 Task: Find connections with filter location Dalkola with filter topic #Professionalwomenwith filter profile language French with filter current company TRACTEBEL with filter school Doctor B.R. Ambedkar Open University with filter industry Alternative Dispute Resolution with filter service category Team Building with filter keywords title Interior Designer
Action: Mouse moved to (598, 79)
Screenshot: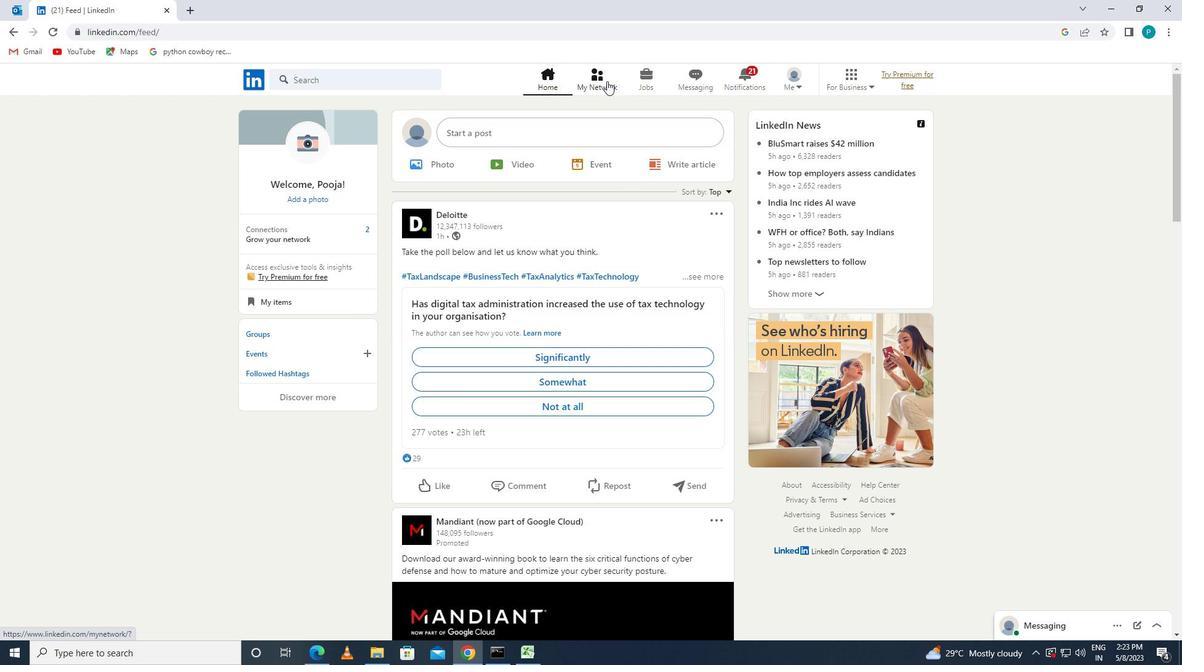 
Action: Mouse pressed left at (598, 79)
Screenshot: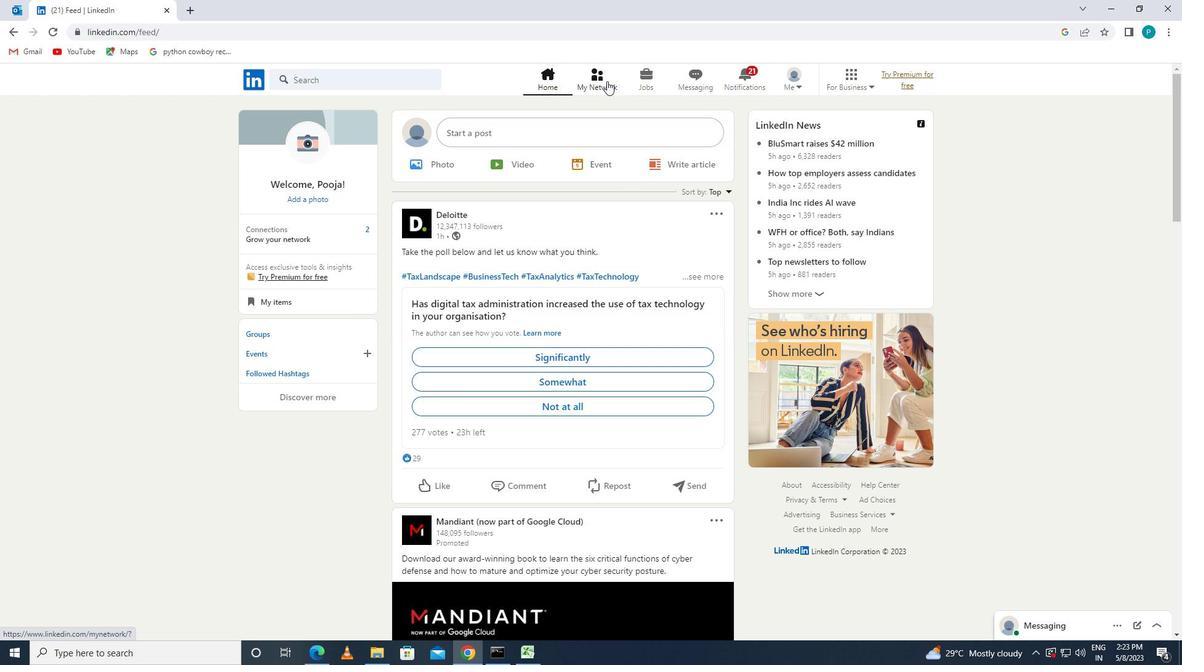 
Action: Mouse moved to (356, 148)
Screenshot: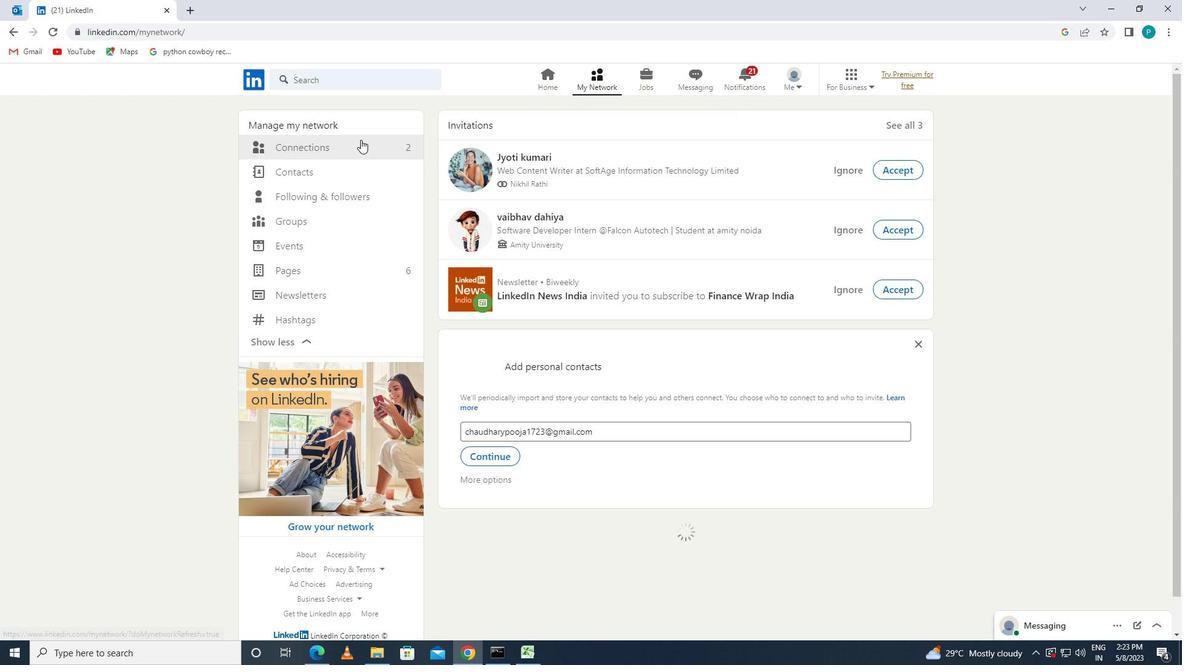 
Action: Mouse pressed left at (356, 148)
Screenshot: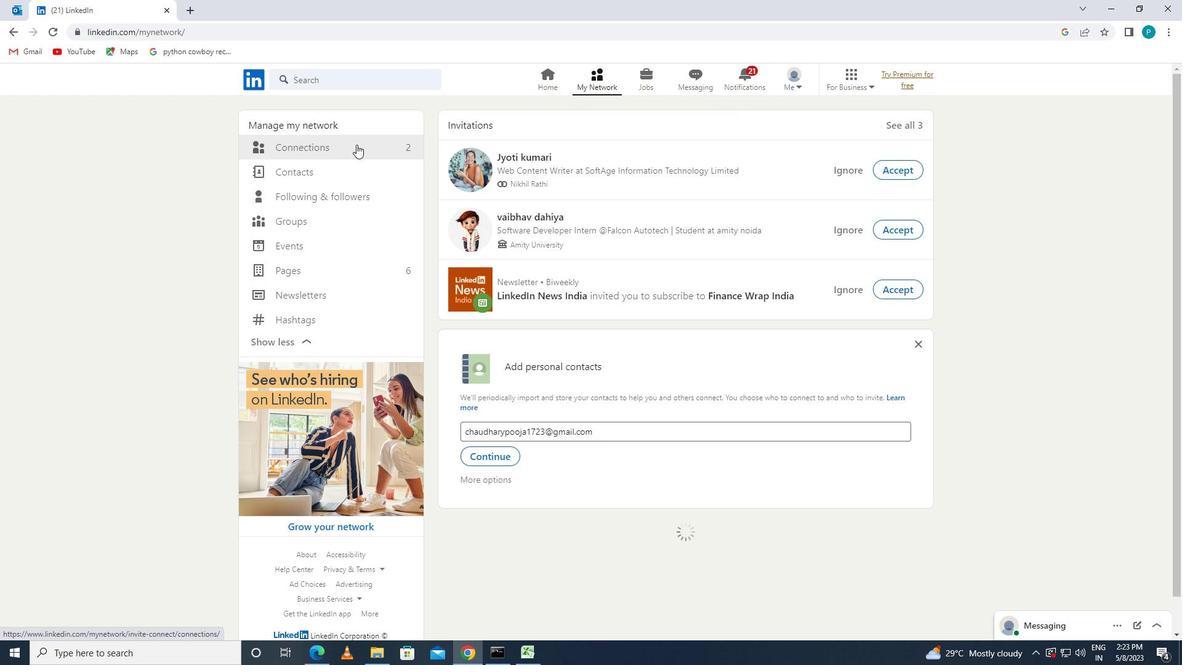 
Action: Mouse moved to (657, 145)
Screenshot: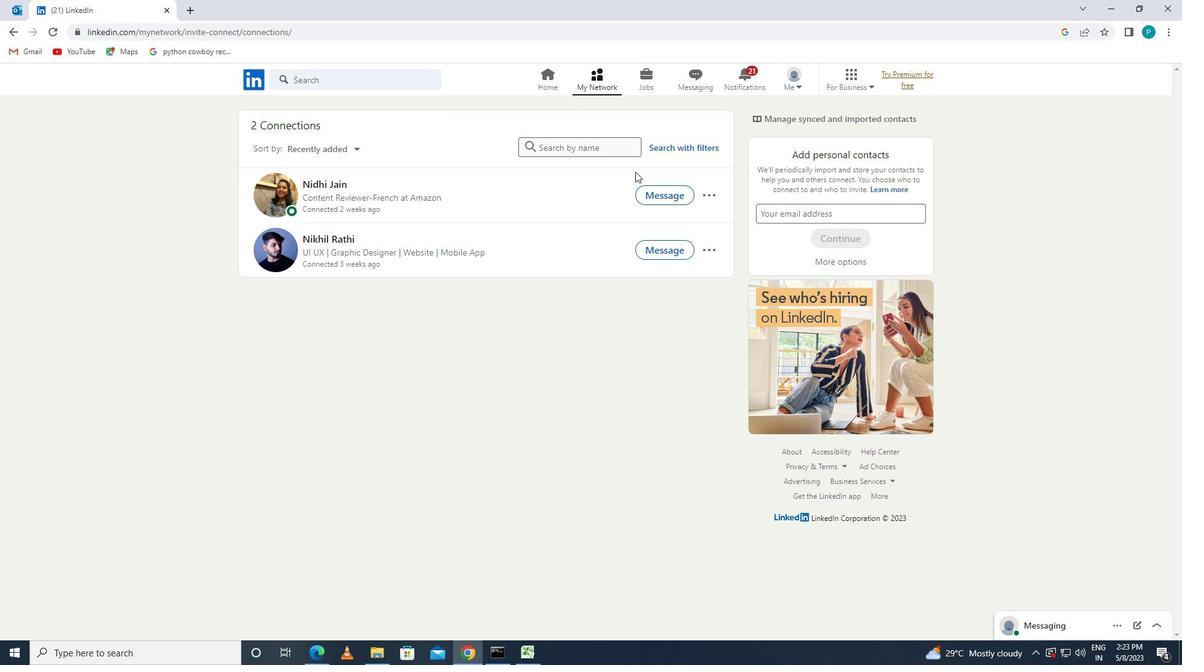 
Action: Mouse pressed left at (657, 145)
Screenshot: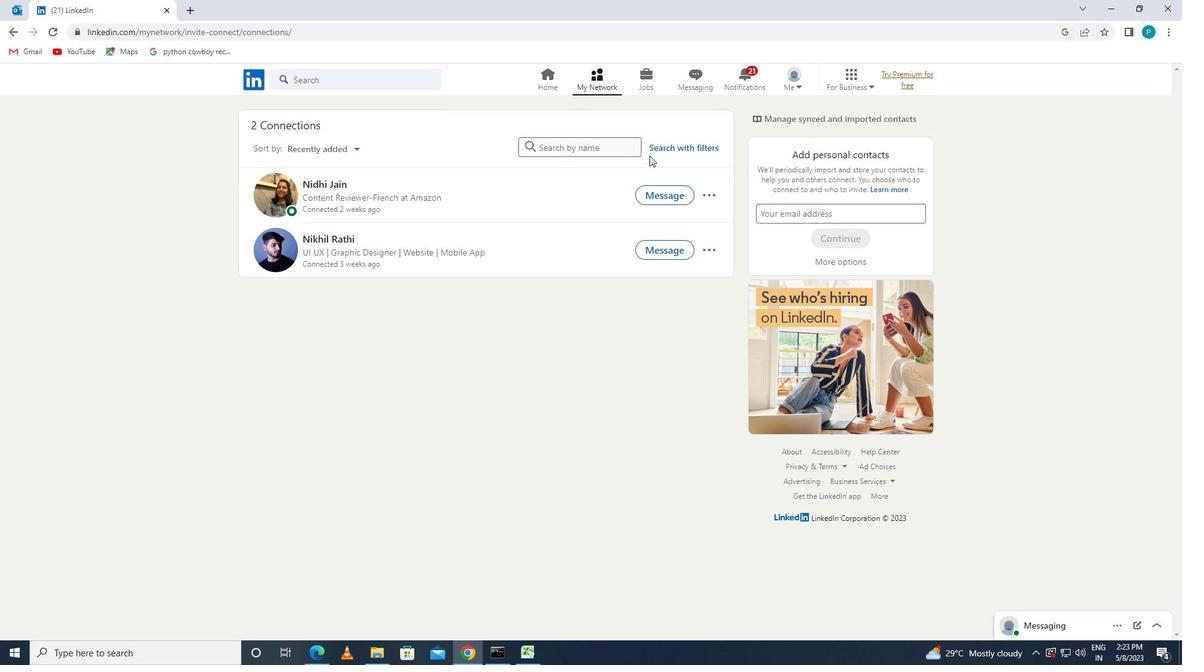 
Action: Mouse moved to (633, 120)
Screenshot: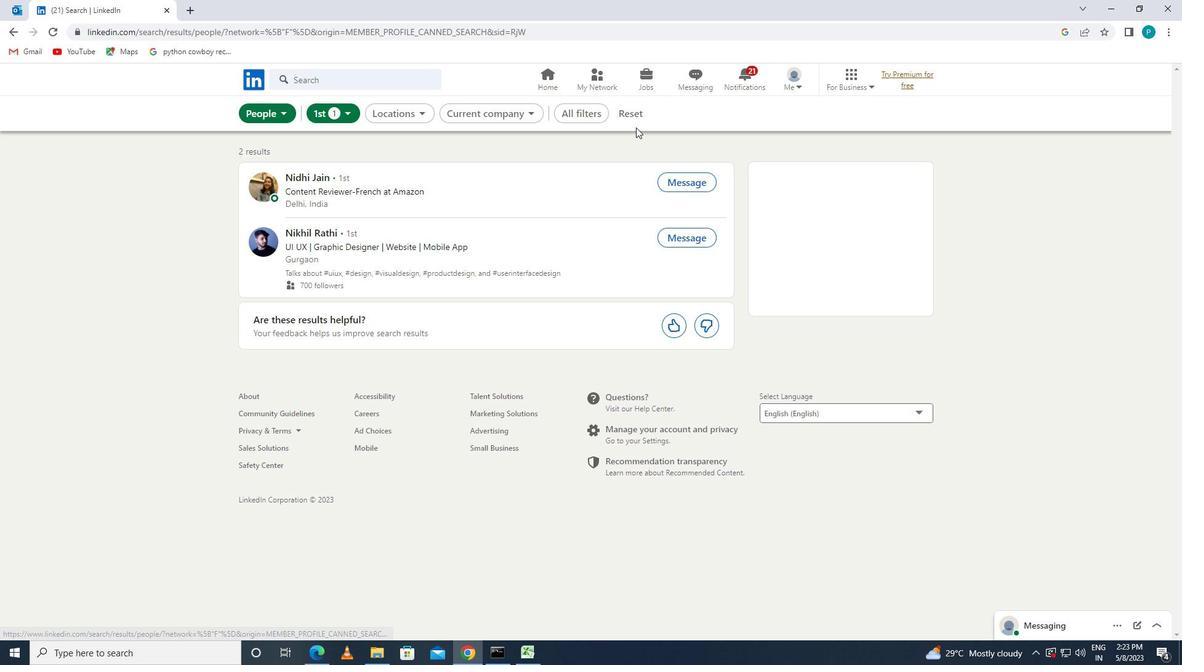 
Action: Mouse pressed left at (633, 120)
Screenshot: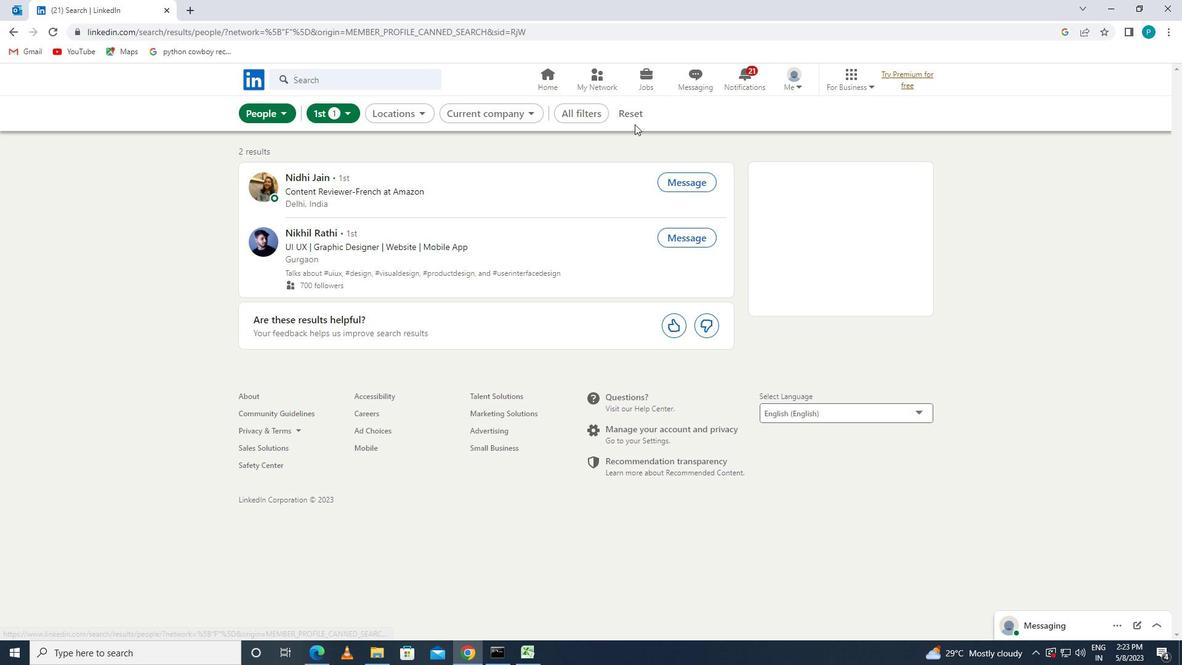 
Action: Mouse moved to (620, 110)
Screenshot: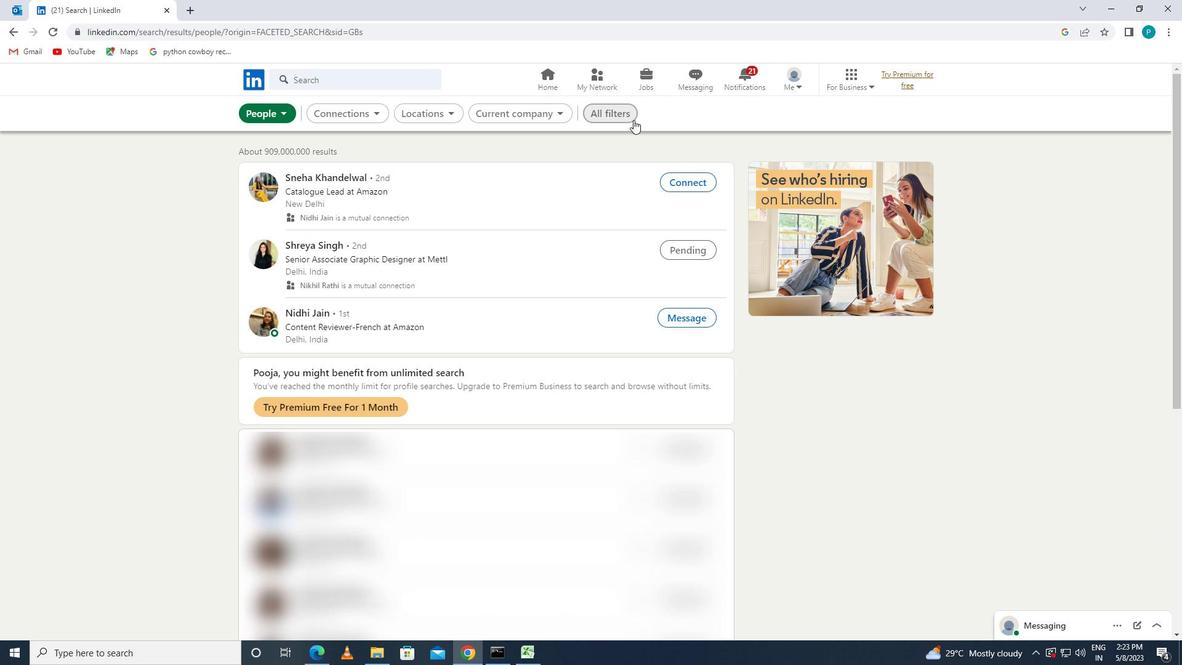 
Action: Mouse pressed left at (620, 110)
Screenshot: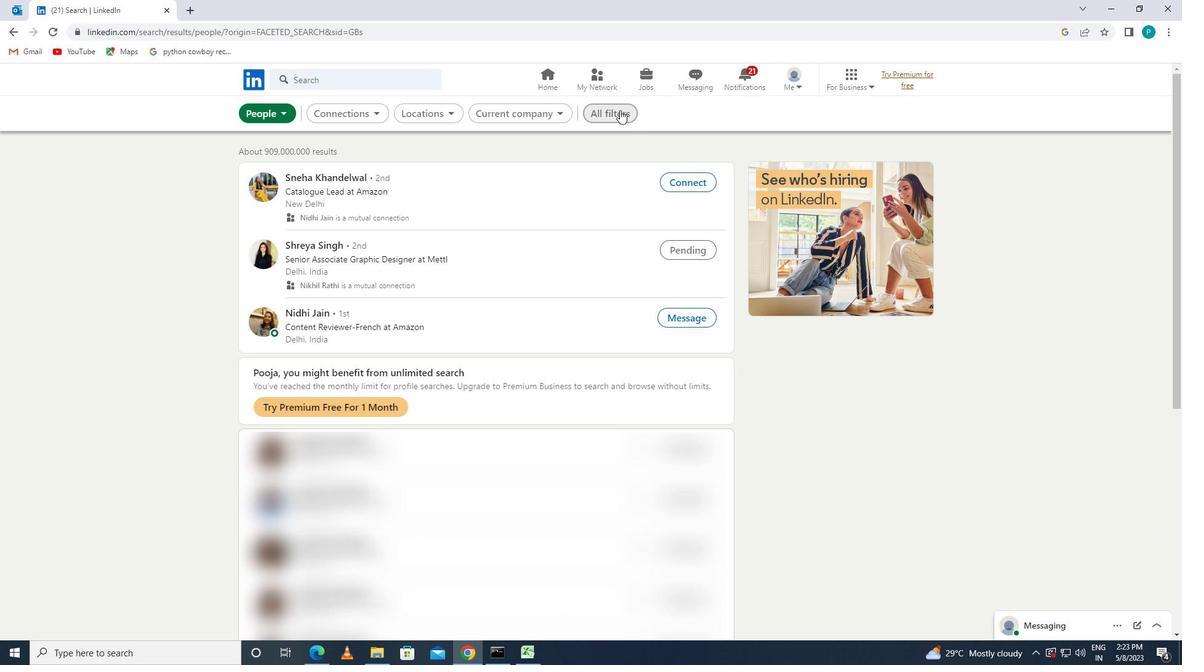 
Action: Mouse moved to (949, 258)
Screenshot: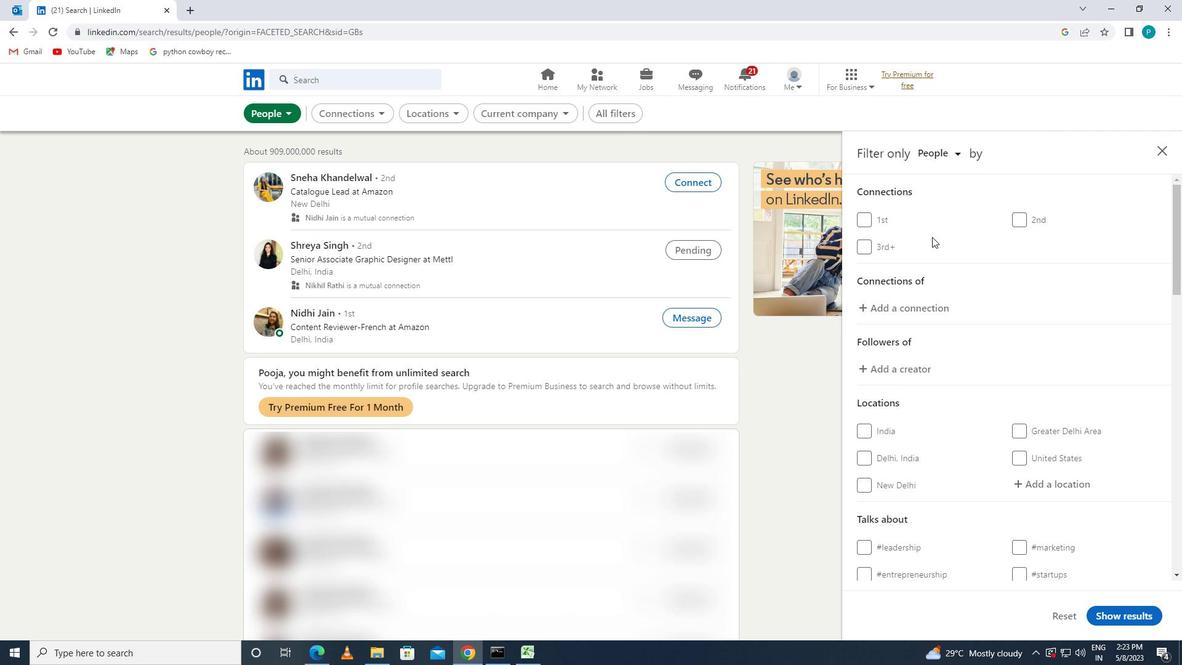 
Action: Mouse scrolled (949, 258) with delta (0, 0)
Screenshot: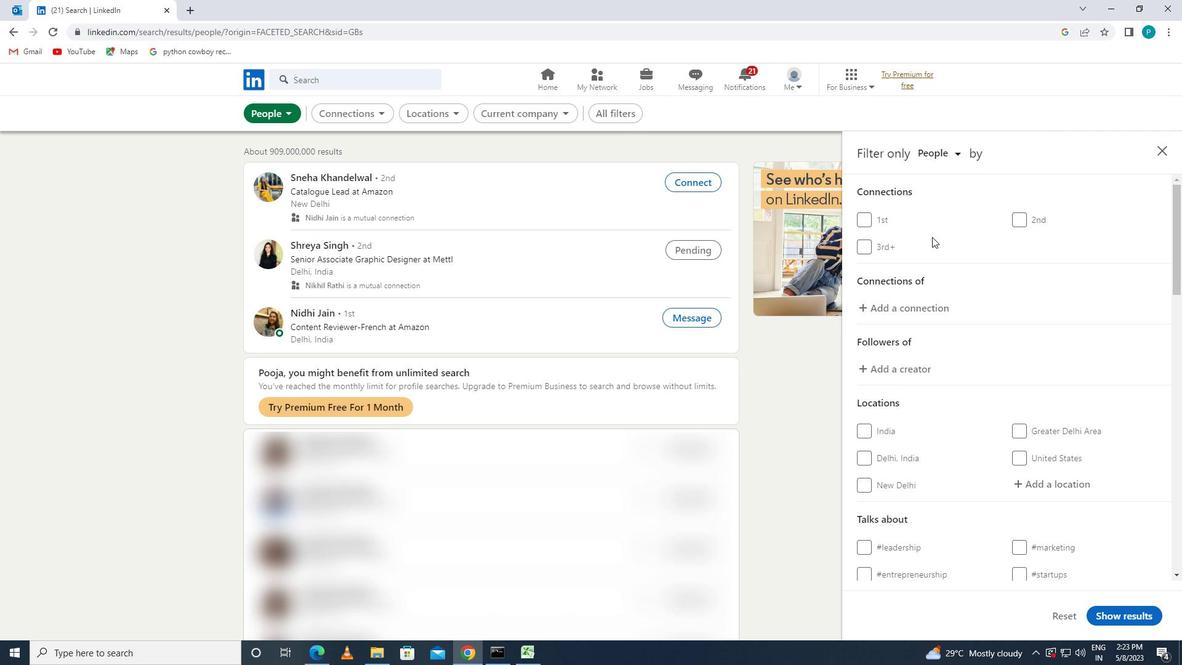 
Action: Mouse moved to (950, 259)
Screenshot: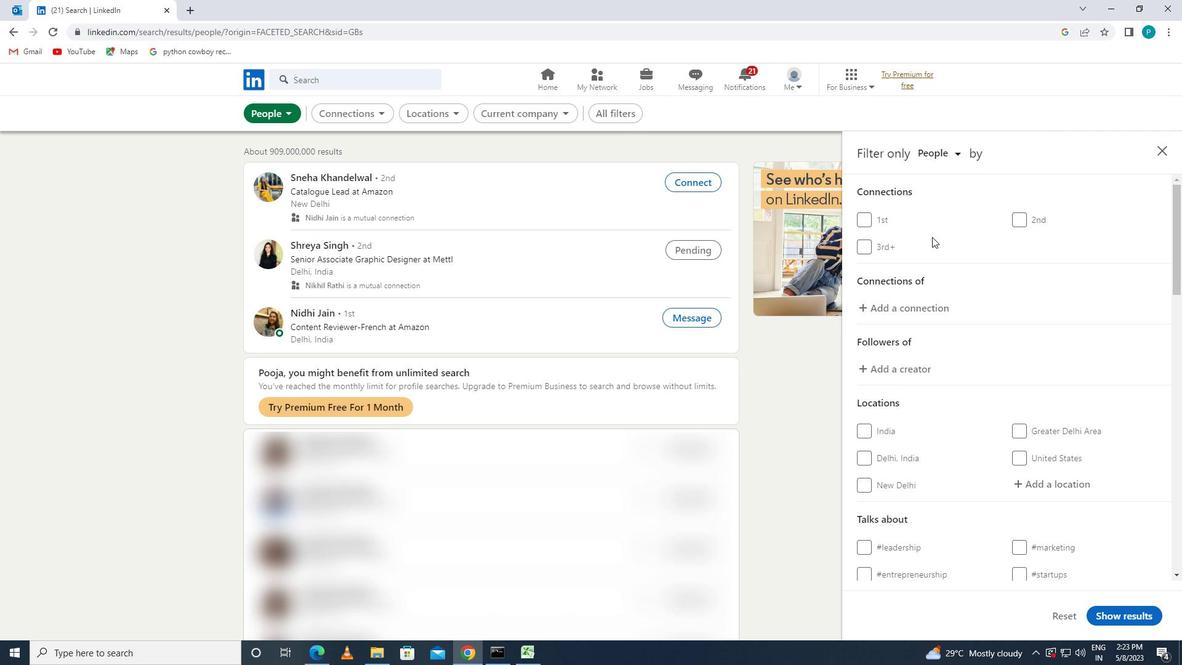 
Action: Mouse scrolled (950, 258) with delta (0, 0)
Screenshot: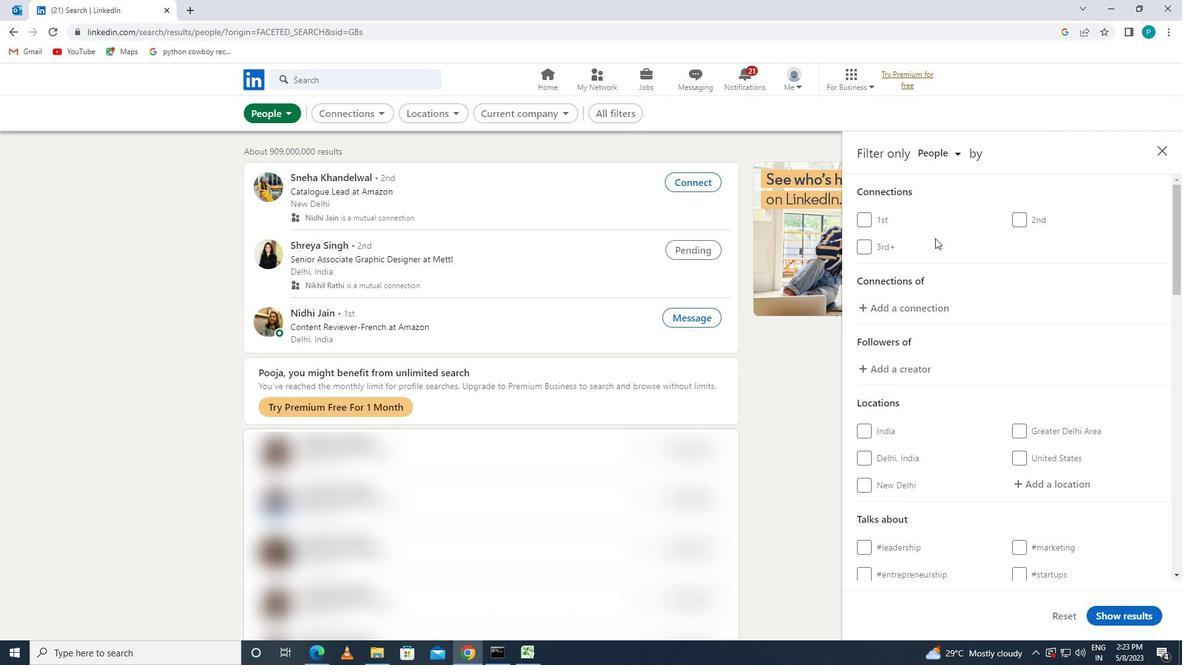 
Action: Mouse scrolled (950, 258) with delta (0, 0)
Screenshot: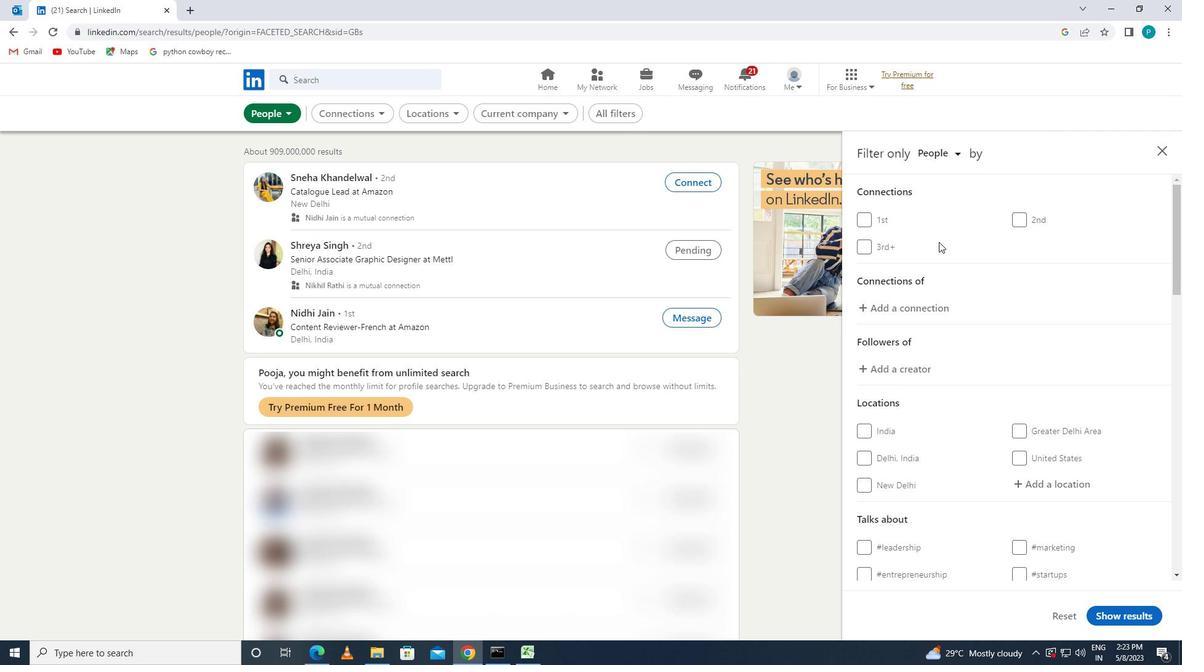
Action: Mouse moved to (1031, 298)
Screenshot: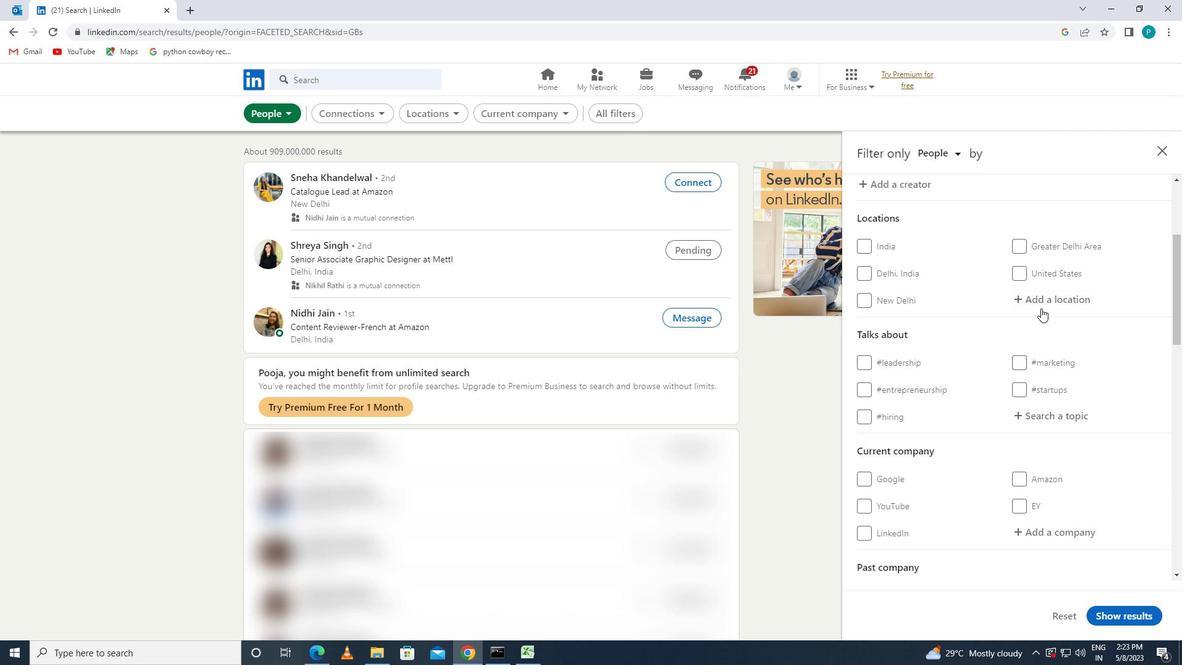 
Action: Mouse pressed left at (1031, 298)
Screenshot: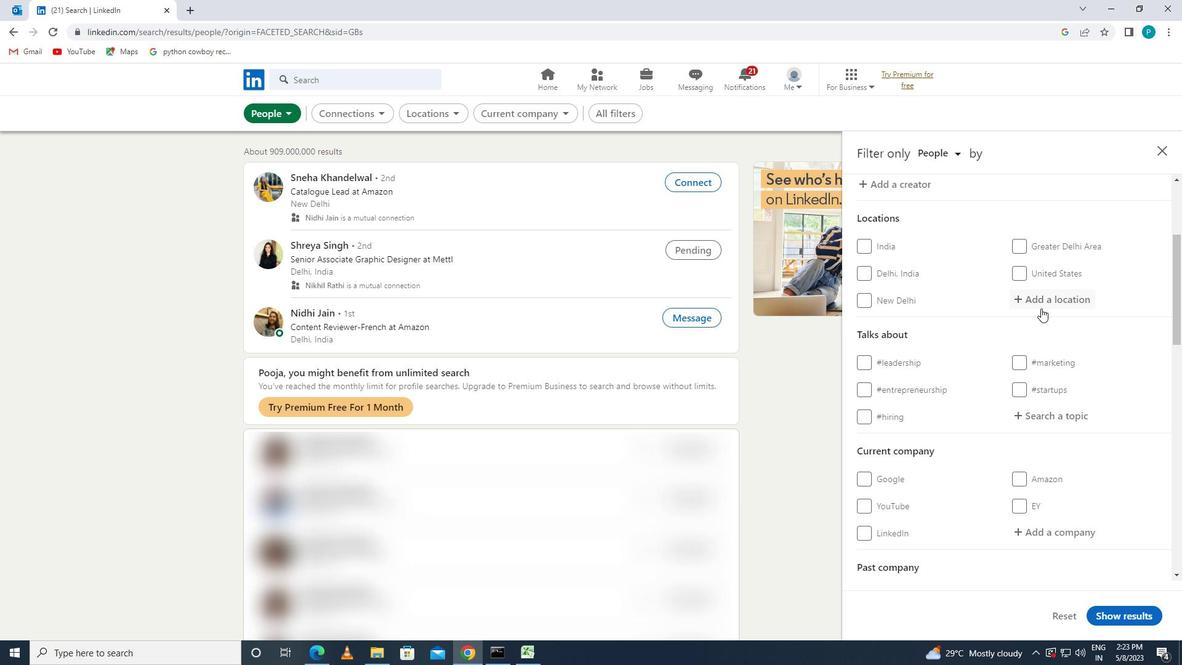 
Action: Key pressed <Key.caps_lock>d<Key.caps_lock>alkola
Screenshot: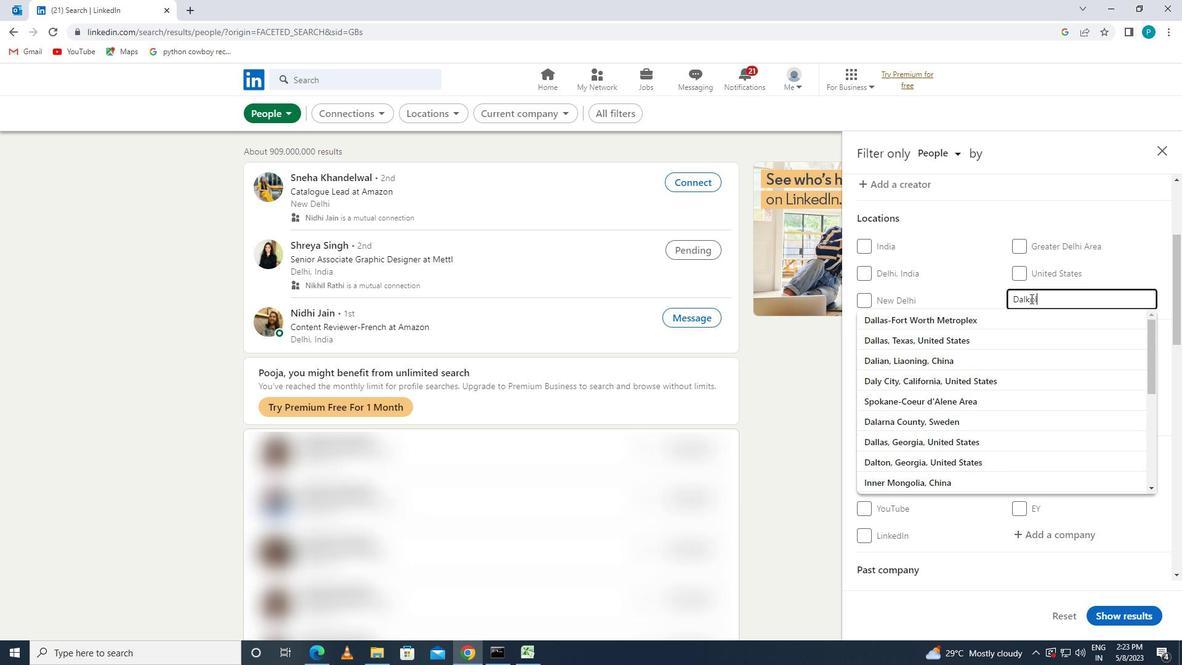 
Action: Mouse moved to (1041, 313)
Screenshot: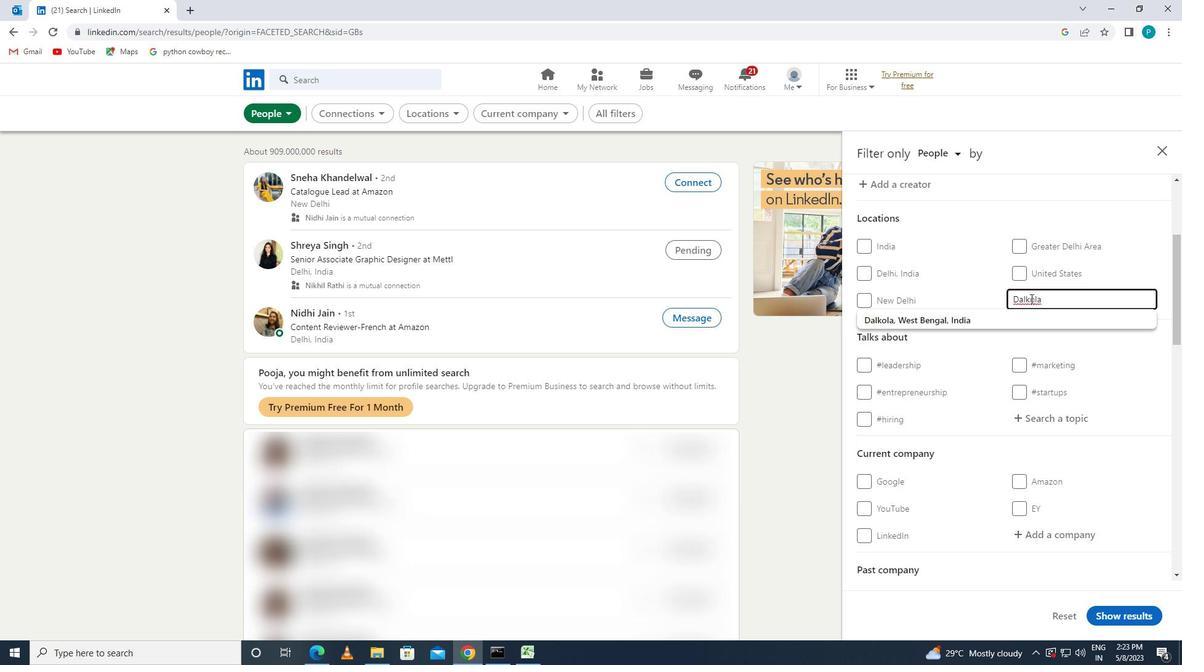 
Action: Mouse pressed left at (1041, 313)
Screenshot: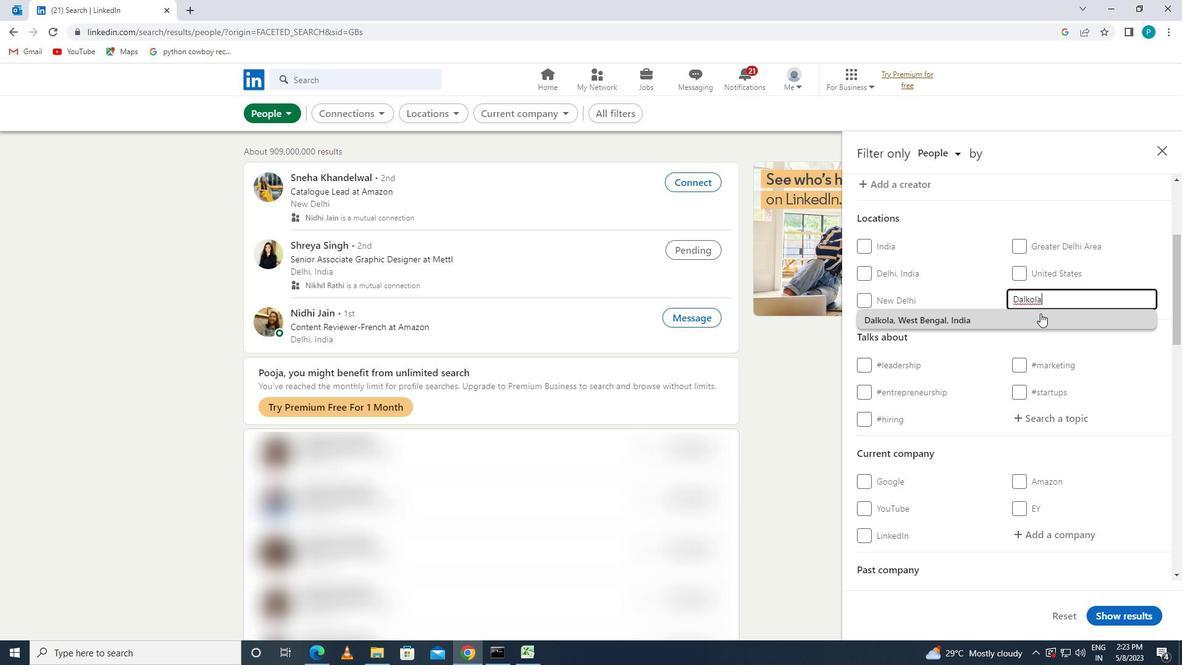 
Action: Mouse moved to (1072, 450)
Screenshot: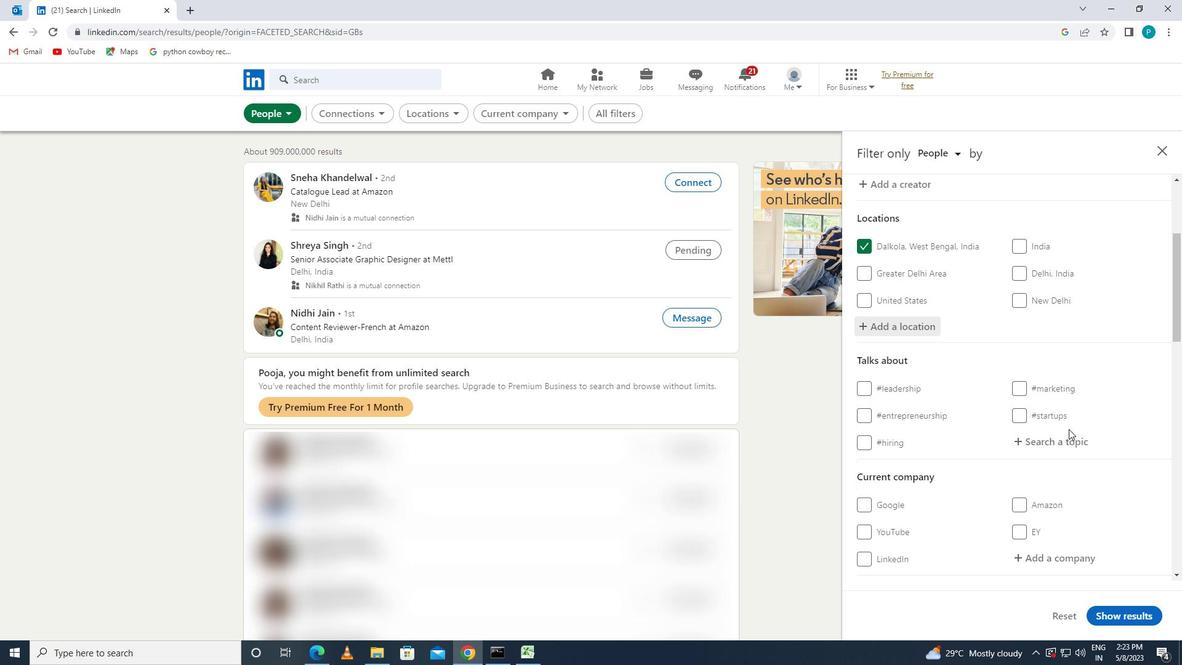 
Action: Mouse pressed left at (1072, 450)
Screenshot: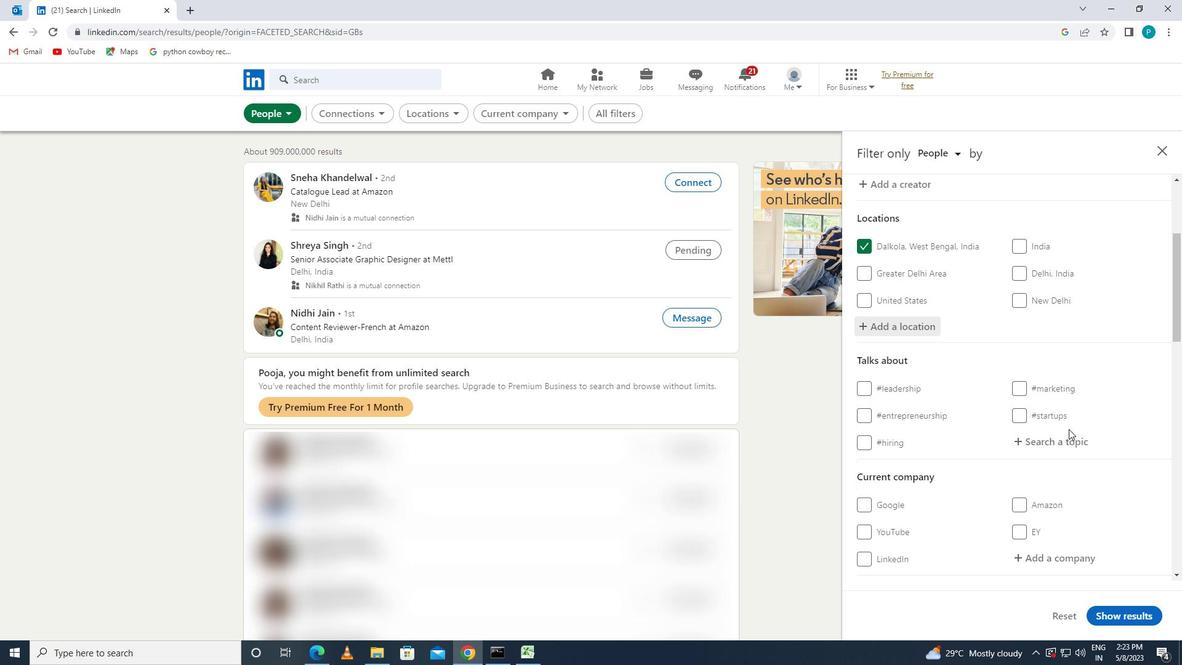 
Action: Key pressed <Key.shift>#<Key.caps_lock>P<Key.caps_lock>ROFR<Key.backspace>ESSIONALWOMEN
Screenshot: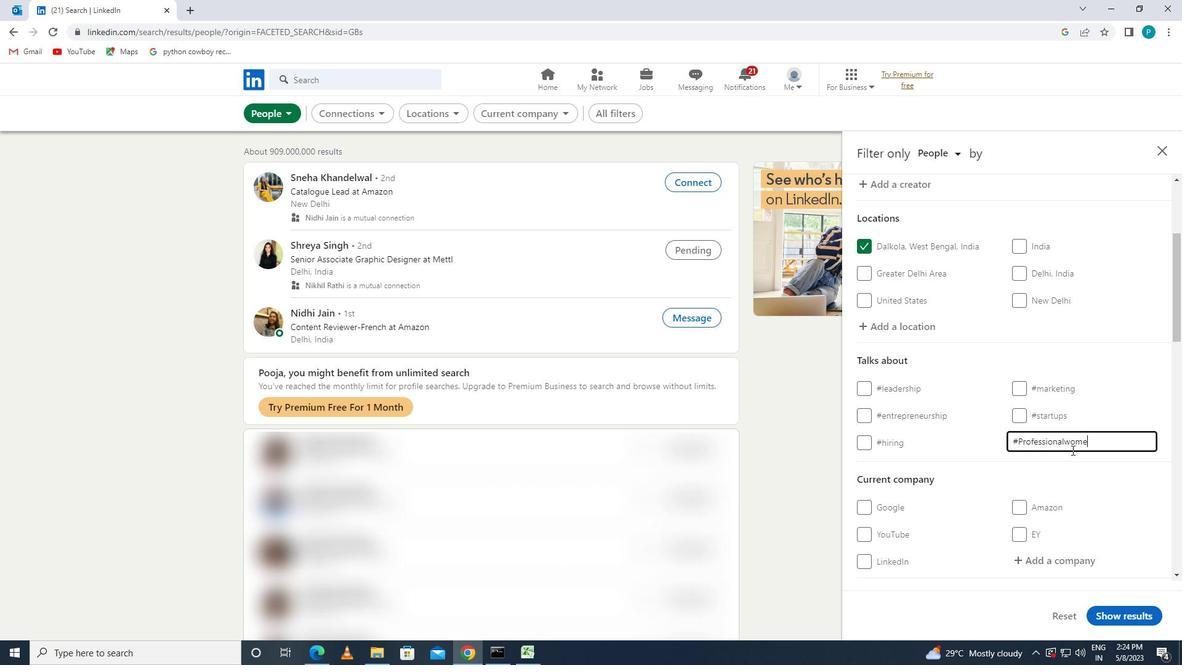 
Action: Mouse moved to (1065, 463)
Screenshot: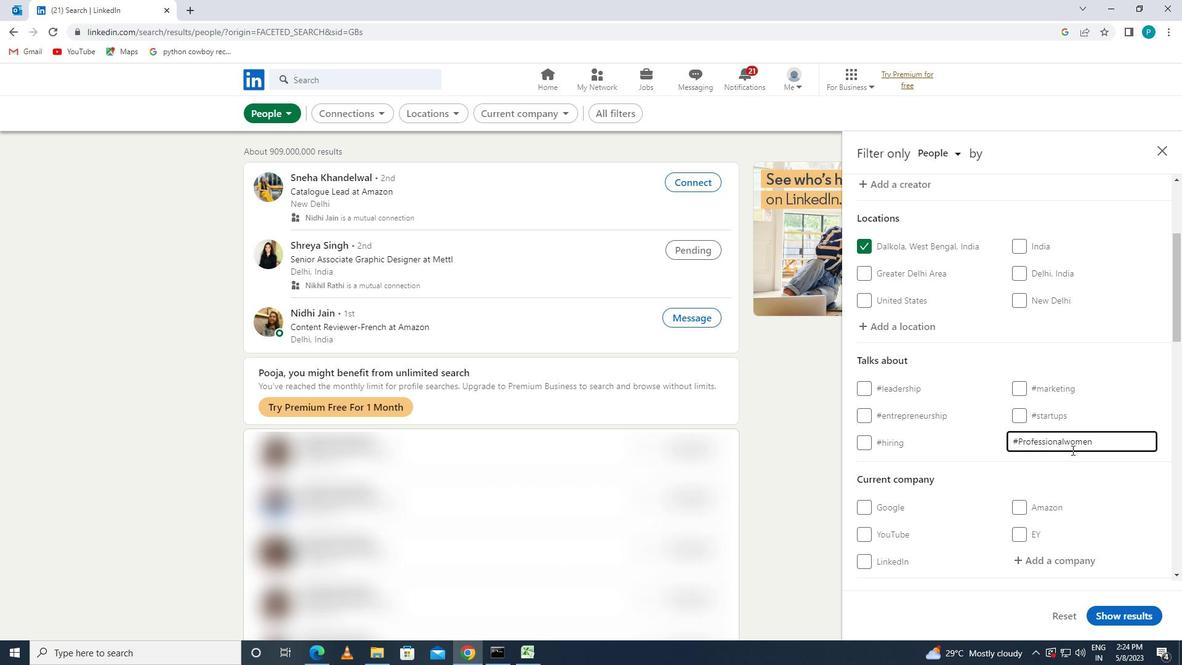 
Action: Mouse scrolled (1065, 463) with delta (0, 0)
Screenshot: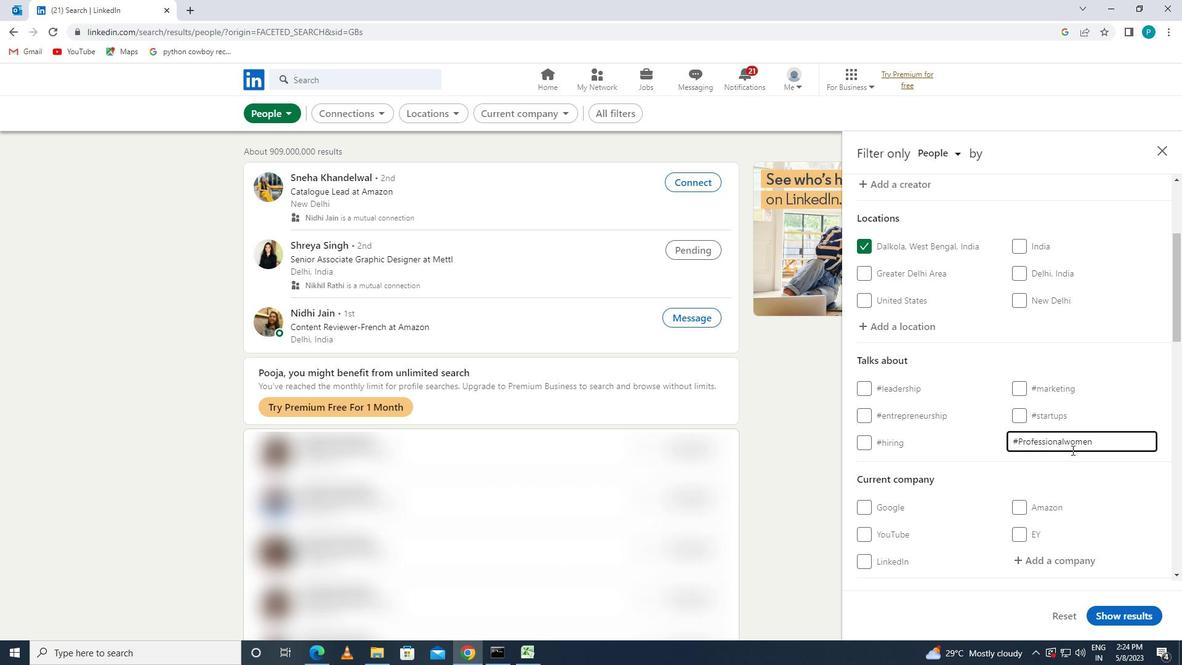 
Action: Mouse moved to (1060, 463)
Screenshot: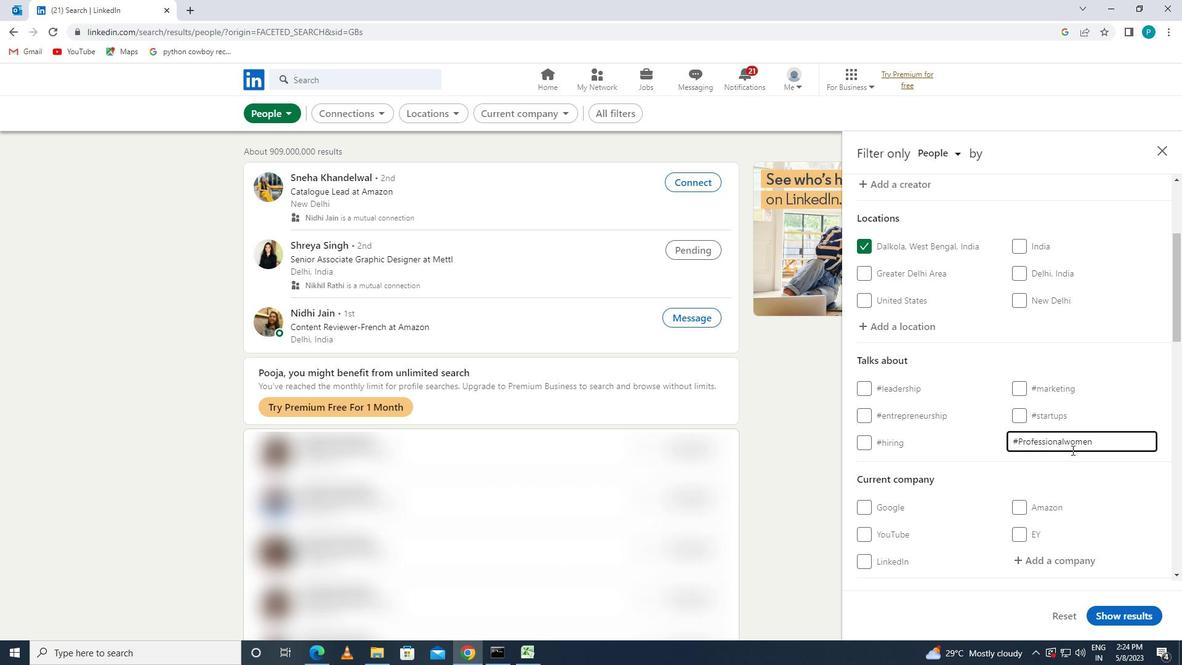 
Action: Mouse scrolled (1060, 463) with delta (0, 0)
Screenshot: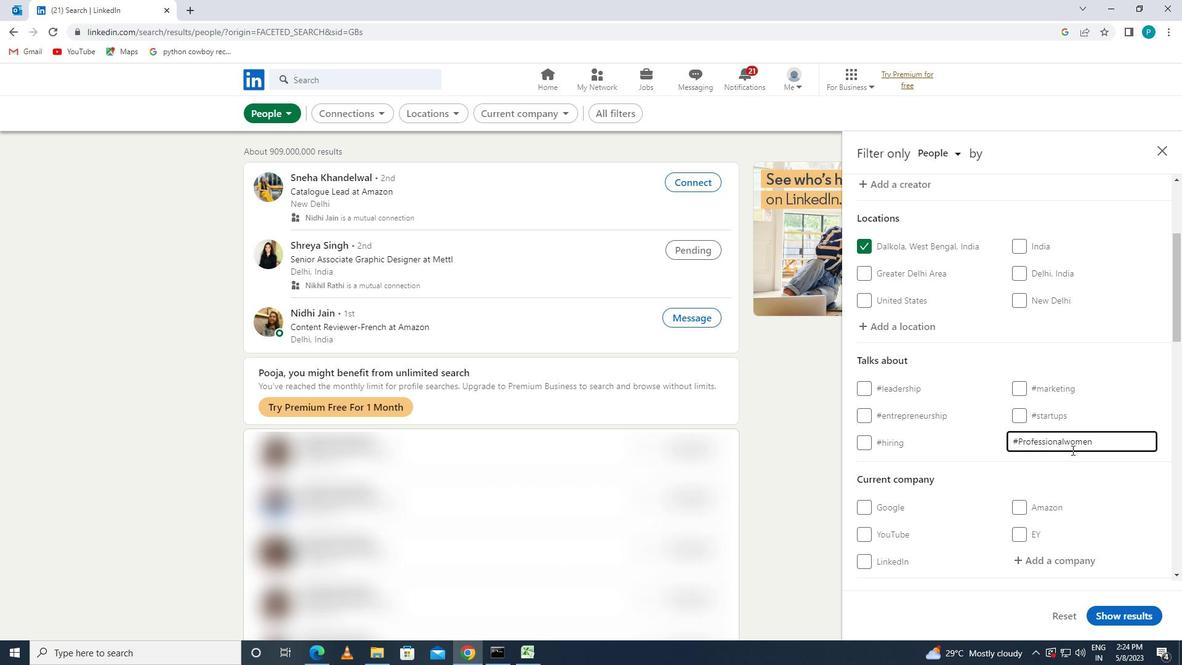 
Action: Mouse moved to (1039, 445)
Screenshot: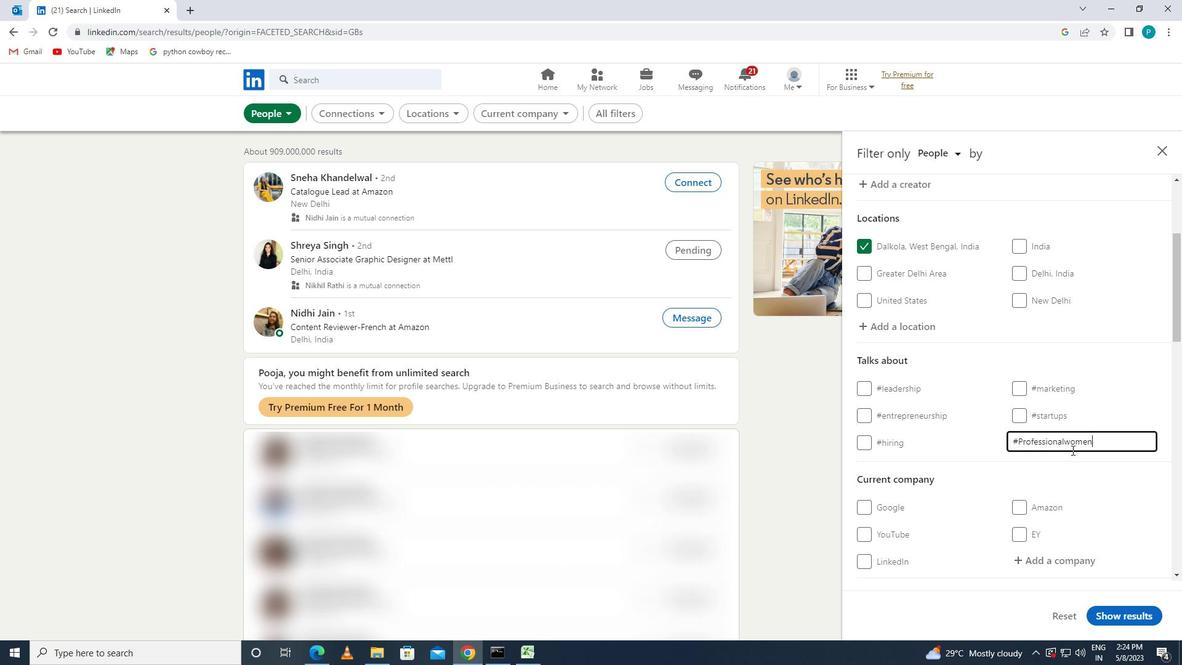 
Action: Mouse scrolled (1039, 444) with delta (0, 0)
Screenshot: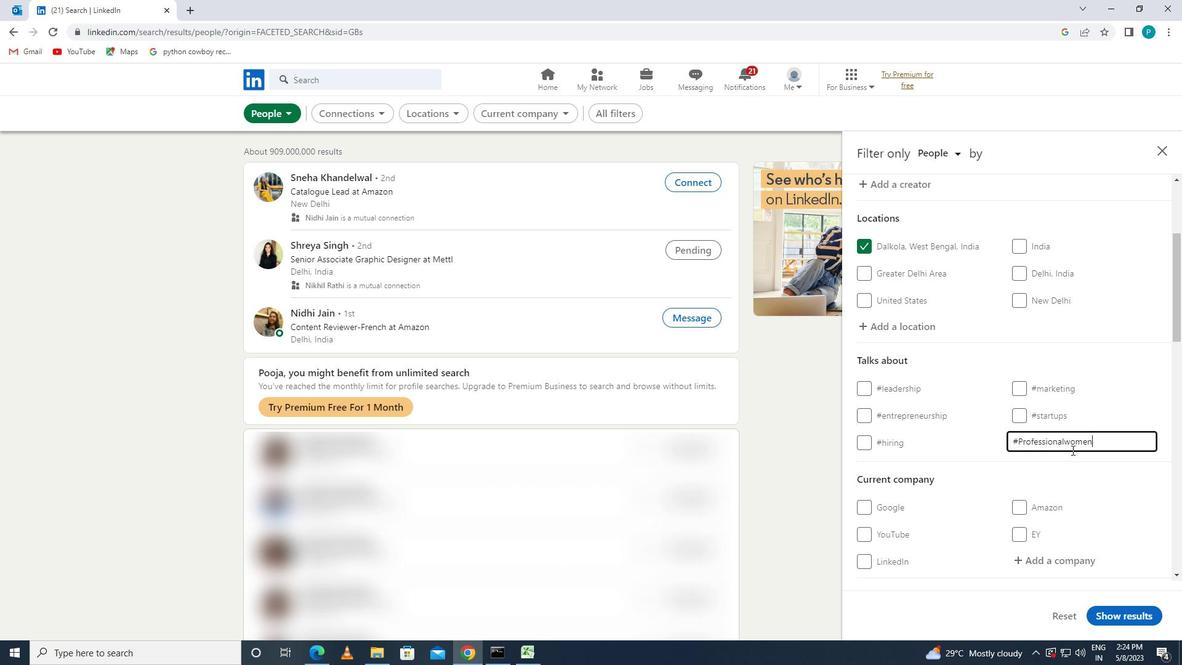 
Action: Mouse moved to (928, 295)
Screenshot: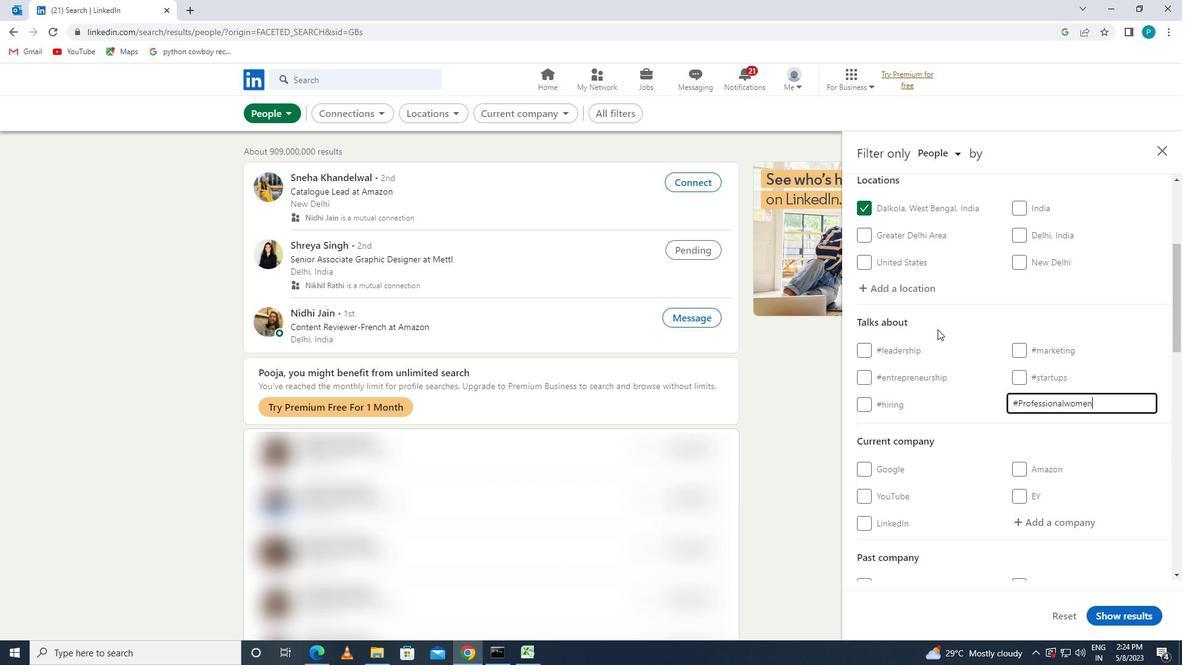 
Action: Mouse scrolled (928, 294) with delta (0, 0)
Screenshot: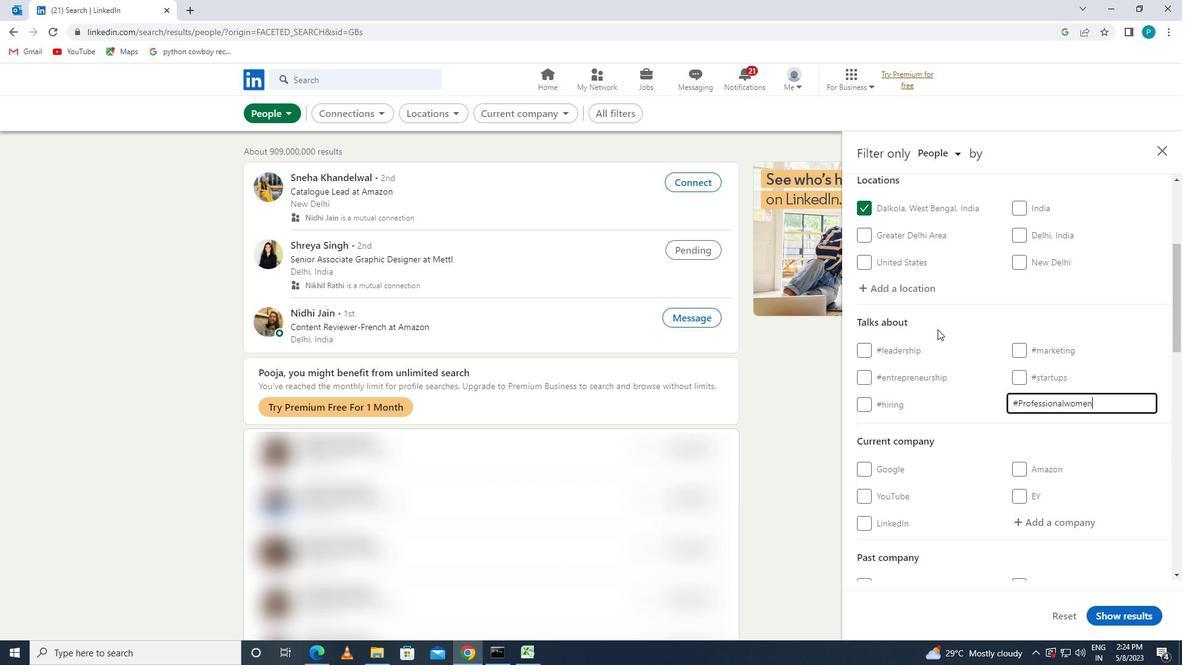 
Action: Mouse moved to (933, 301)
Screenshot: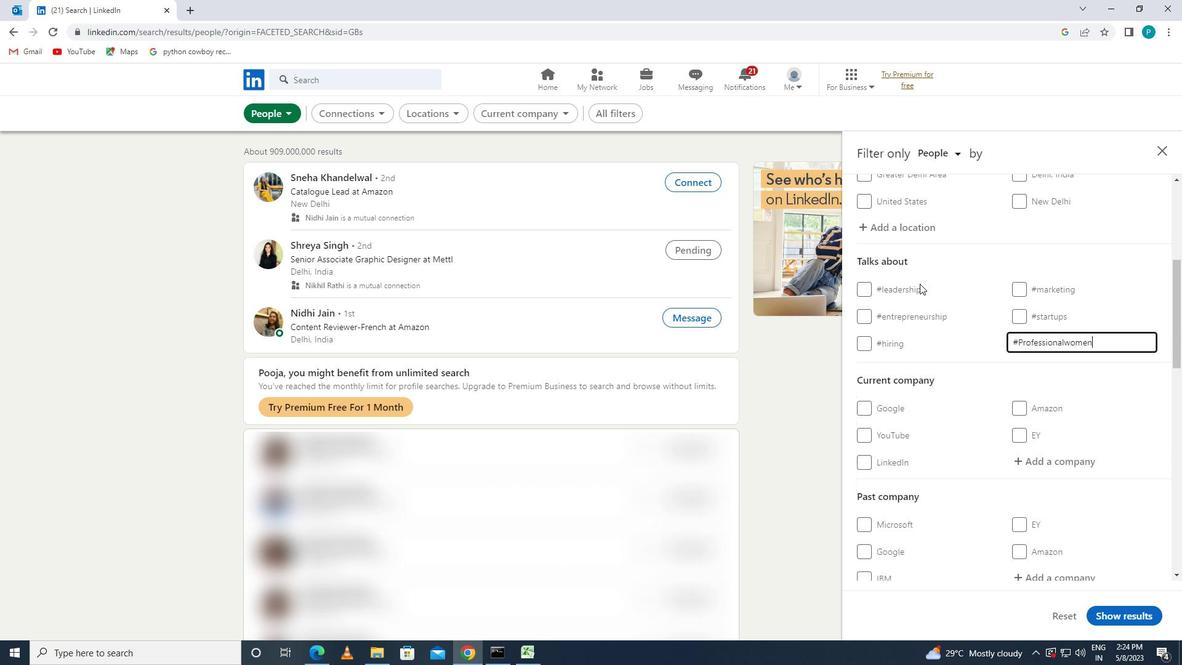 
Action: Mouse scrolled (933, 300) with delta (0, 0)
Screenshot: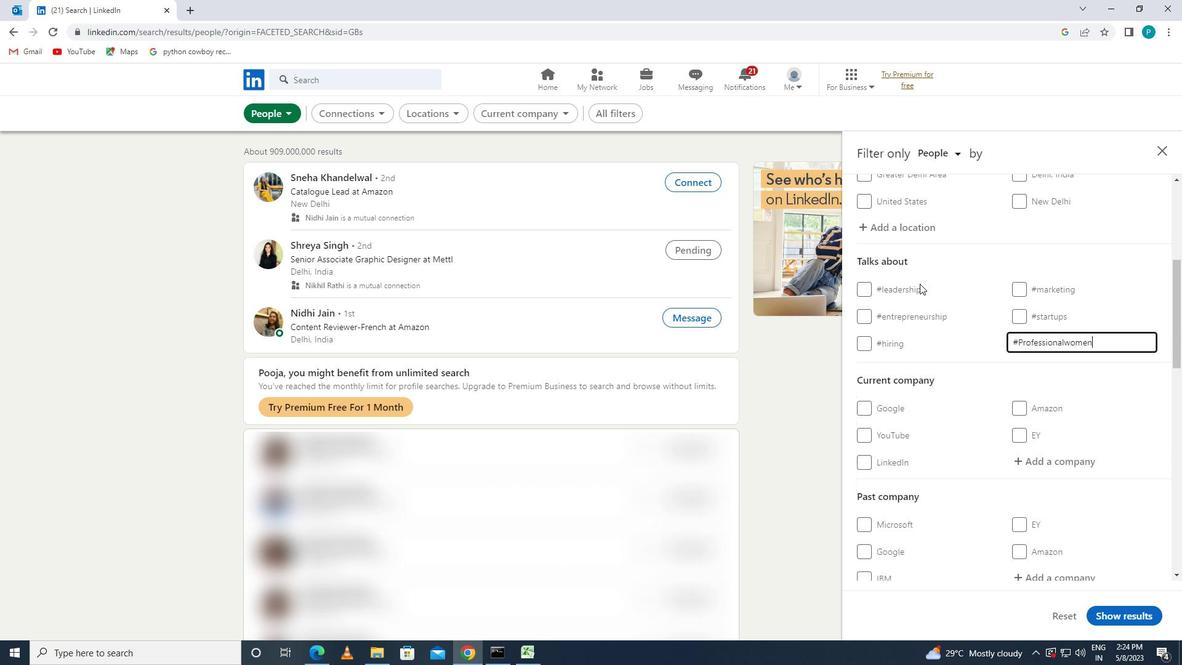 
Action: Mouse moved to (943, 312)
Screenshot: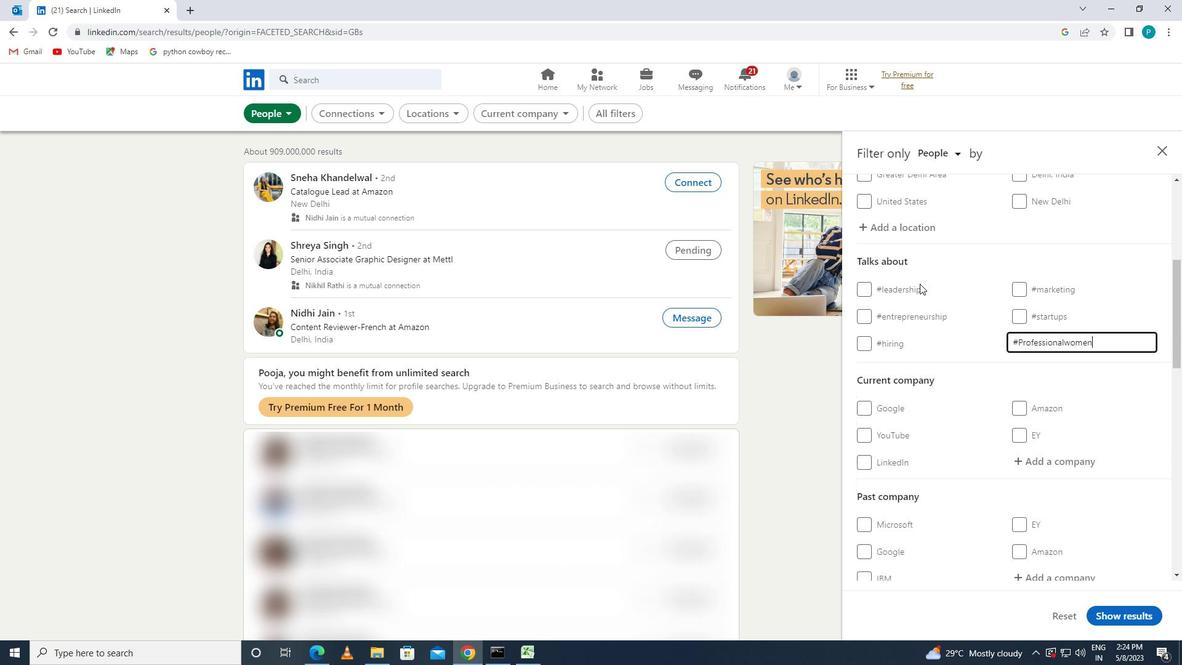 
Action: Mouse scrolled (943, 312) with delta (0, 0)
Screenshot: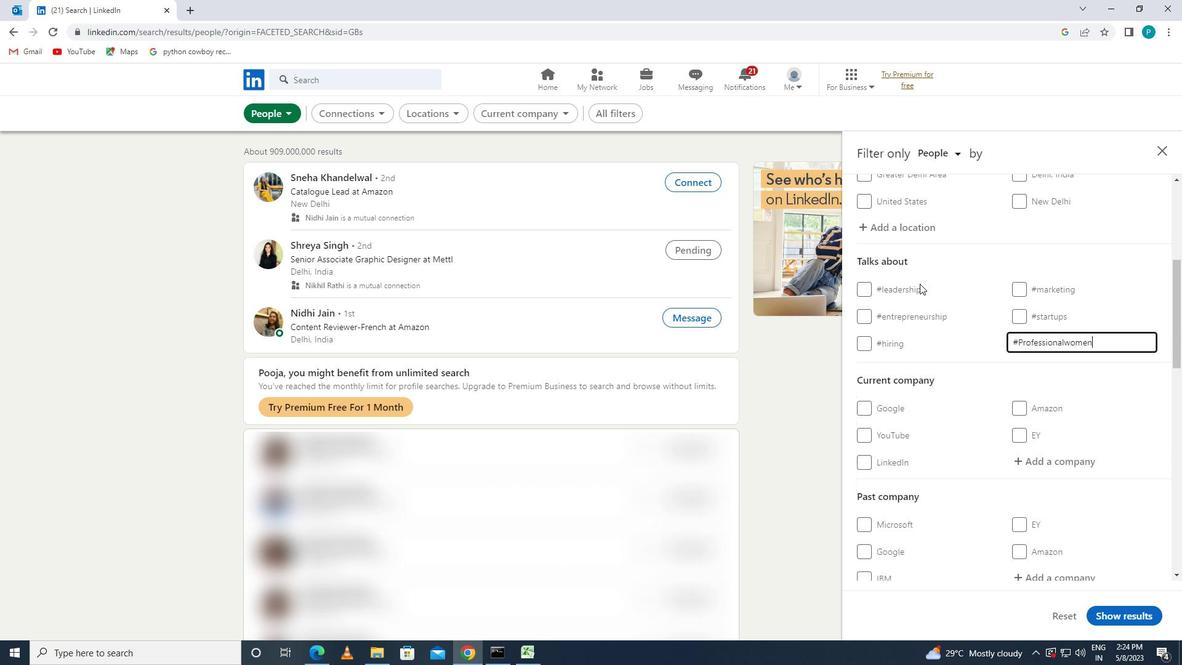 
Action: Mouse moved to (953, 325)
Screenshot: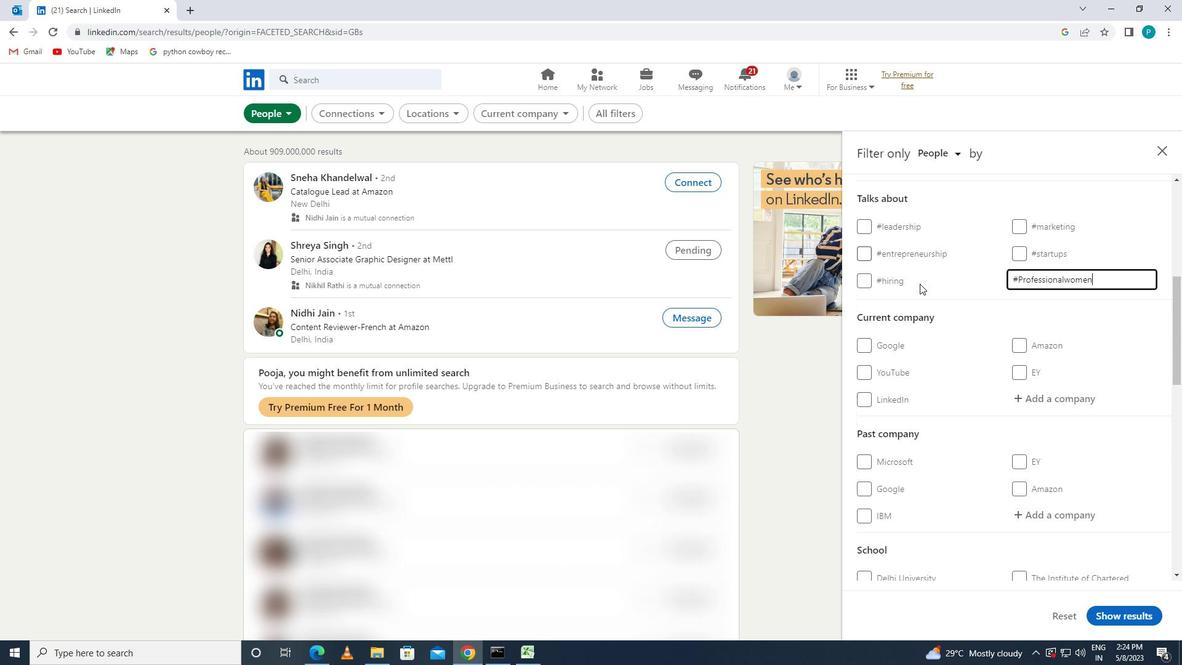 
Action: Mouse scrolled (953, 324) with delta (0, 0)
Screenshot: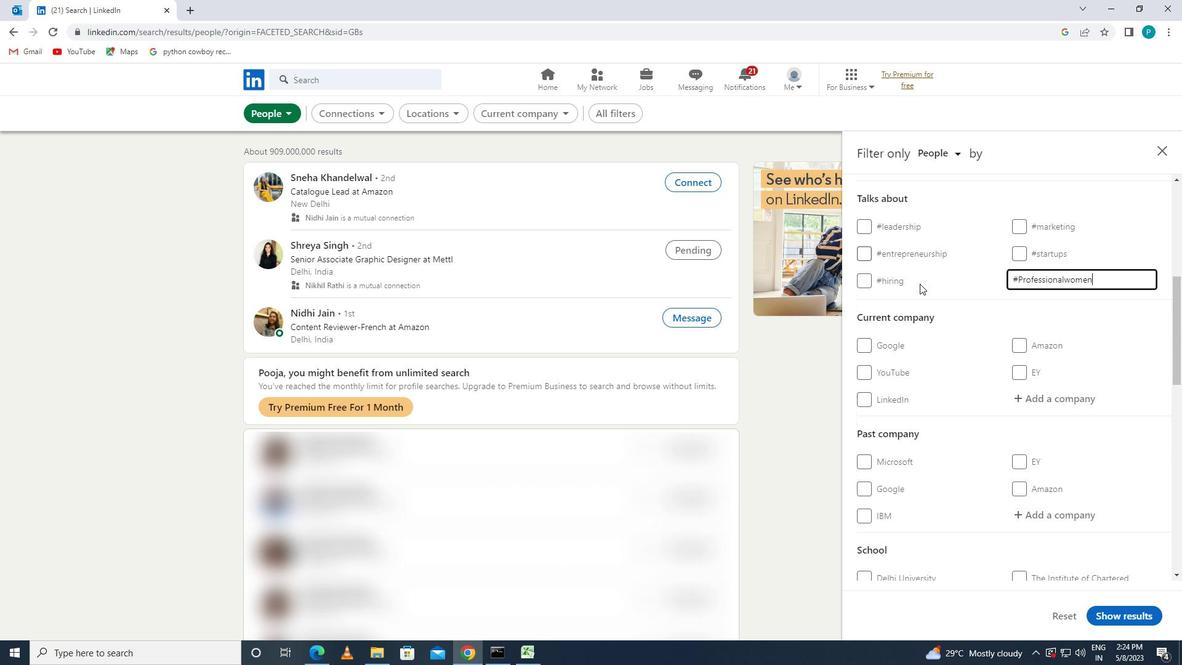 
Action: Mouse moved to (961, 336)
Screenshot: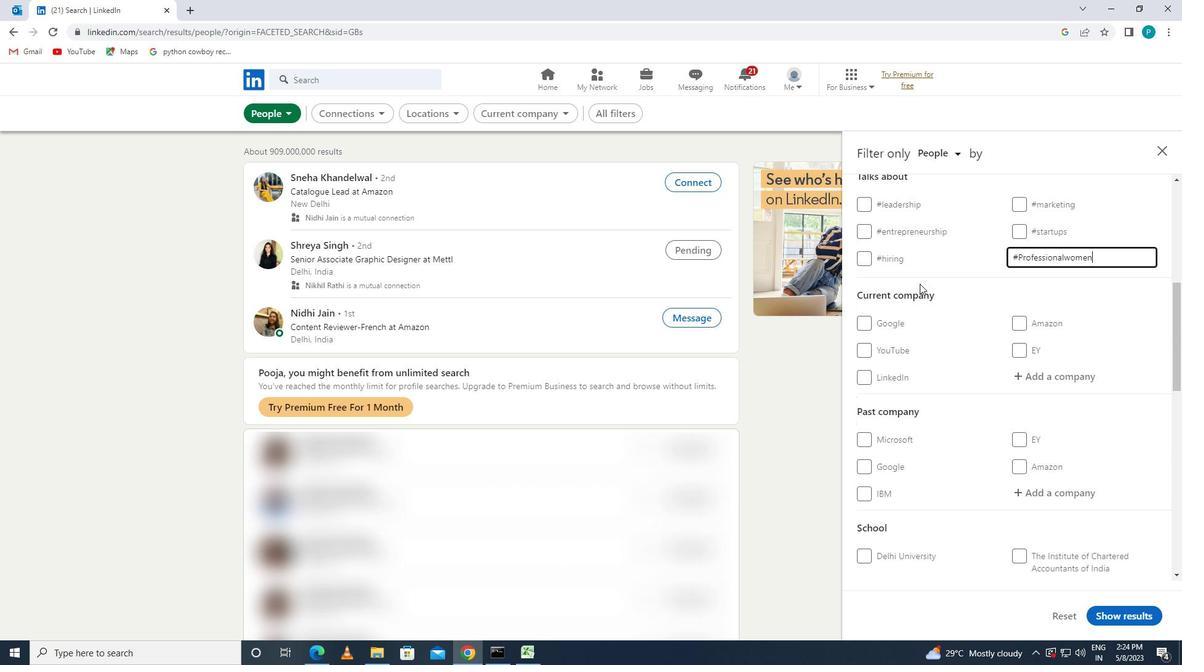 
Action: Mouse scrolled (961, 336) with delta (0, 0)
Screenshot: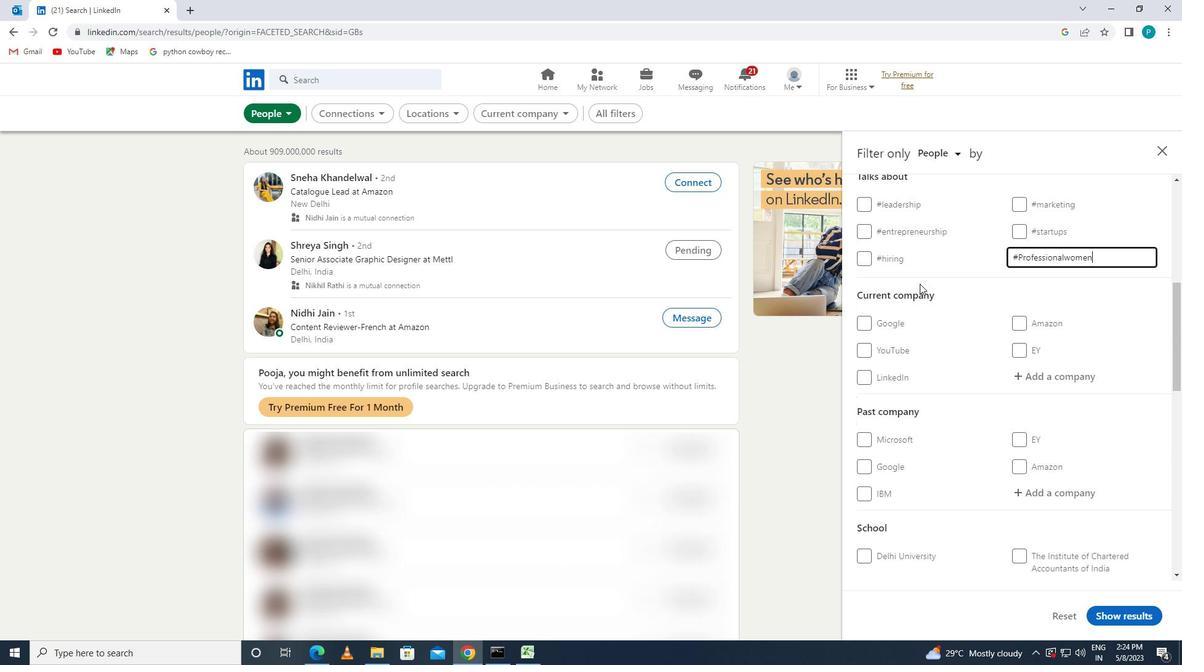 
Action: Mouse moved to (1052, 455)
Screenshot: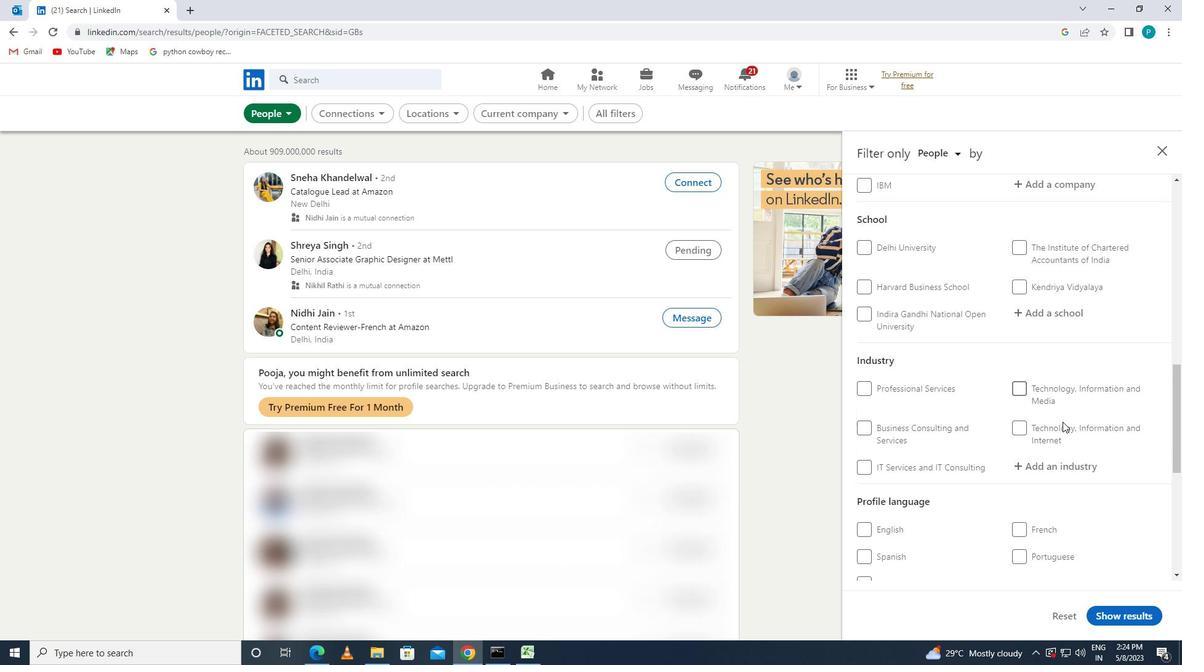 
Action: Mouse scrolled (1052, 454) with delta (0, 0)
Screenshot: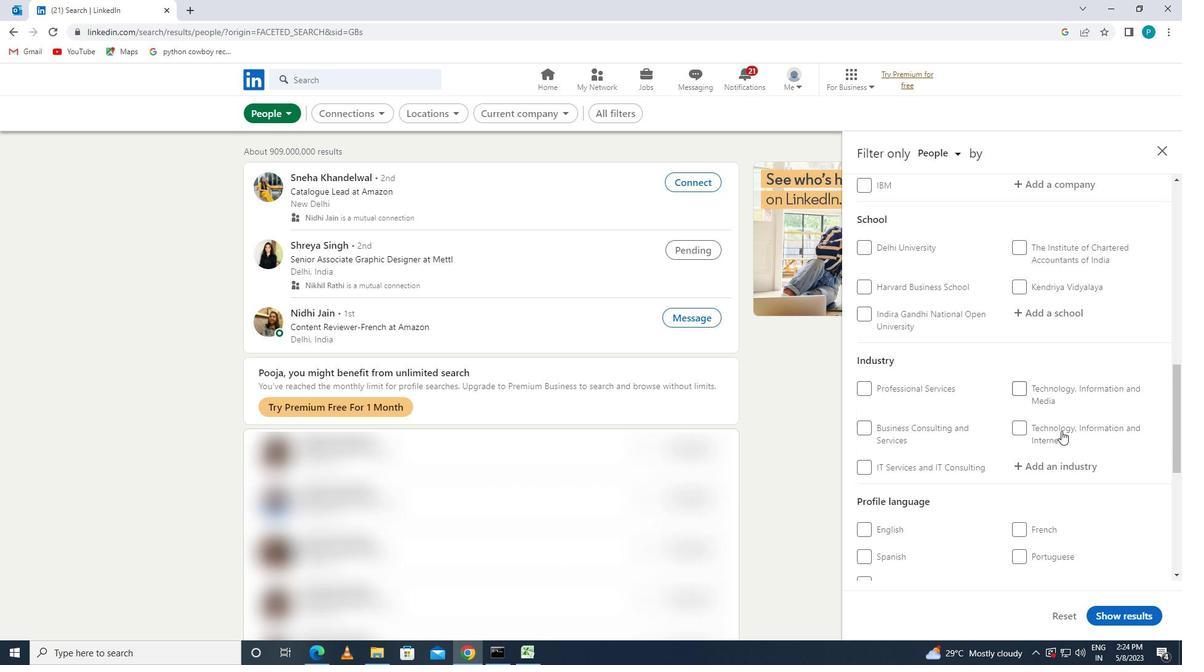 
Action: Mouse moved to (1042, 459)
Screenshot: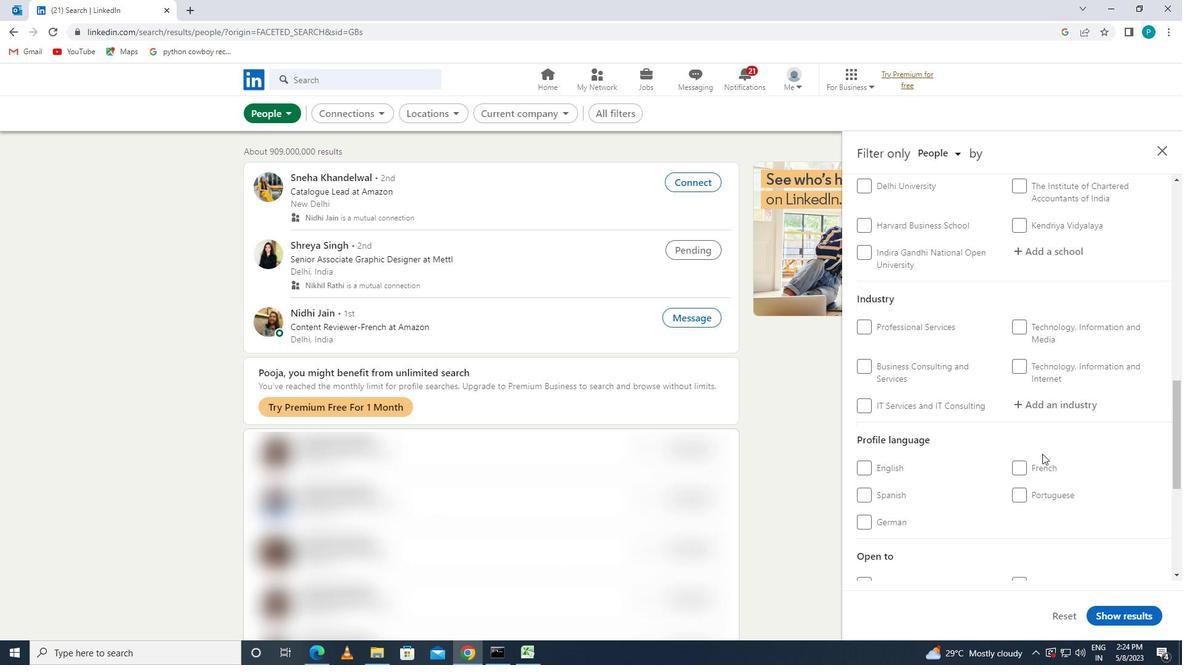 
Action: Mouse pressed left at (1042, 459)
Screenshot: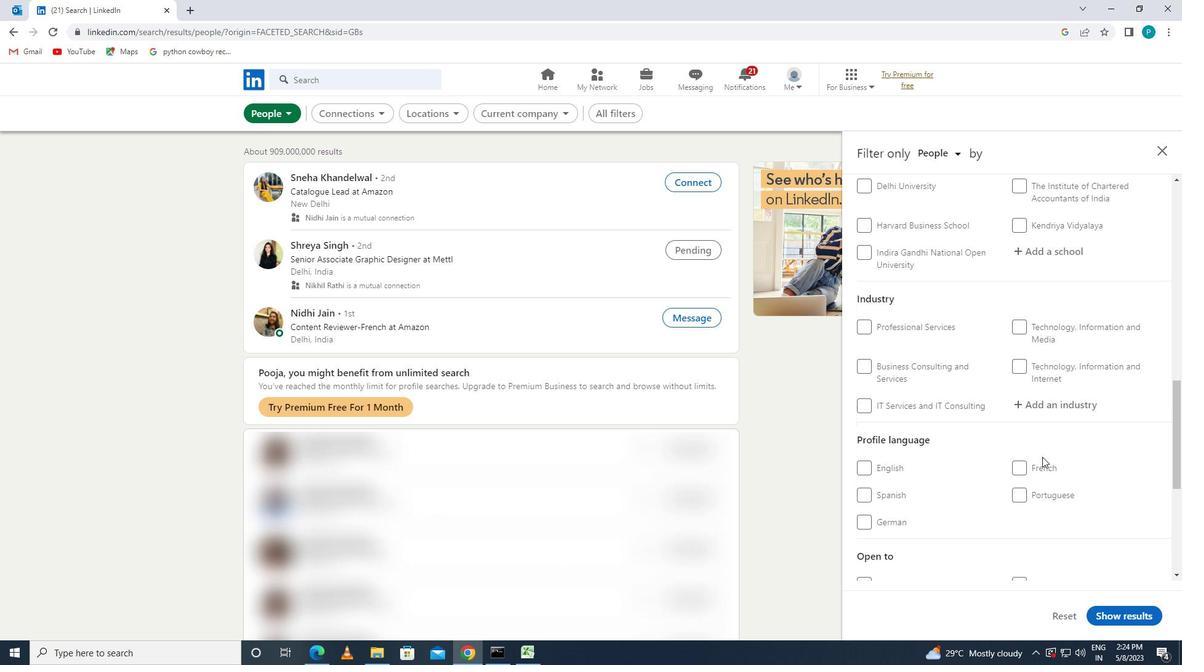 
Action: Mouse moved to (1046, 471)
Screenshot: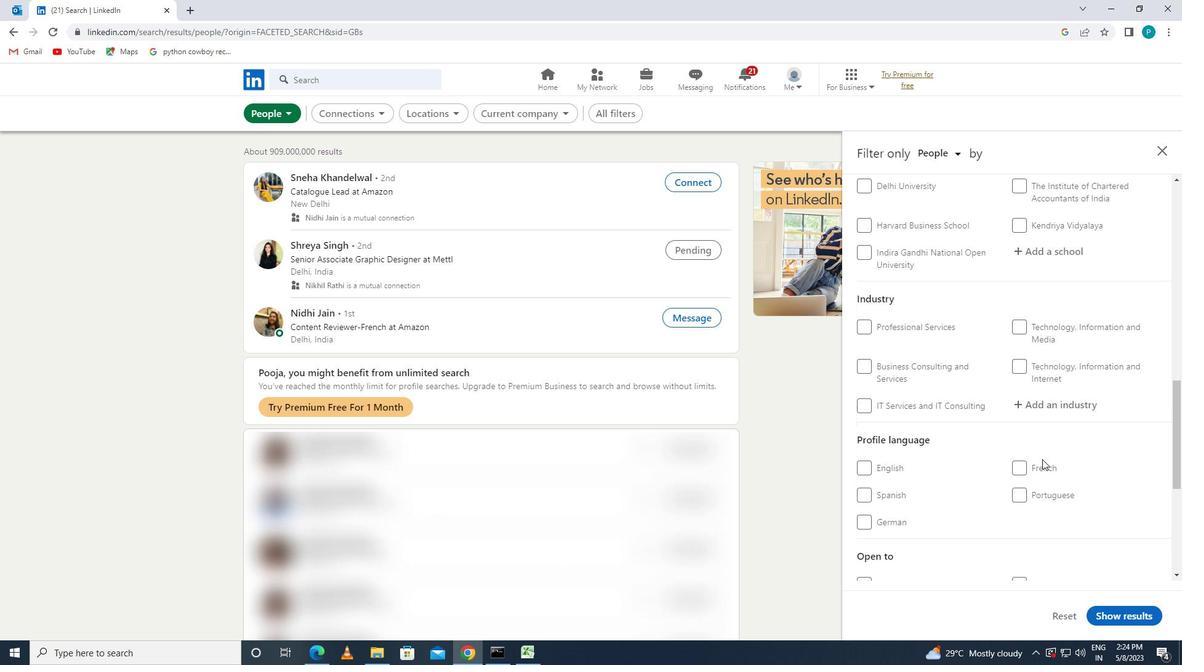 
Action: Mouse pressed left at (1046, 471)
Screenshot: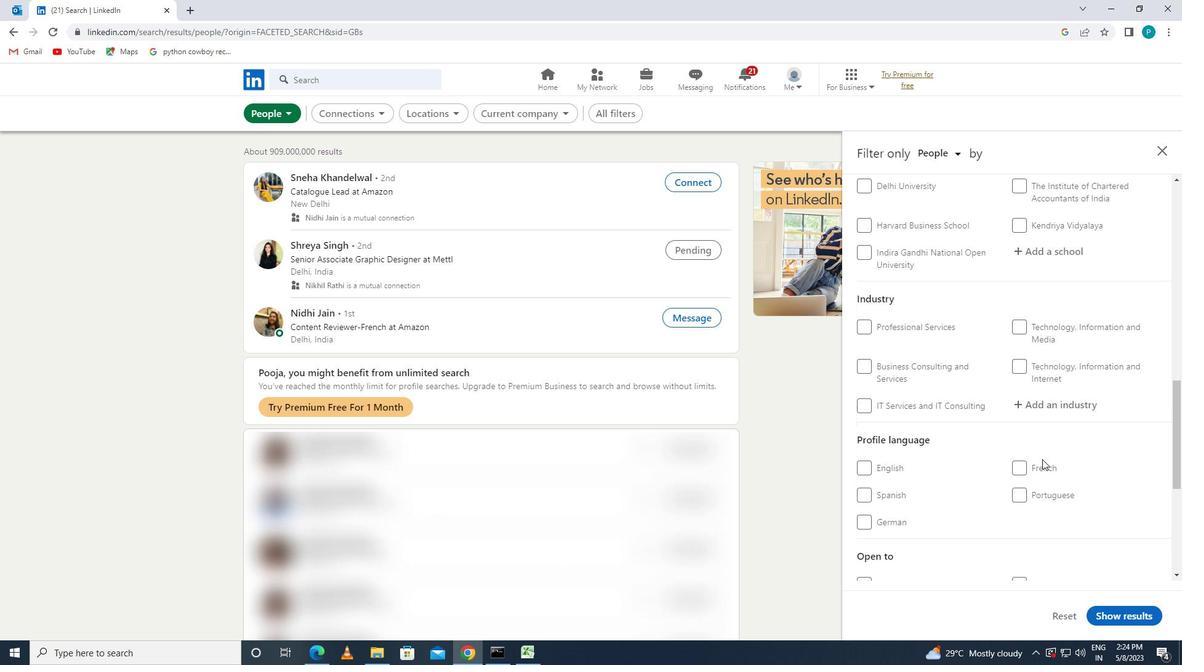 
Action: Mouse moved to (1119, 421)
Screenshot: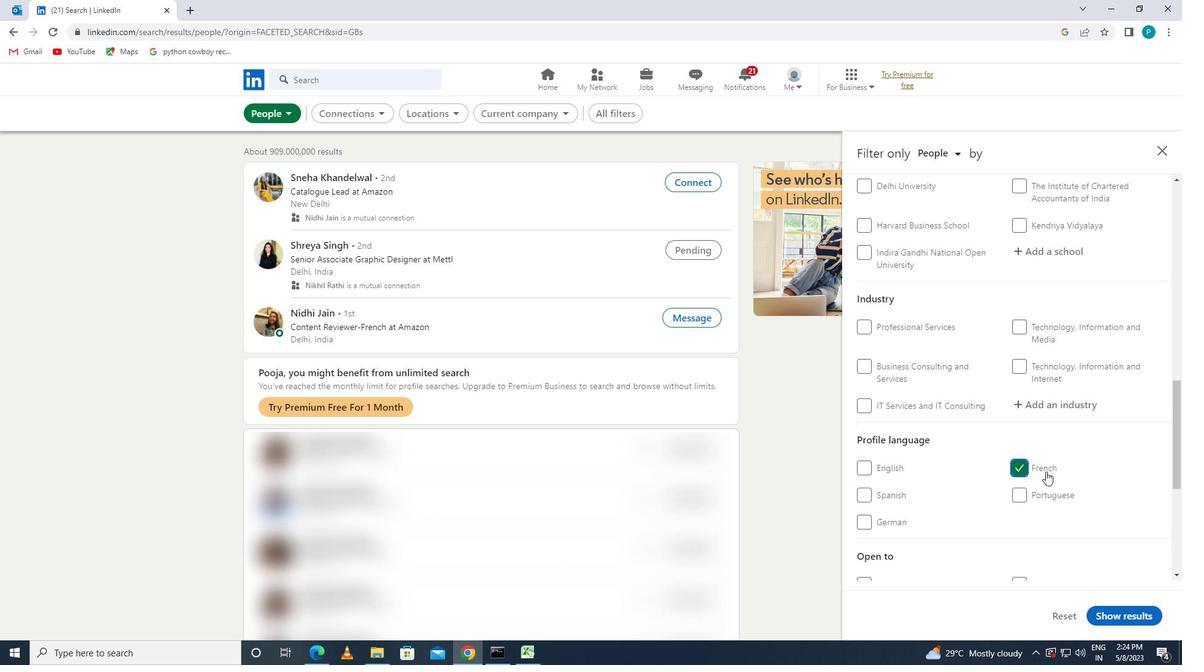 
Action: Mouse scrolled (1119, 422) with delta (0, 0)
Screenshot: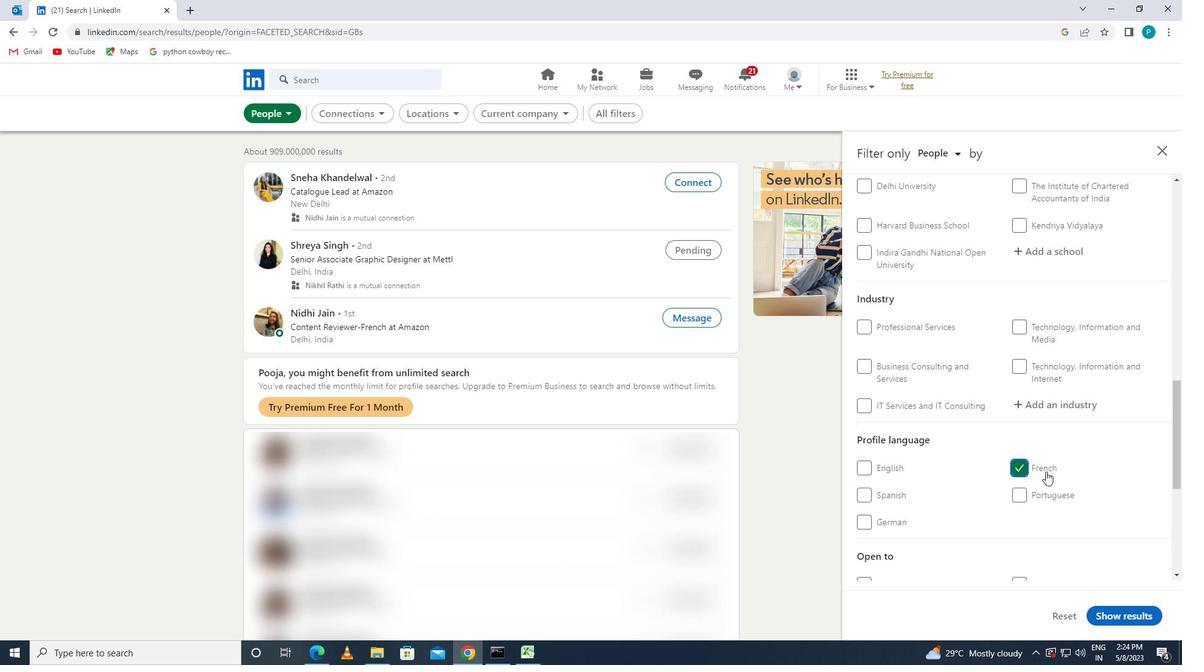 
Action: Mouse scrolled (1119, 422) with delta (0, 0)
Screenshot: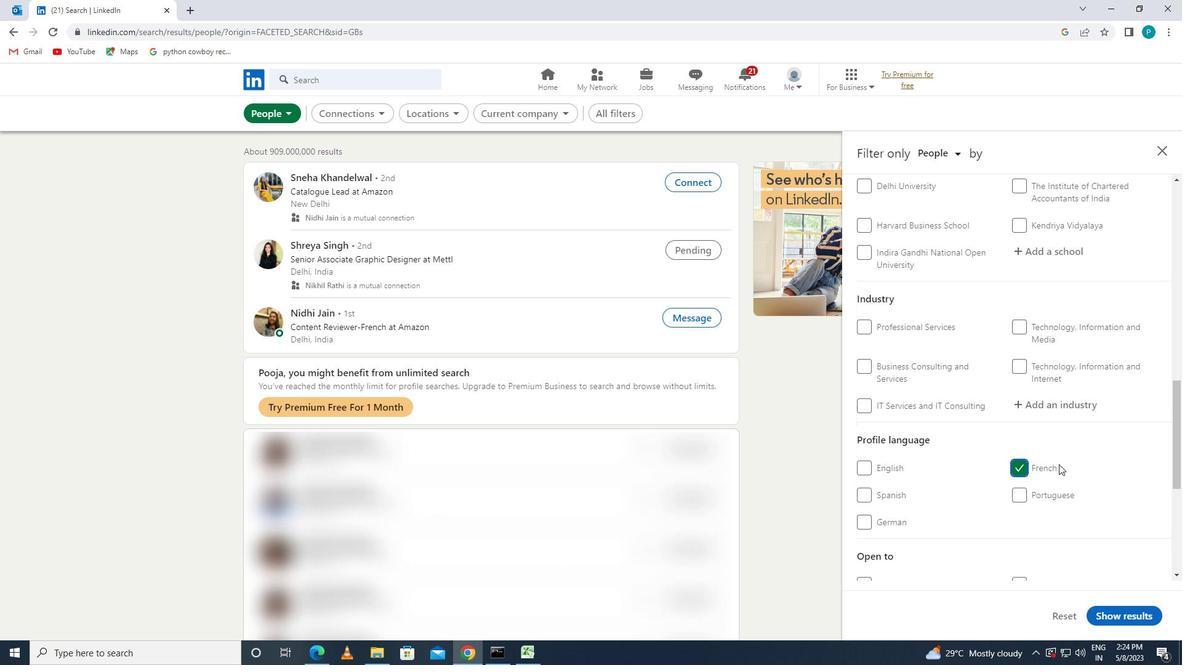 
Action: Mouse scrolled (1119, 422) with delta (0, 0)
Screenshot: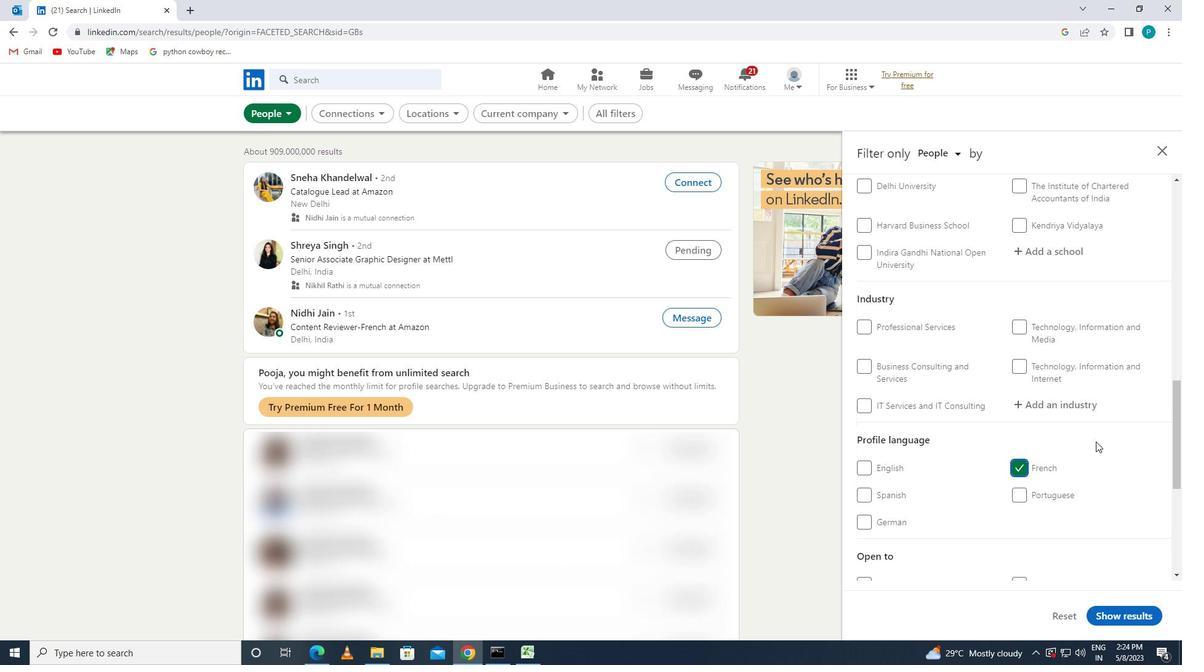 
Action: Mouse moved to (1120, 420)
Screenshot: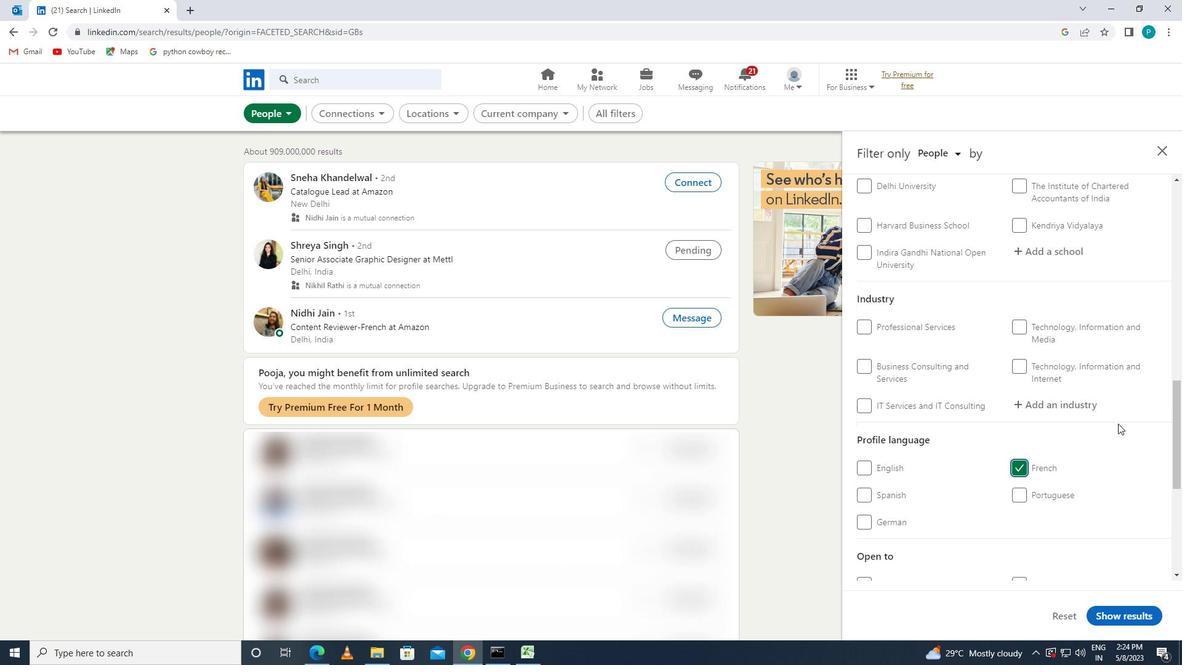 
Action: Mouse scrolled (1120, 420) with delta (0, 0)
Screenshot: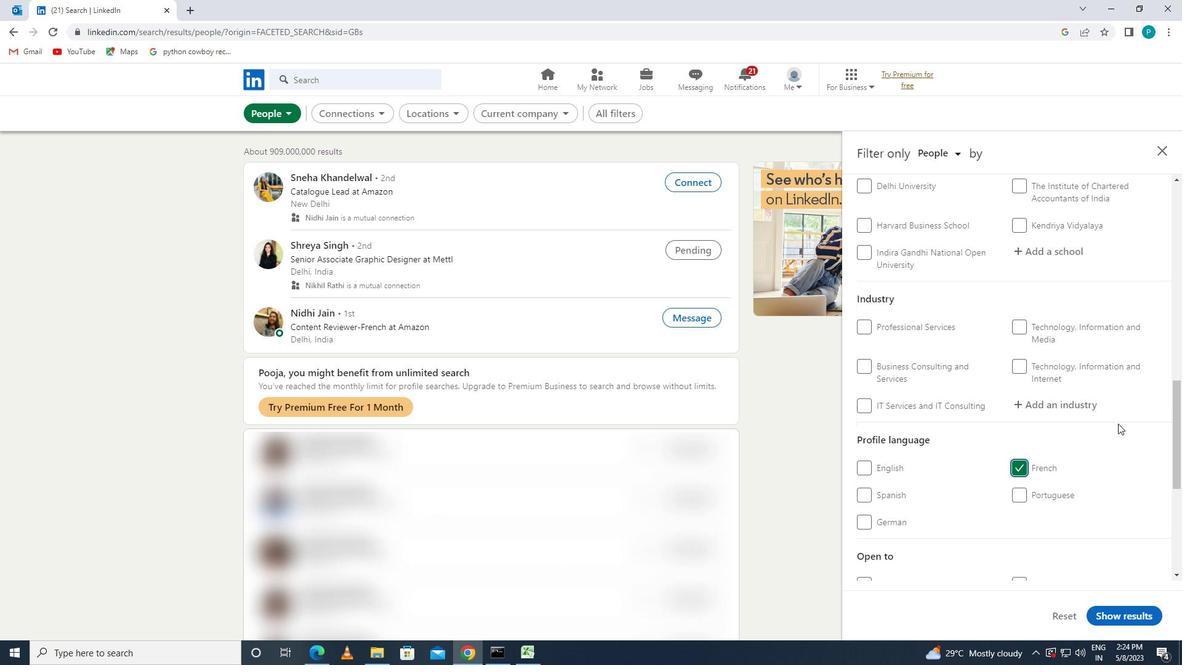 
Action: Mouse moved to (1033, 343)
Screenshot: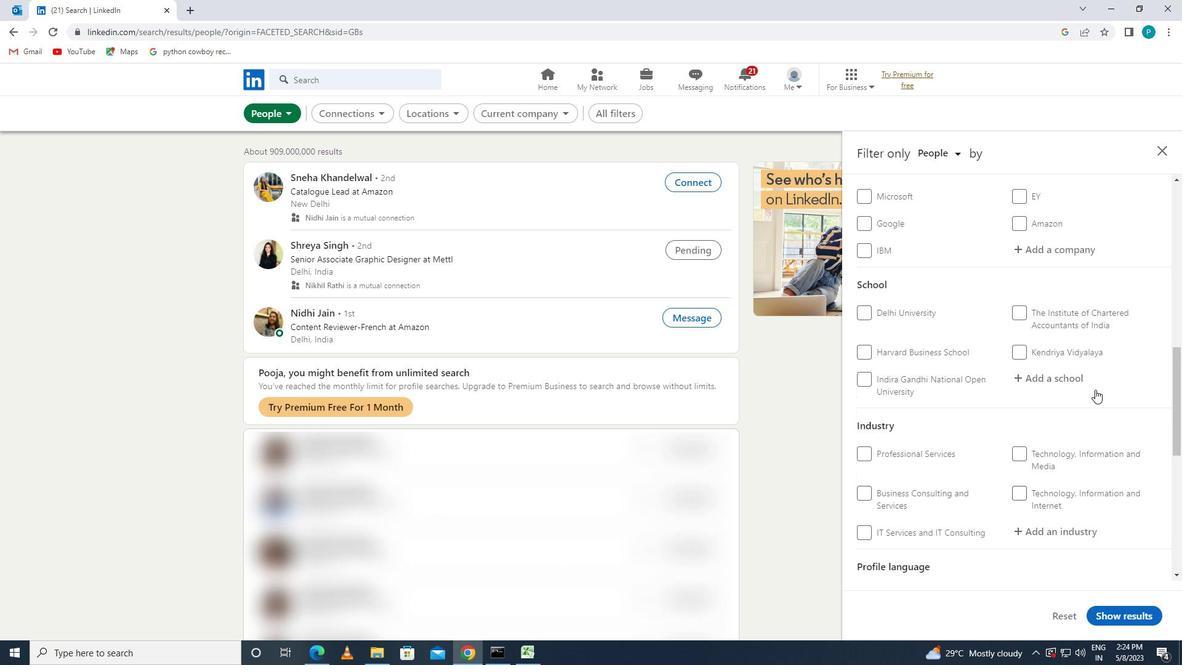 
Action: Mouse scrolled (1033, 344) with delta (0, 0)
Screenshot: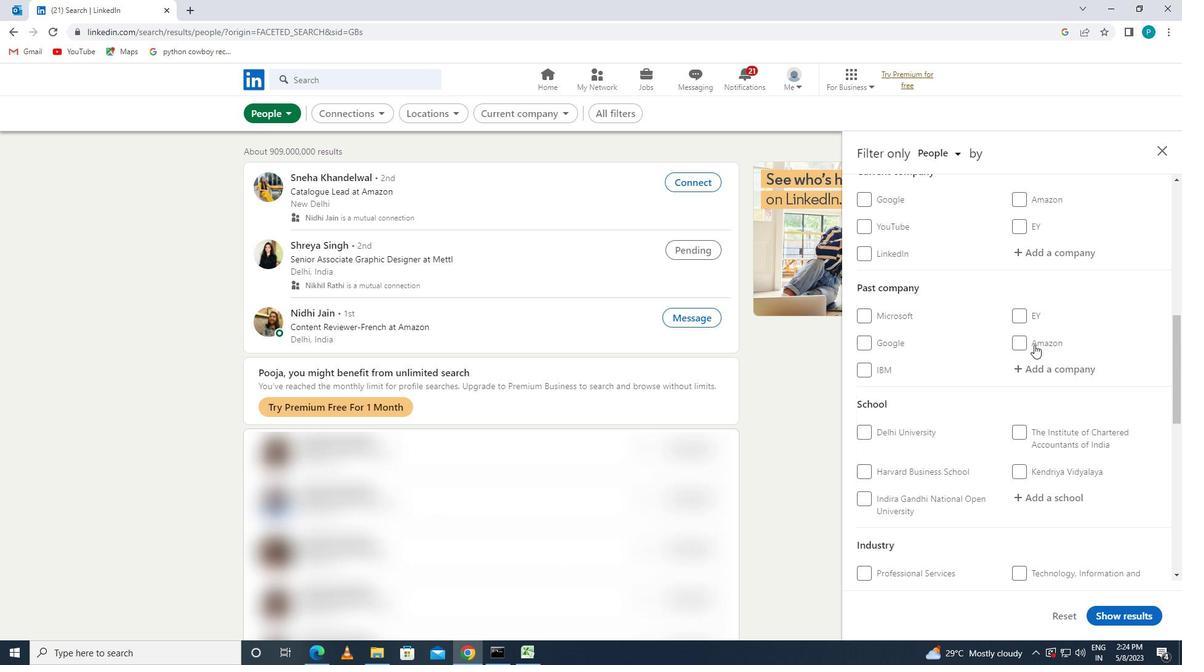 
Action: Mouse moved to (1029, 314)
Screenshot: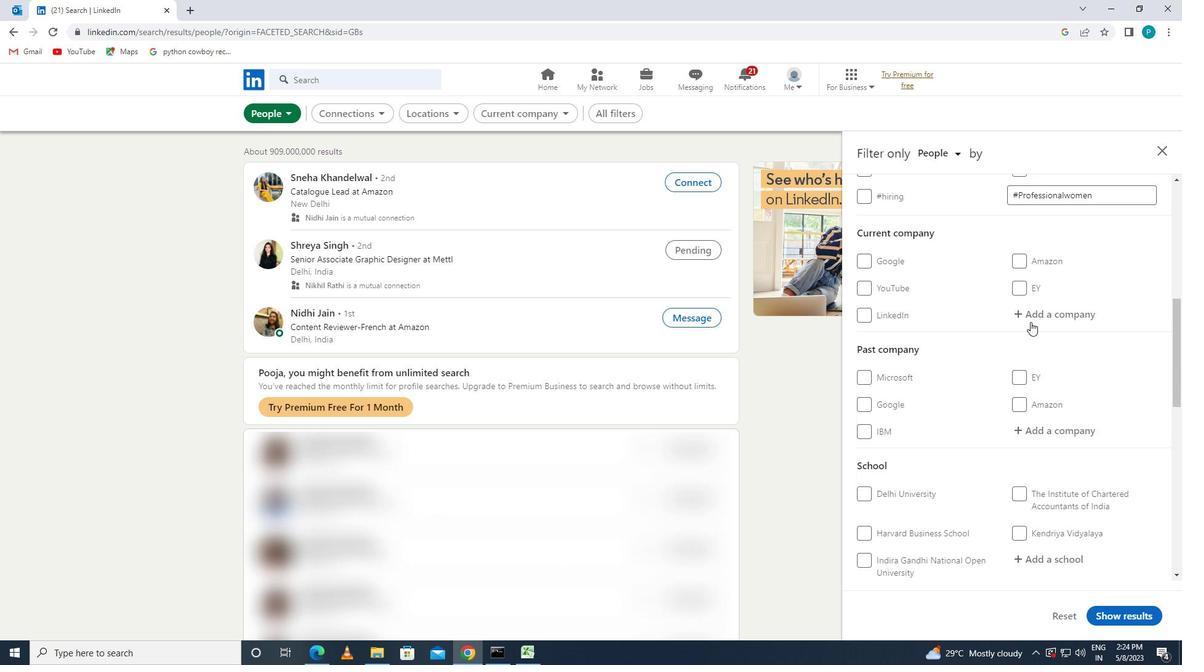 
Action: Mouse pressed left at (1029, 314)
Screenshot: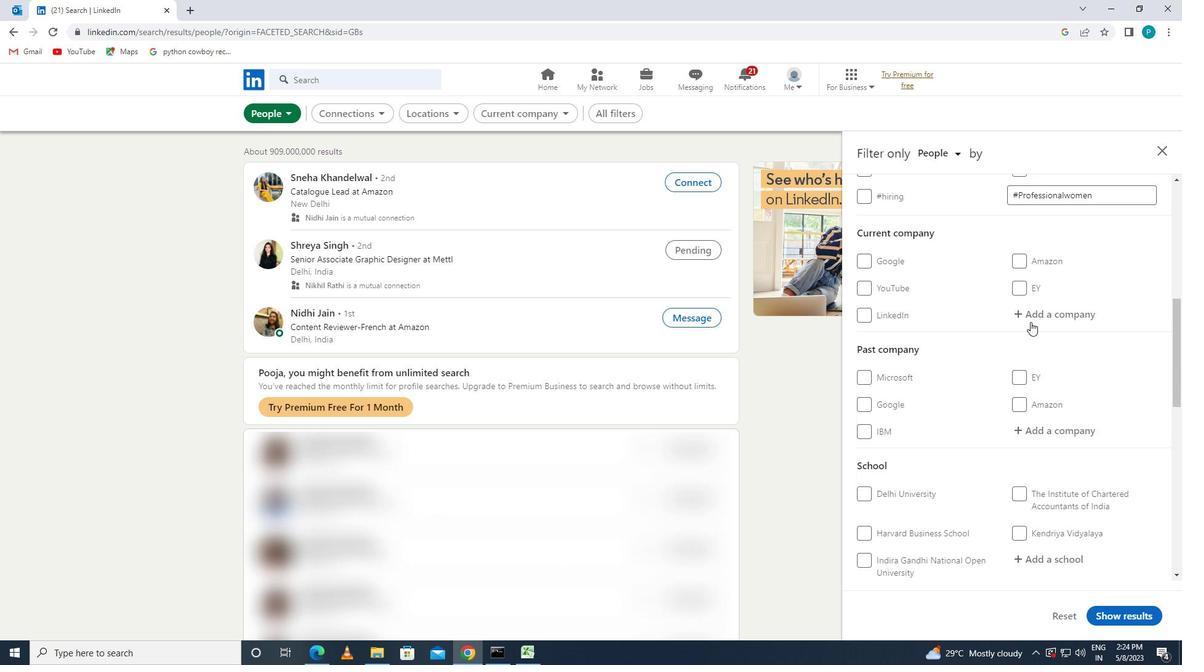 
Action: Key pressed <Key.caps_lock>TRACTEBEL
Screenshot: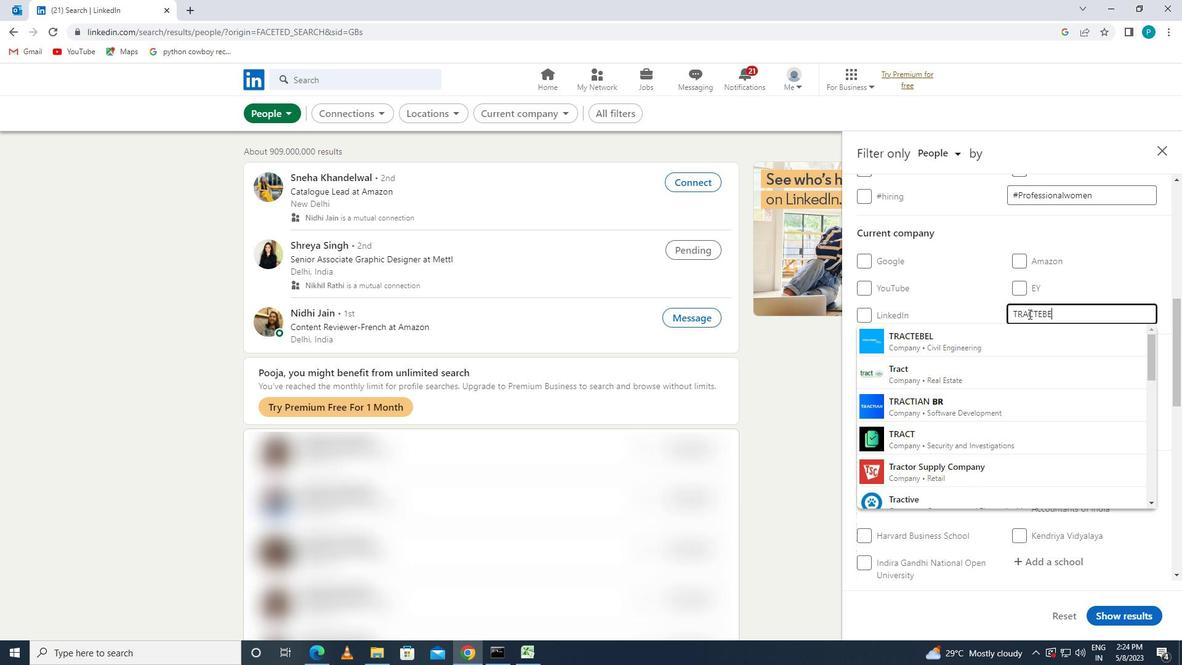
Action: Mouse moved to (1024, 332)
Screenshot: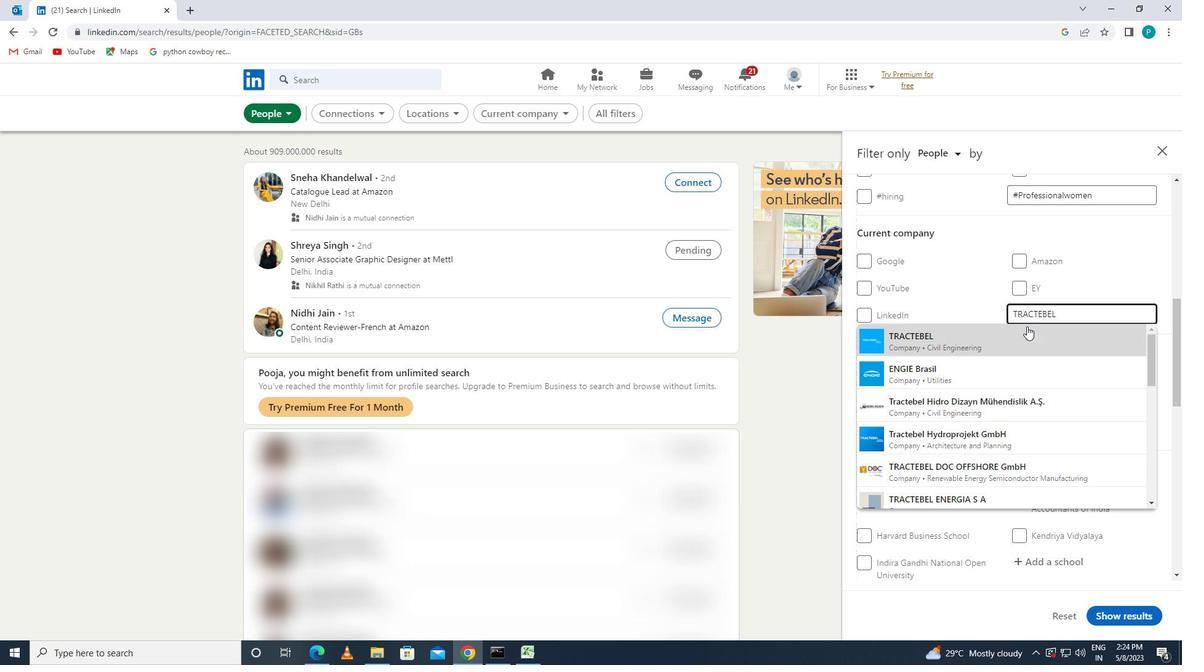 
Action: Mouse pressed left at (1024, 332)
Screenshot: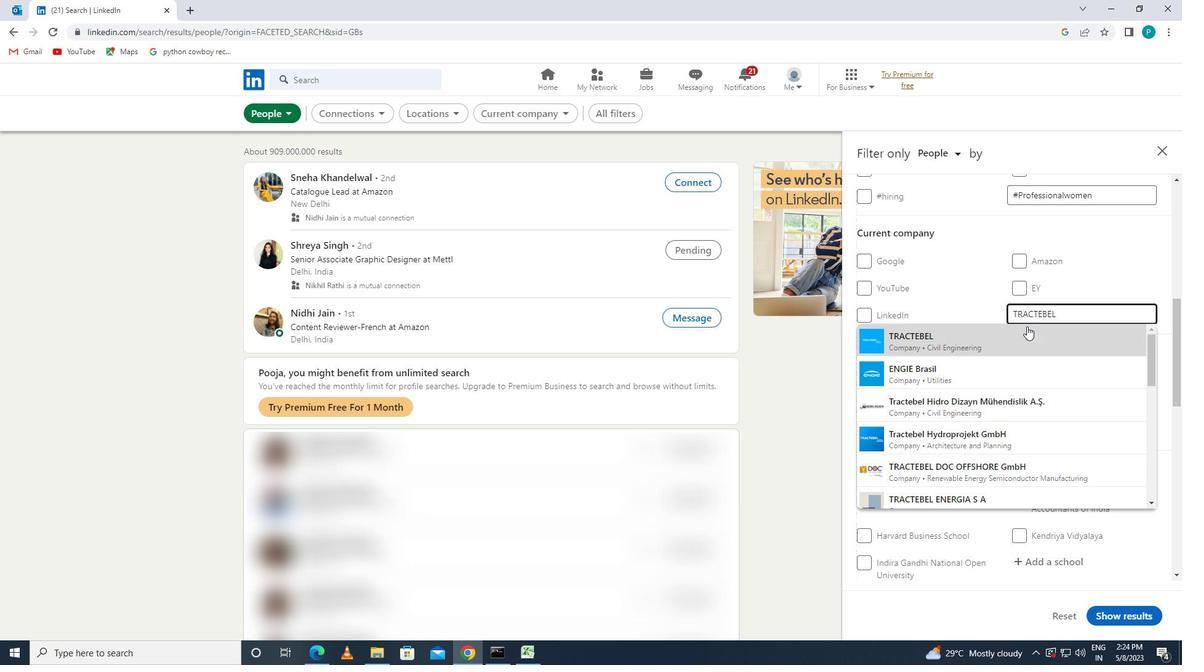 
Action: Mouse moved to (1062, 412)
Screenshot: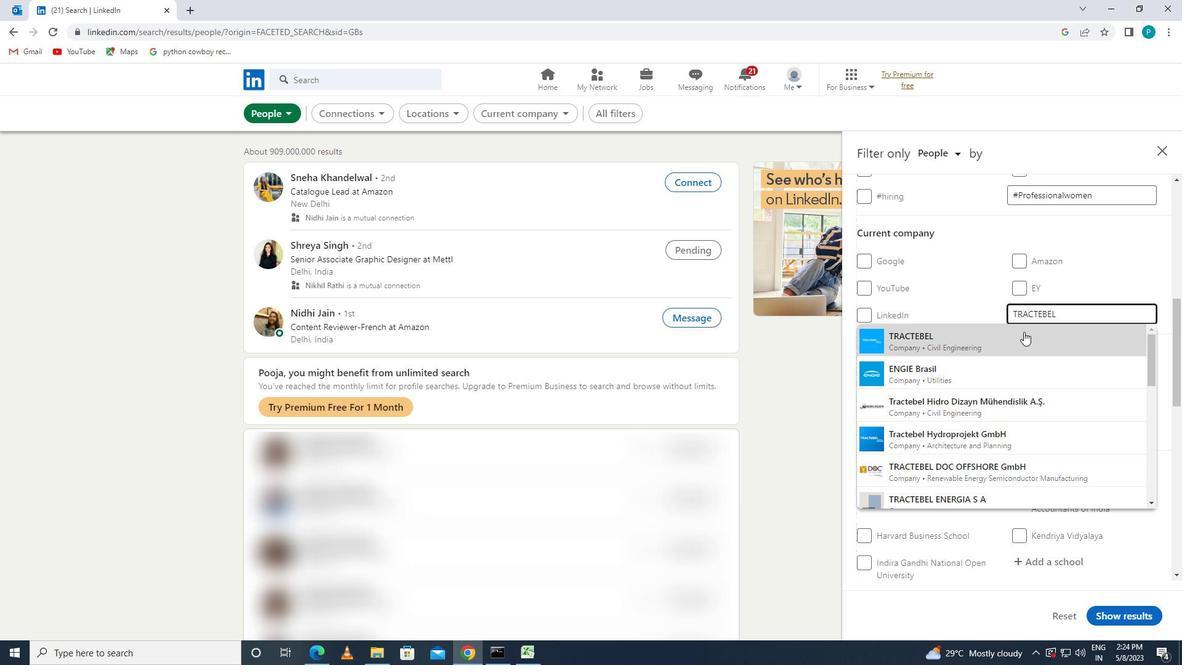 
Action: Mouse scrolled (1062, 412) with delta (0, 0)
Screenshot: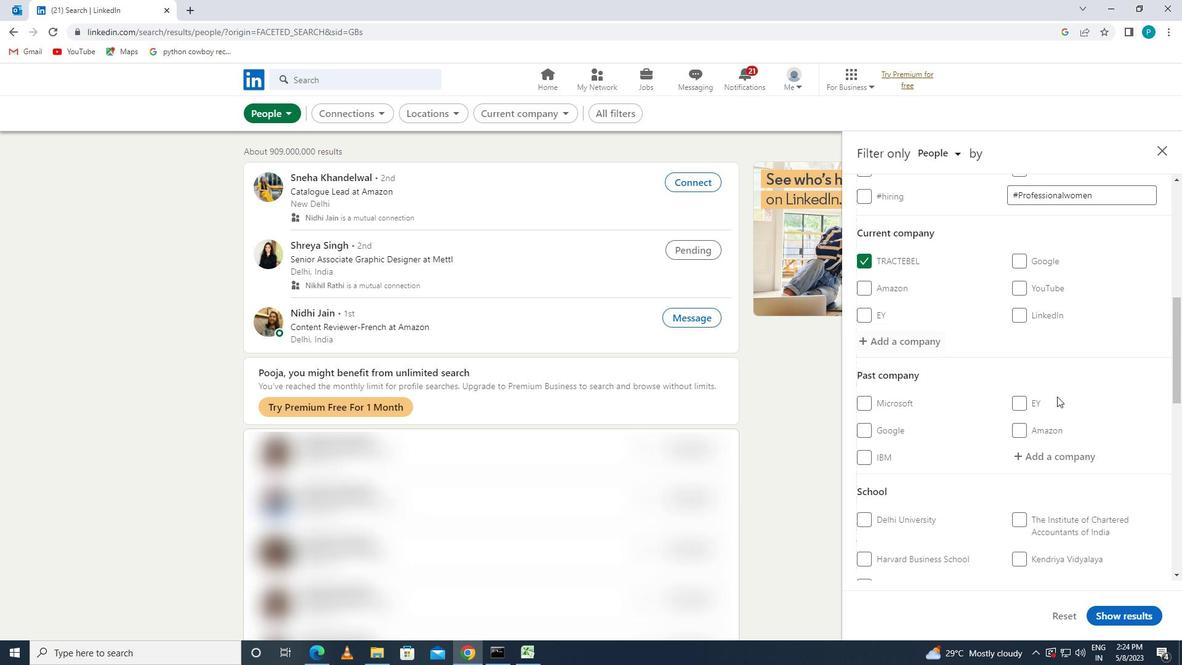
Action: Mouse scrolled (1062, 412) with delta (0, 0)
Screenshot: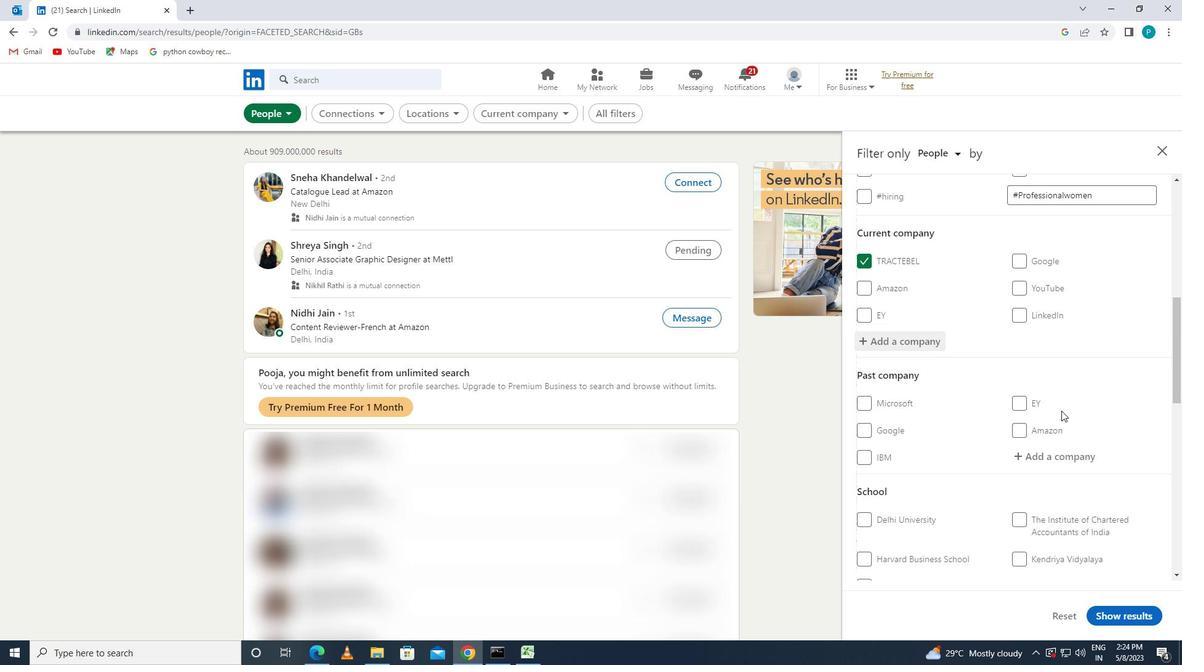 
Action: Mouse moved to (1053, 464)
Screenshot: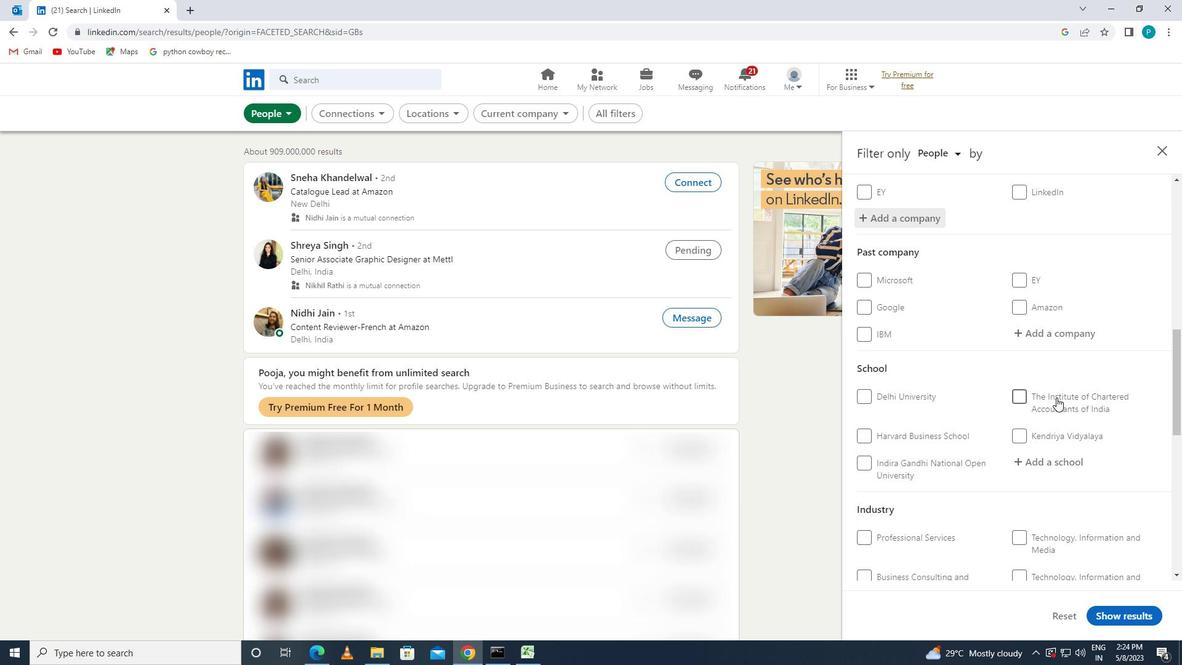 
Action: Mouse pressed left at (1053, 464)
Screenshot: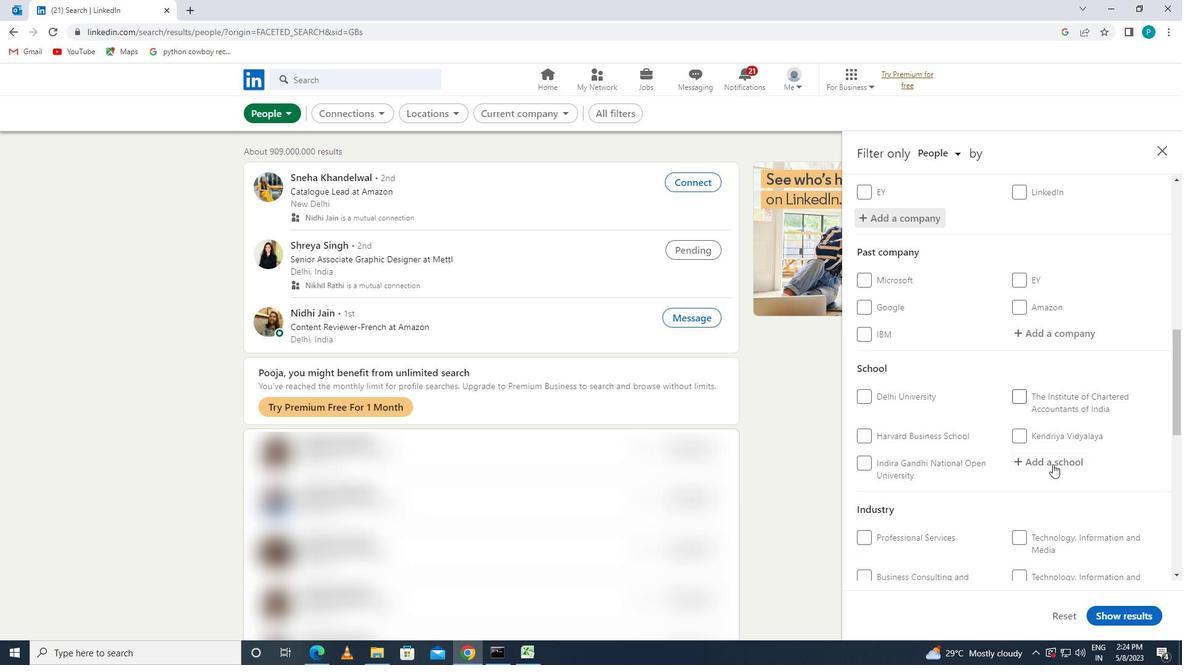 
Action: Key pressed <Key.caps_lock><Key.caps_lock>D<Key.caps_lock>OCTOR<Key.space>B<Key.backspace><Key.caps_lock>B.R.A<Key.caps_lock>M
Screenshot: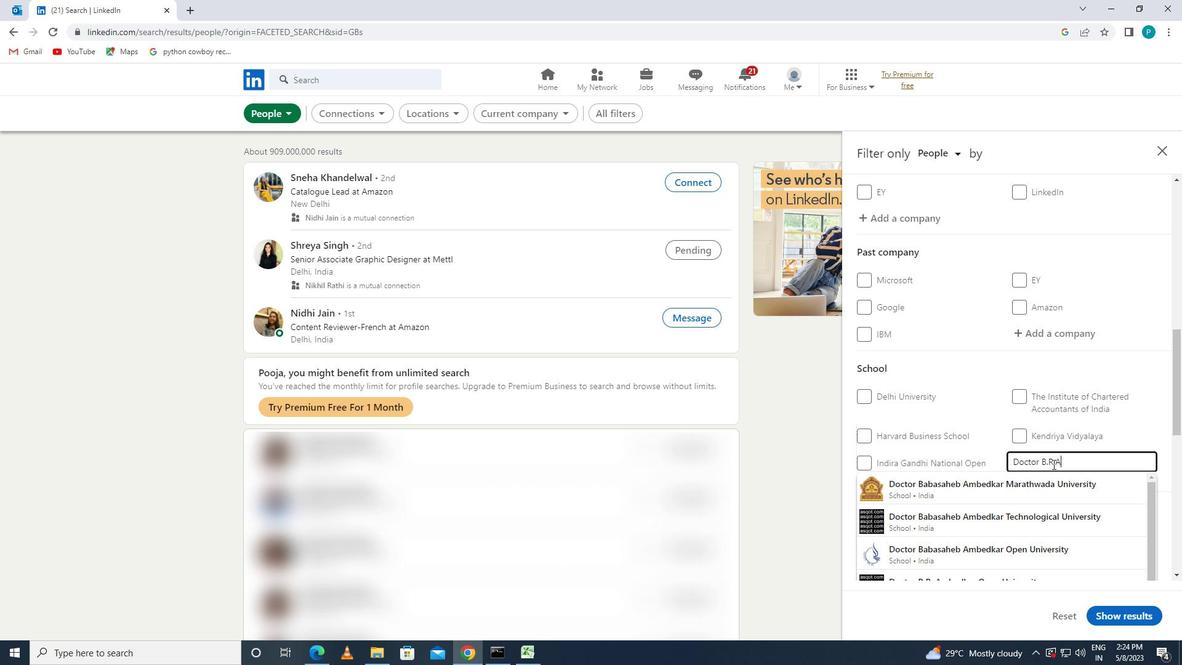 
Action: Mouse moved to (1036, 543)
Screenshot: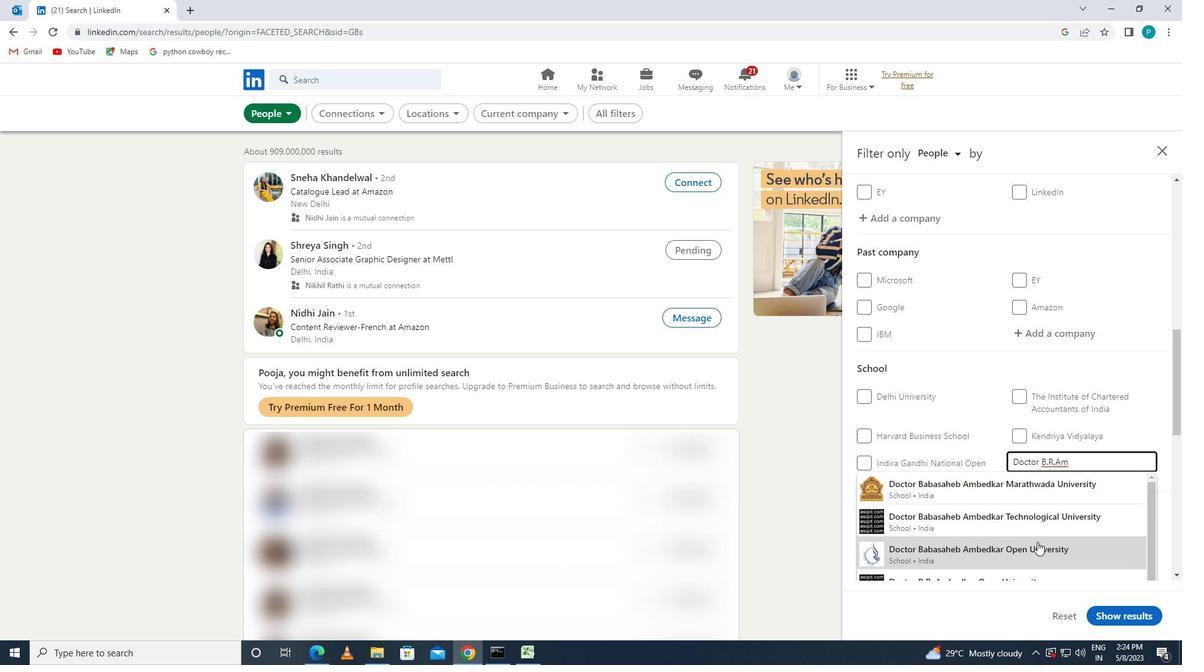 
Action: Mouse pressed left at (1036, 543)
Screenshot: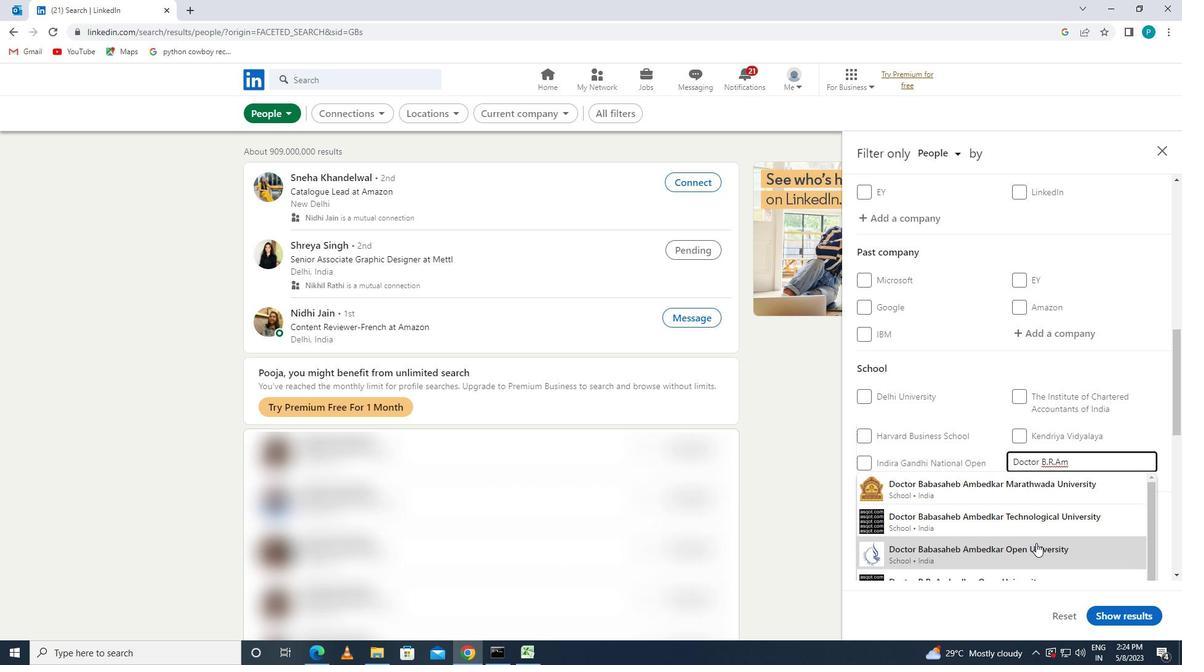 
Action: Mouse moved to (1067, 471)
Screenshot: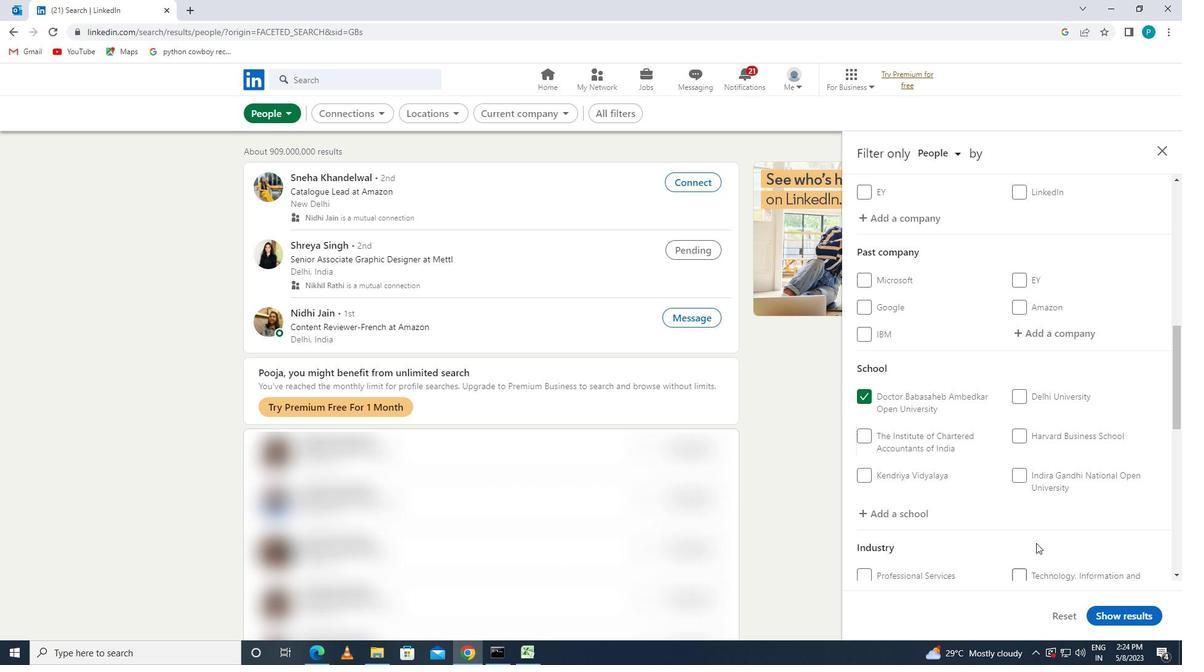 
Action: Mouse scrolled (1067, 471) with delta (0, 0)
Screenshot: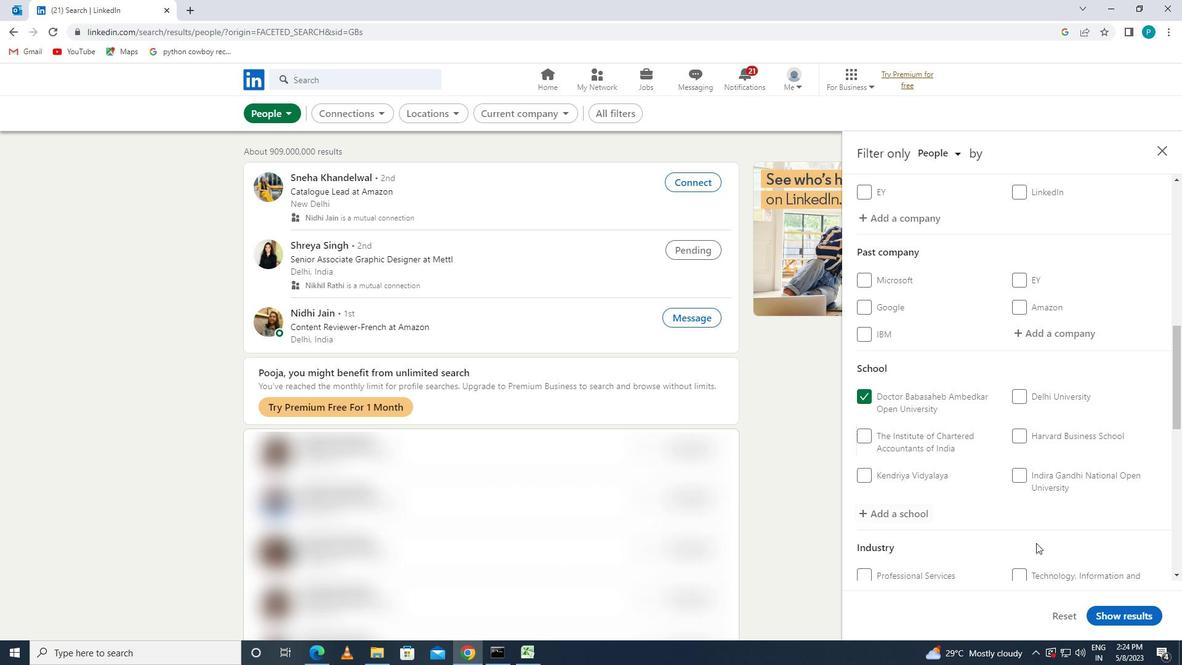 
Action: Mouse scrolled (1067, 471) with delta (0, 0)
Screenshot: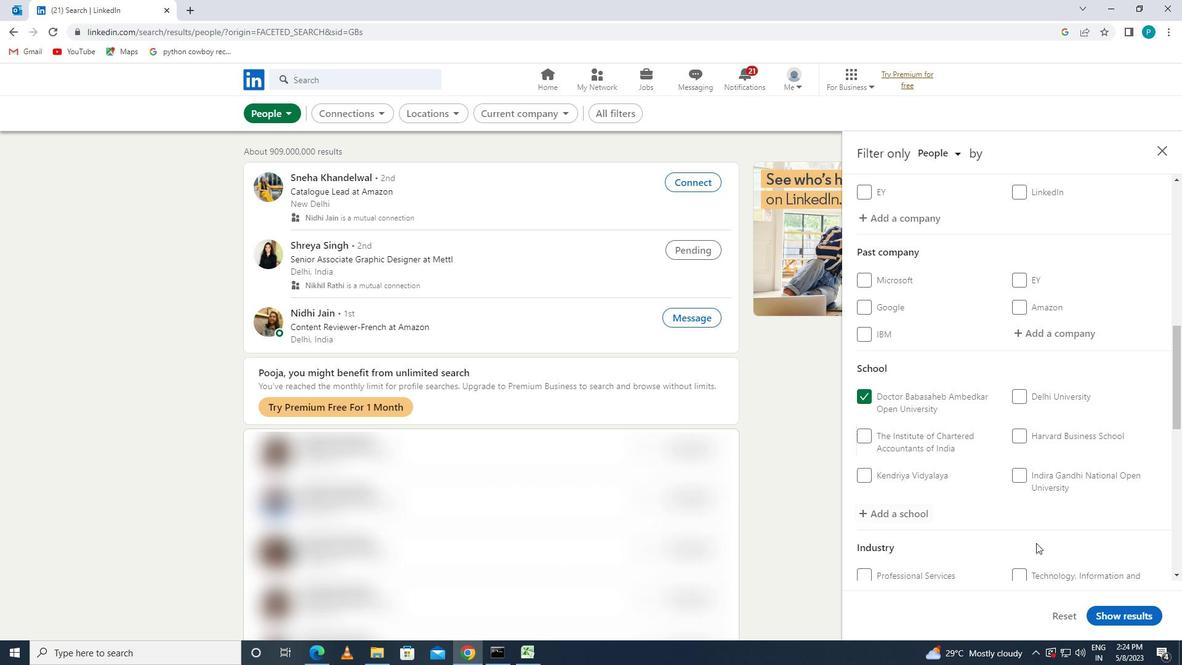 
Action: Mouse scrolled (1067, 471) with delta (0, 0)
Screenshot: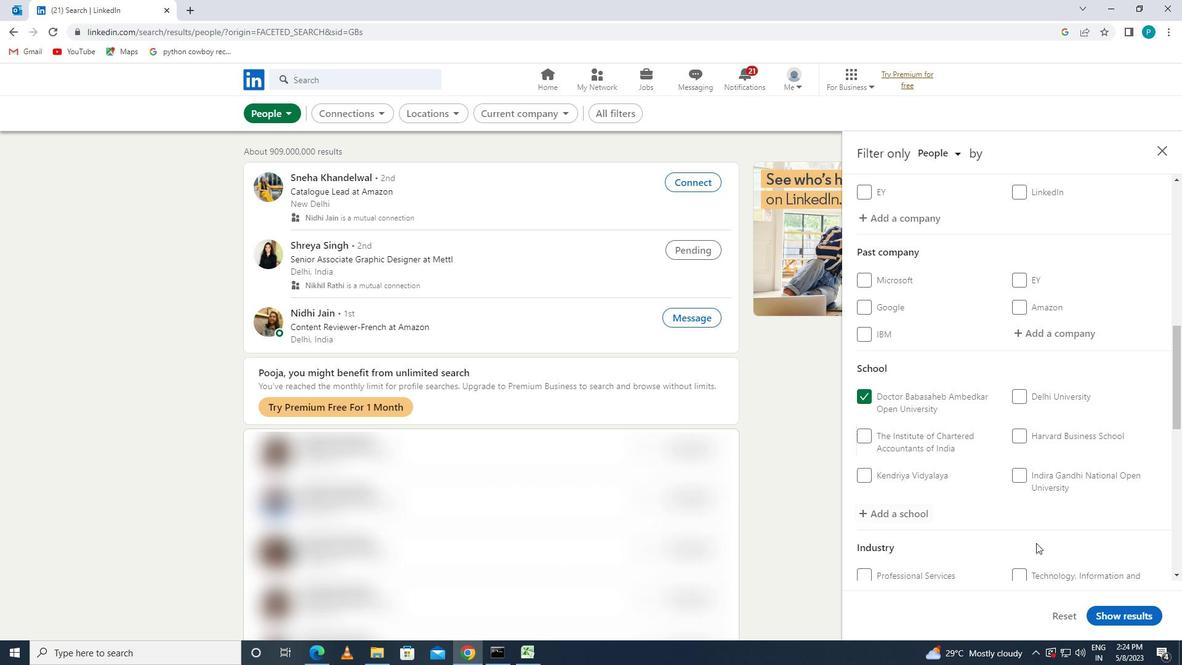 
Action: Mouse scrolled (1067, 471) with delta (0, 0)
Screenshot: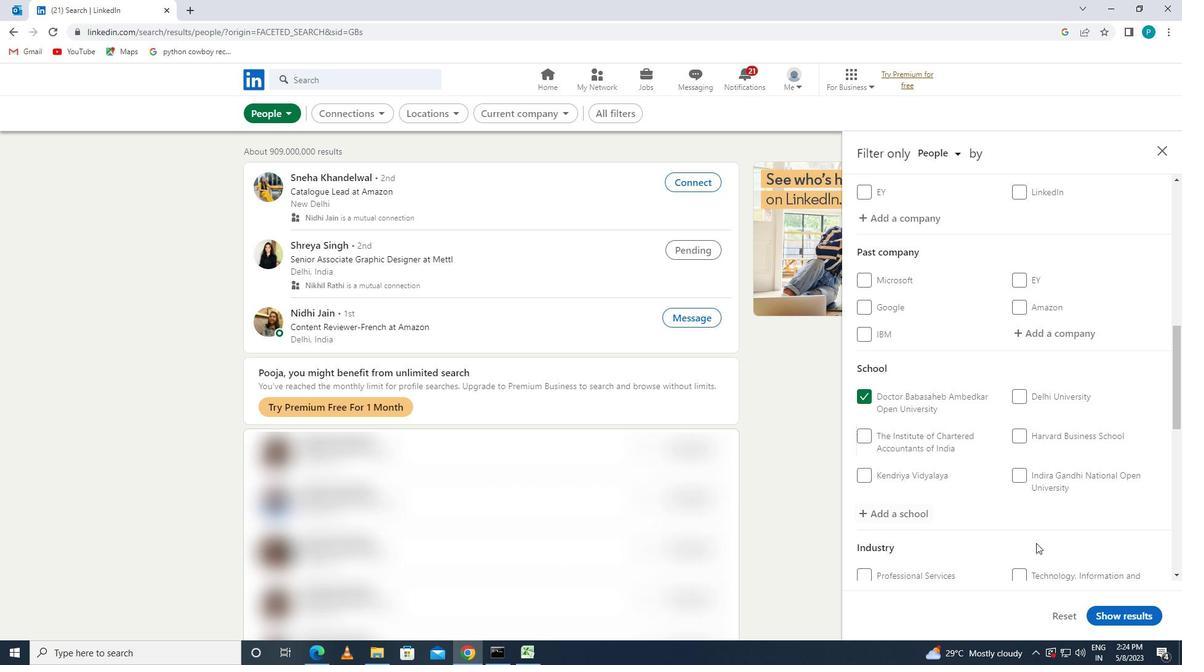 
Action: Mouse moved to (1062, 403)
Screenshot: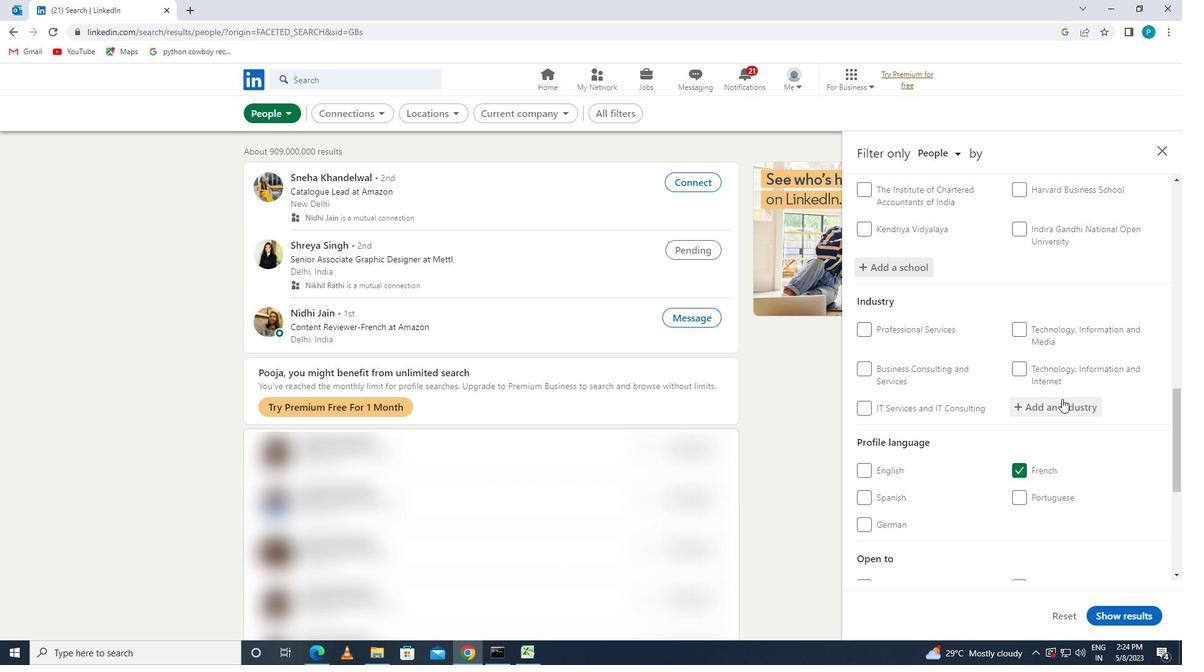 
Action: Mouse pressed left at (1062, 403)
Screenshot: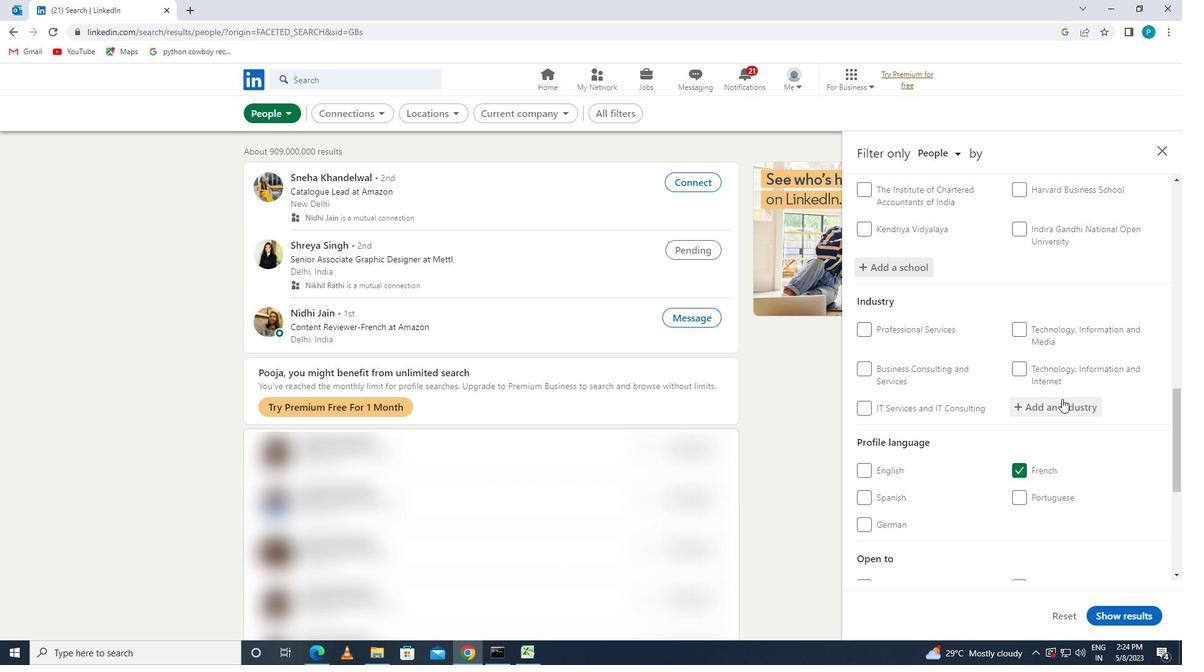 
Action: Key pressed <Key.caps_lock>A<Key.caps_lock>LTERNATIVE
Screenshot: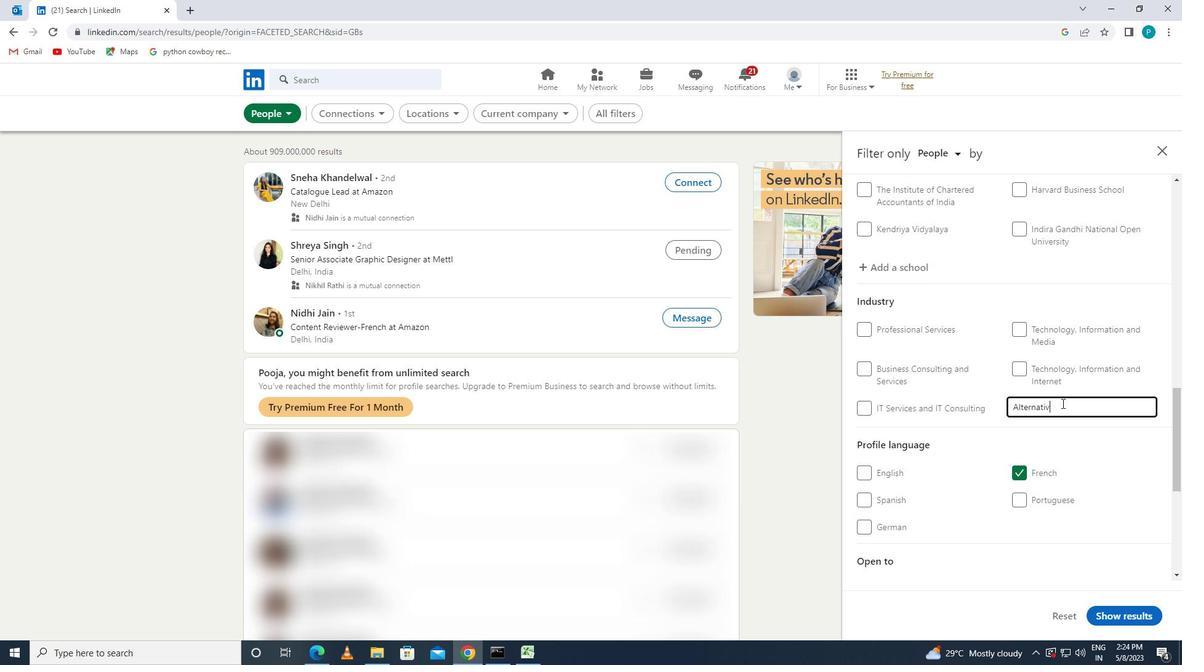 
Action: Mouse moved to (1038, 440)
Screenshot: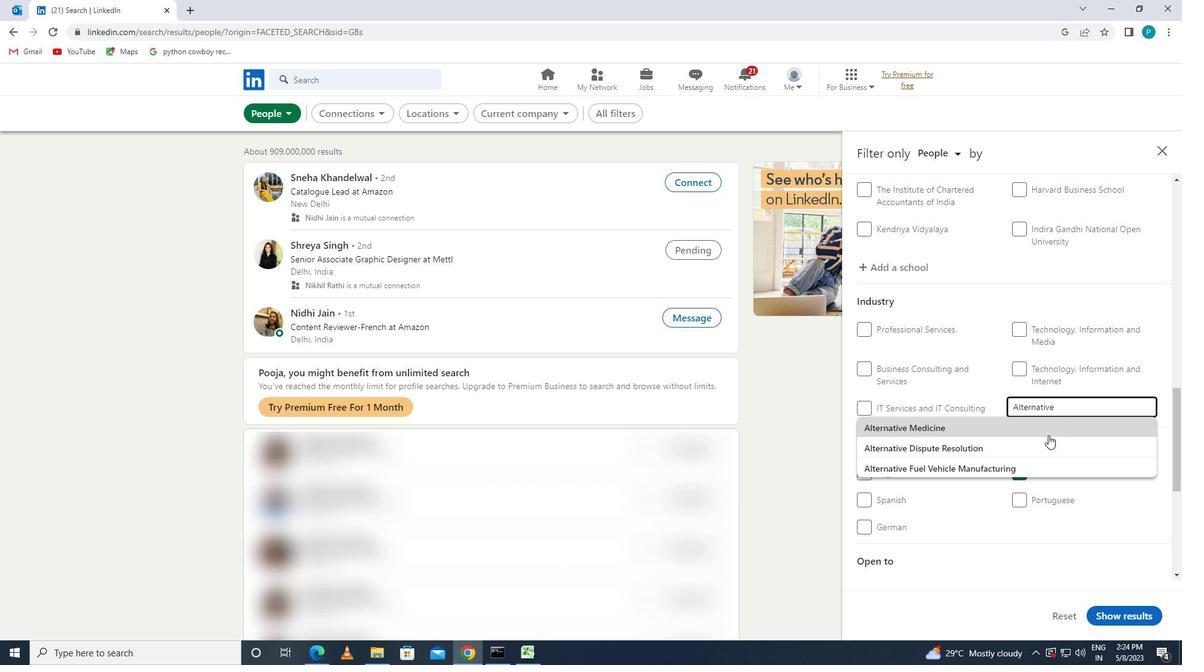 
Action: Mouse pressed left at (1038, 440)
Screenshot: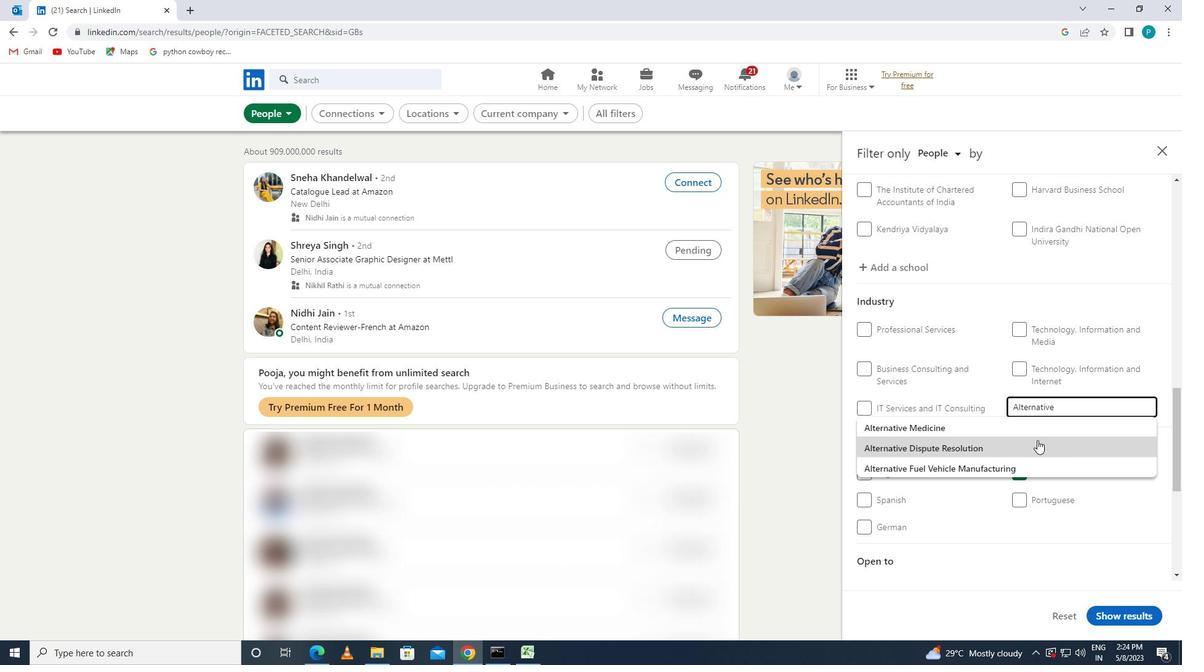
Action: Mouse scrolled (1038, 439) with delta (0, 0)
Screenshot: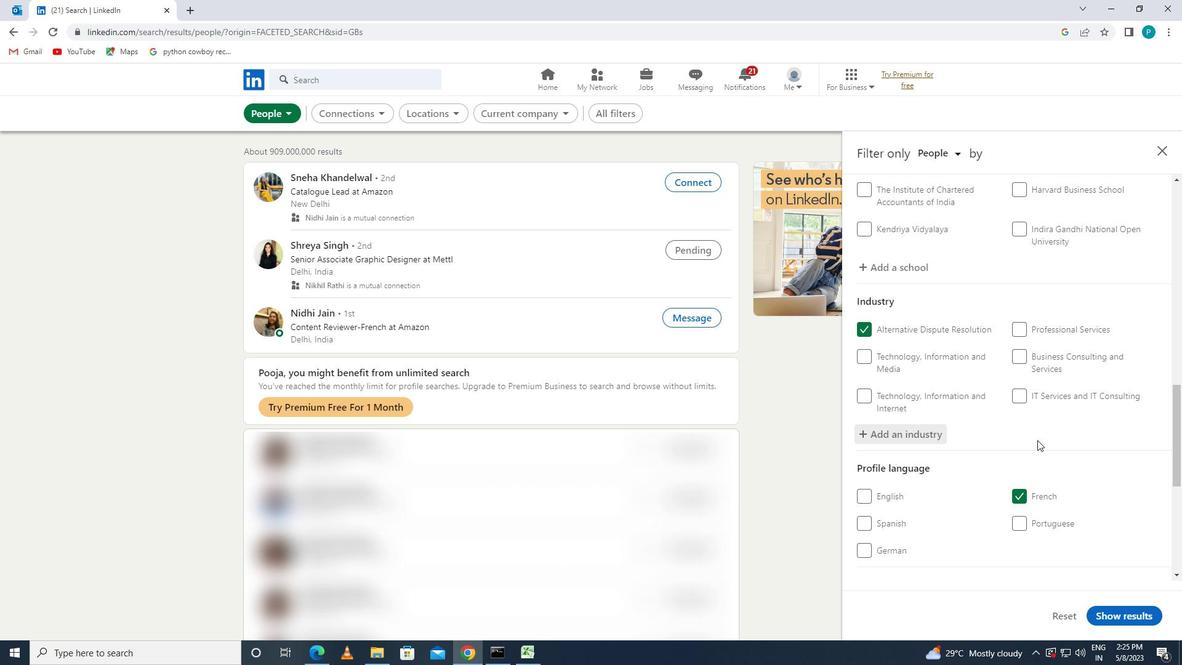 
Action: Mouse scrolled (1038, 439) with delta (0, 0)
Screenshot: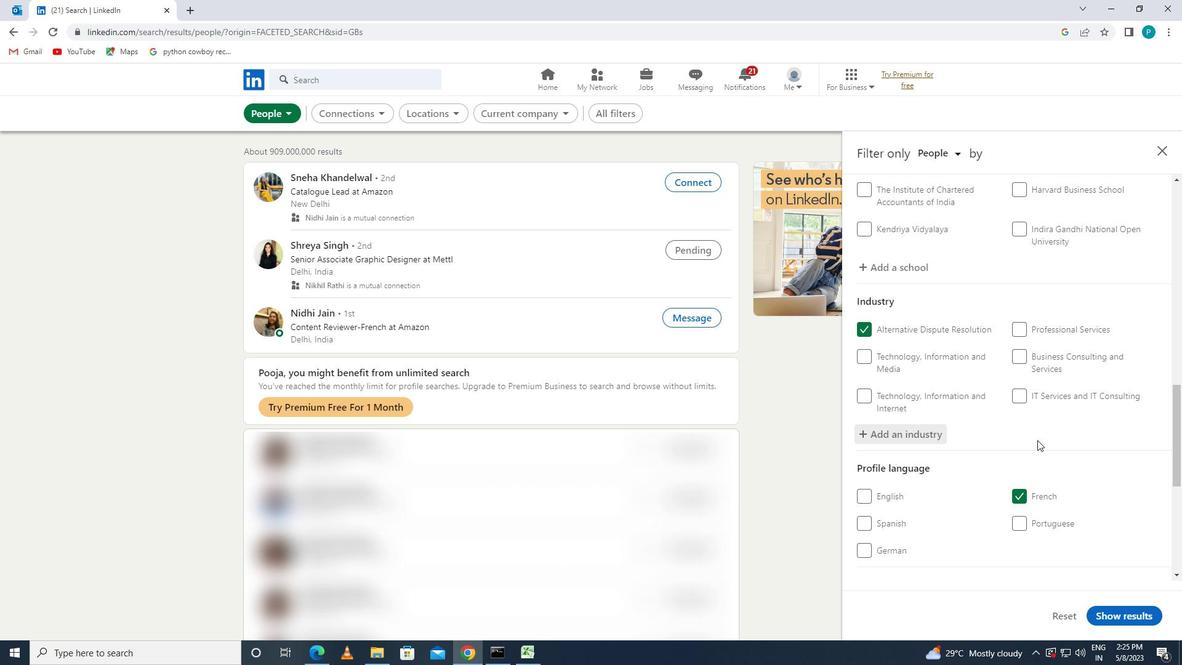 
Action: Mouse scrolled (1038, 439) with delta (0, 0)
Screenshot: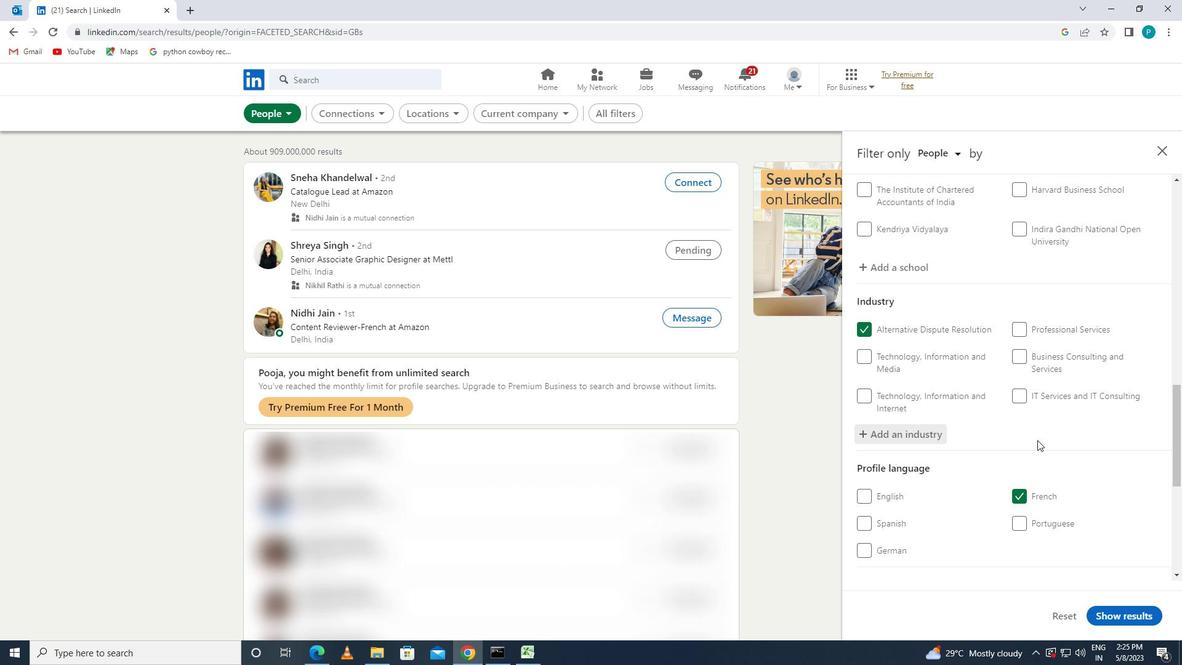 
Action: Mouse scrolled (1038, 439) with delta (0, 0)
Screenshot: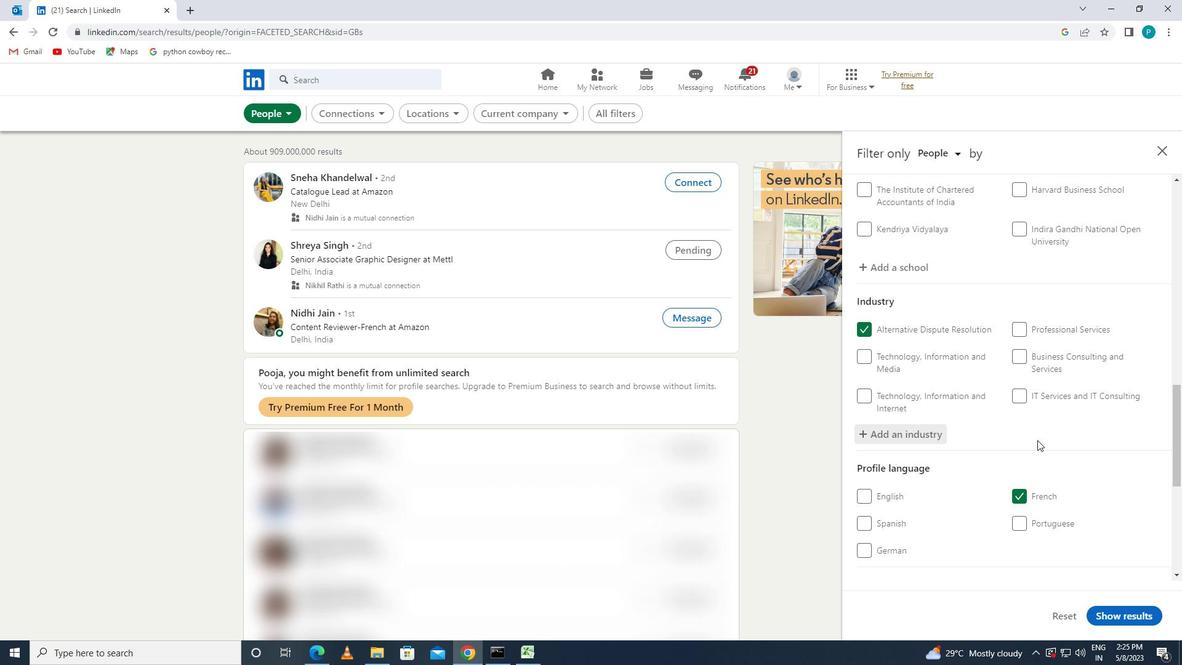 
Action: Mouse scrolled (1038, 439) with delta (0, 0)
Screenshot: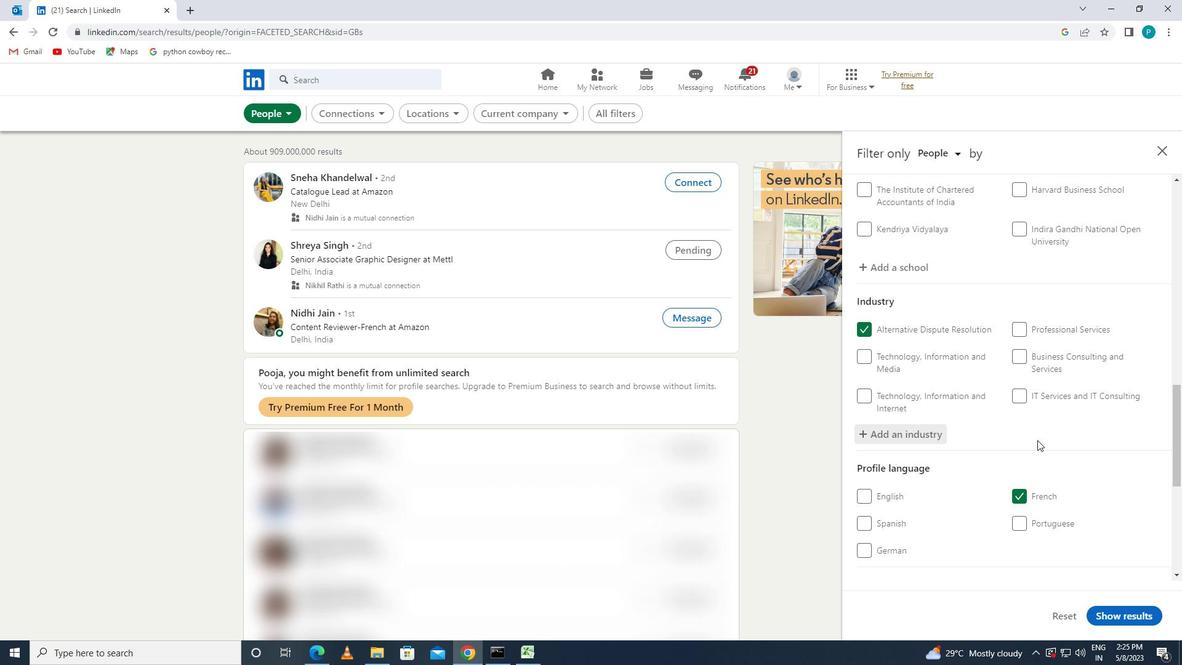 
Action: Mouse moved to (1057, 433)
Screenshot: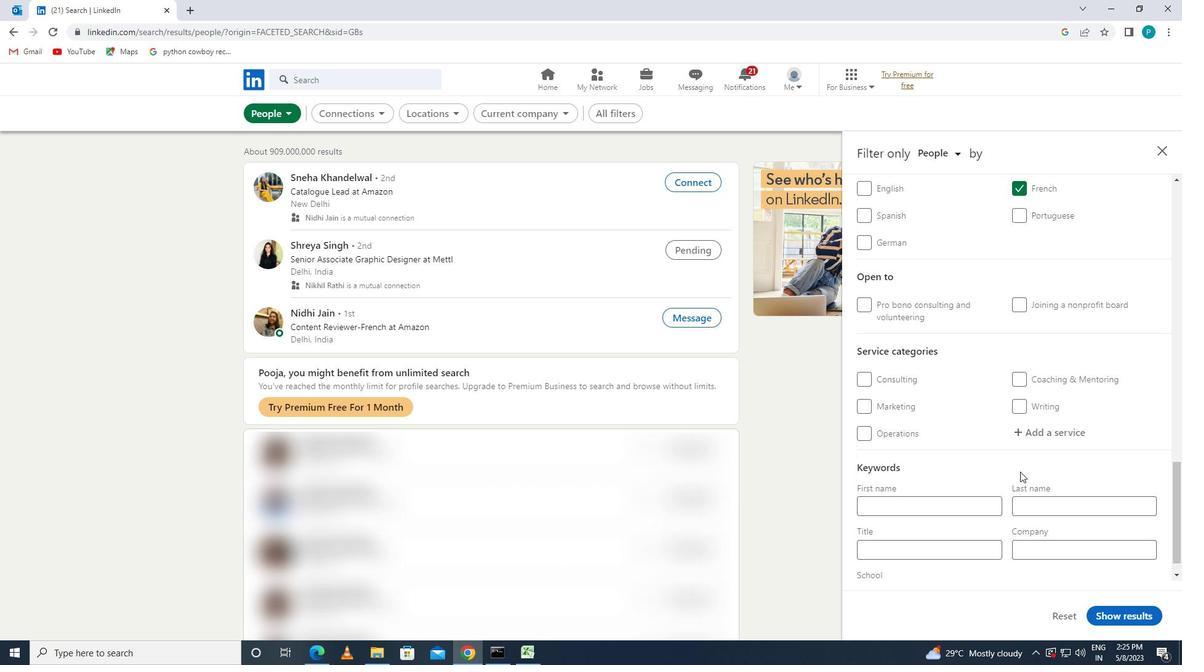 
Action: Mouse pressed left at (1057, 433)
Screenshot: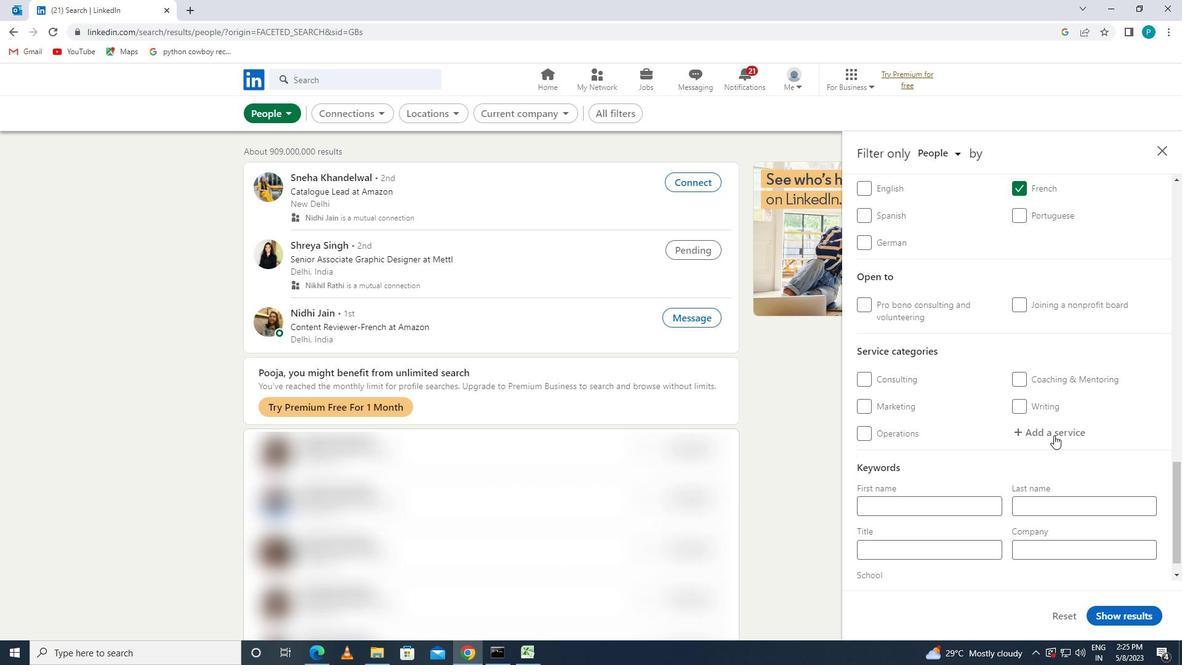 
Action: Key pressed <Key.caps_lock>T<Key.caps_lock>EAM
Screenshot: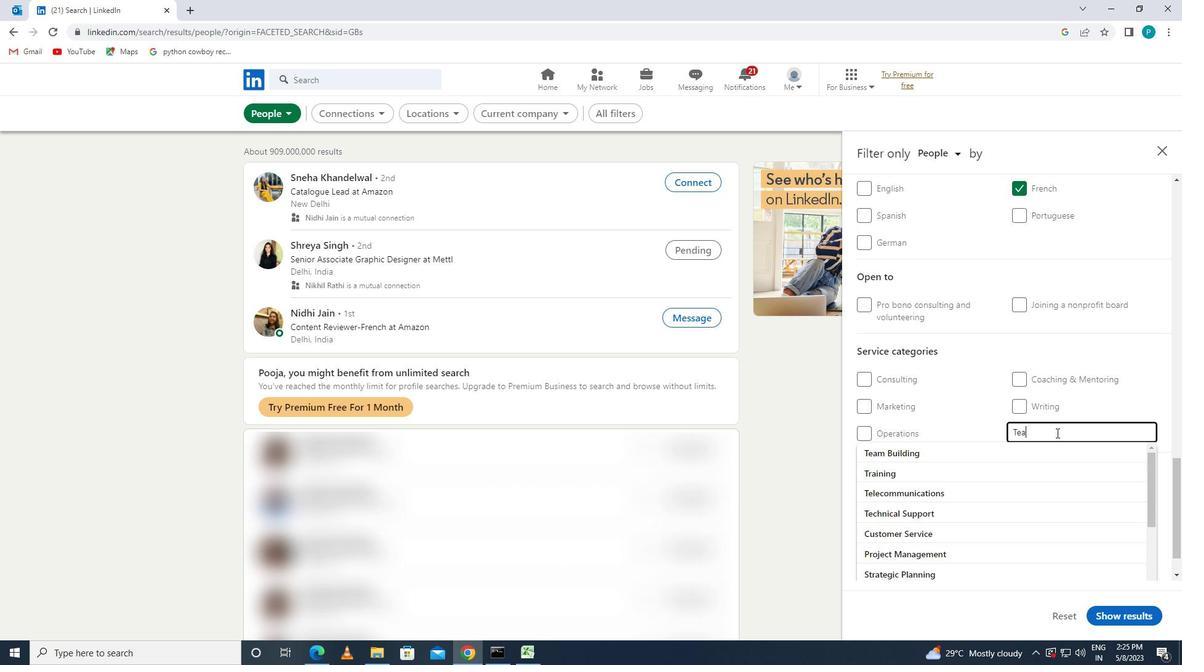 
Action: Mouse moved to (1042, 450)
Screenshot: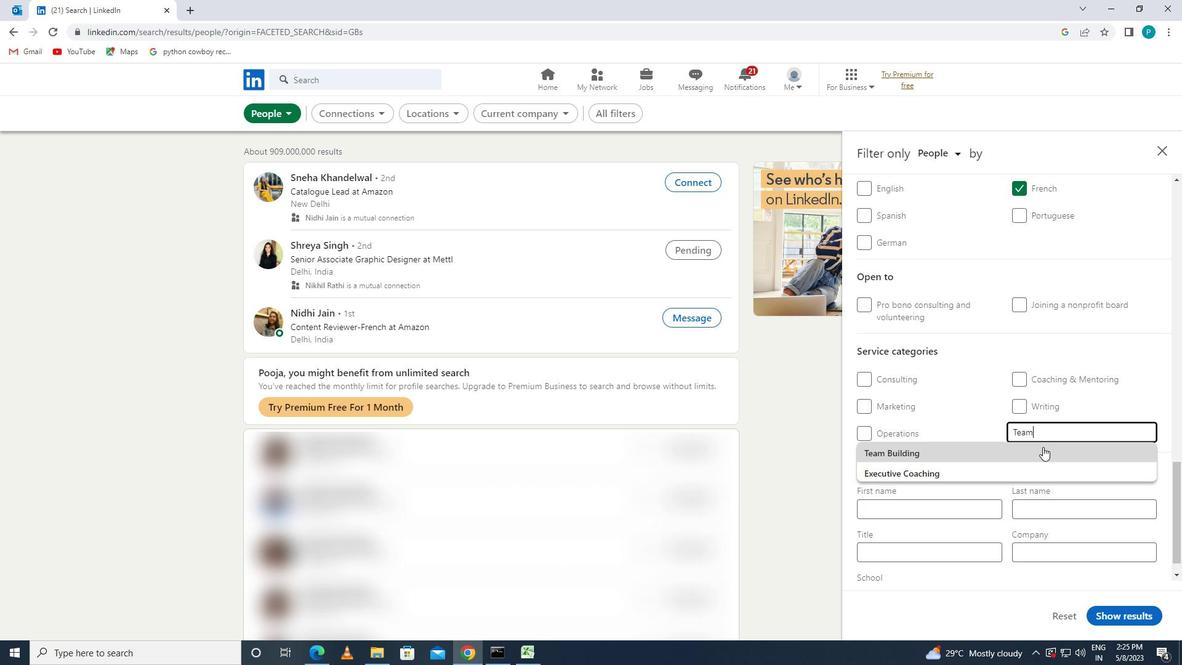 
Action: Mouse pressed left at (1042, 450)
Screenshot: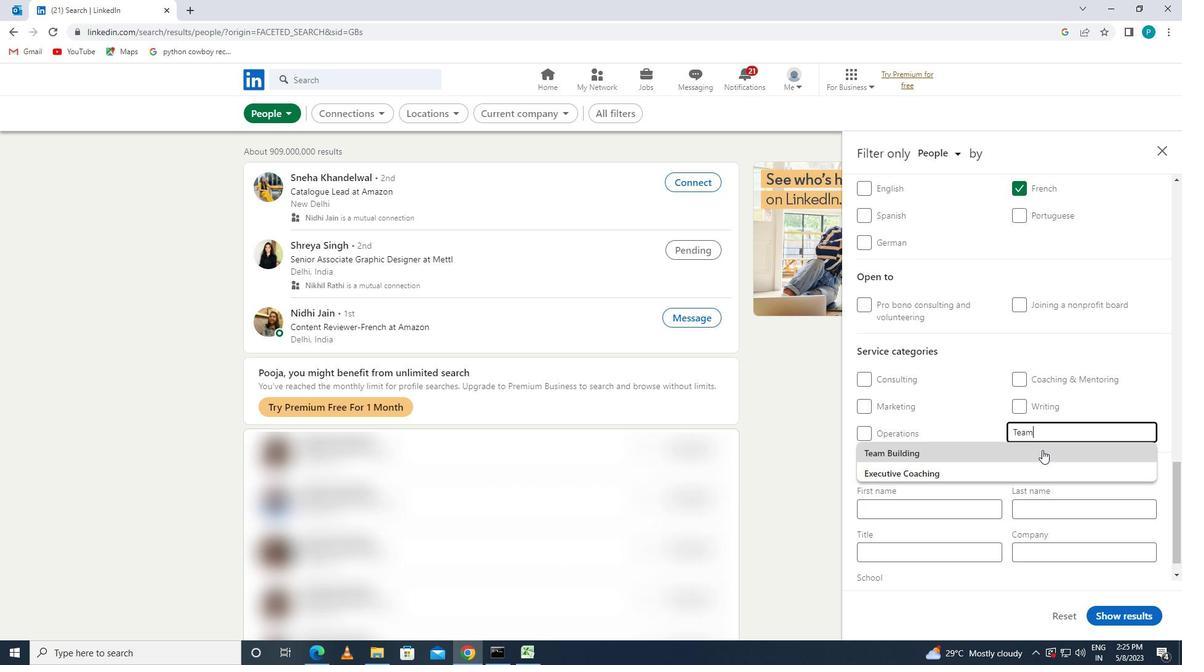 
Action: Mouse scrolled (1042, 450) with delta (0, 0)
Screenshot: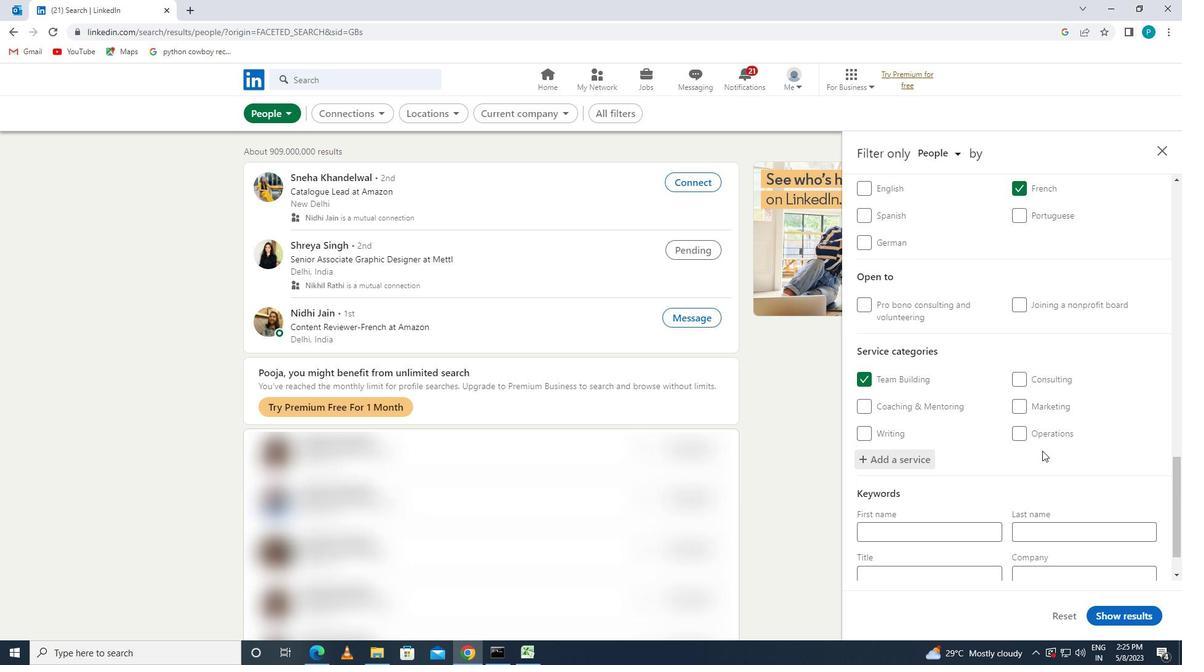 
Action: Mouse scrolled (1042, 450) with delta (0, 0)
Screenshot: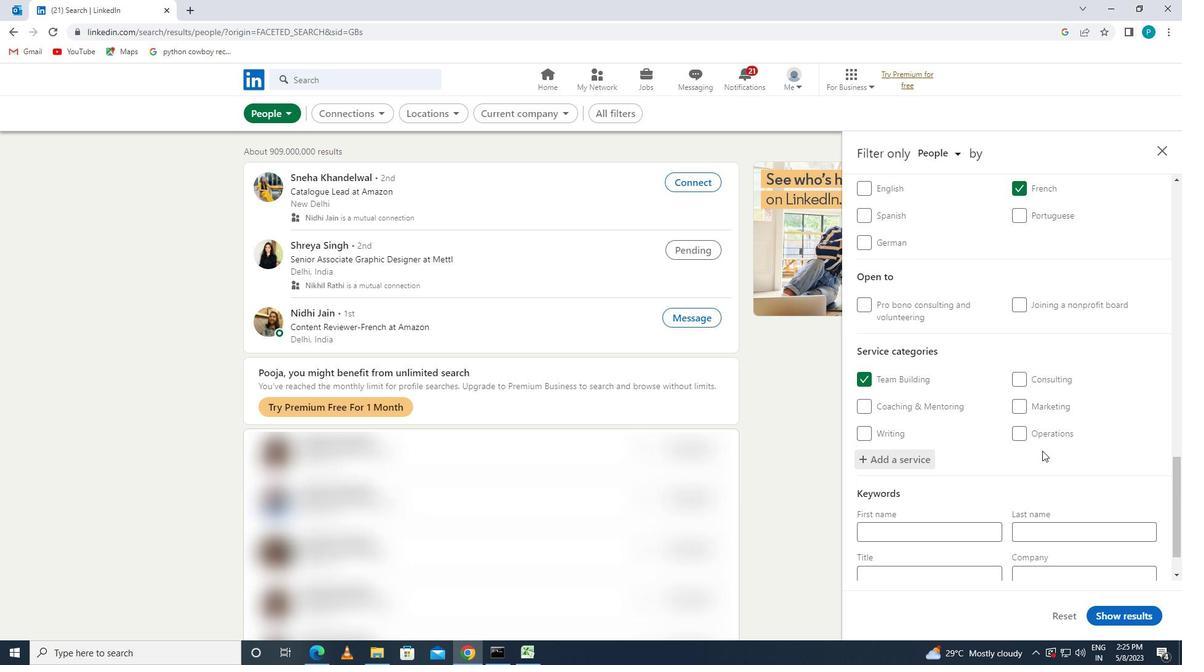 
Action: Mouse scrolled (1042, 450) with delta (0, 0)
Screenshot: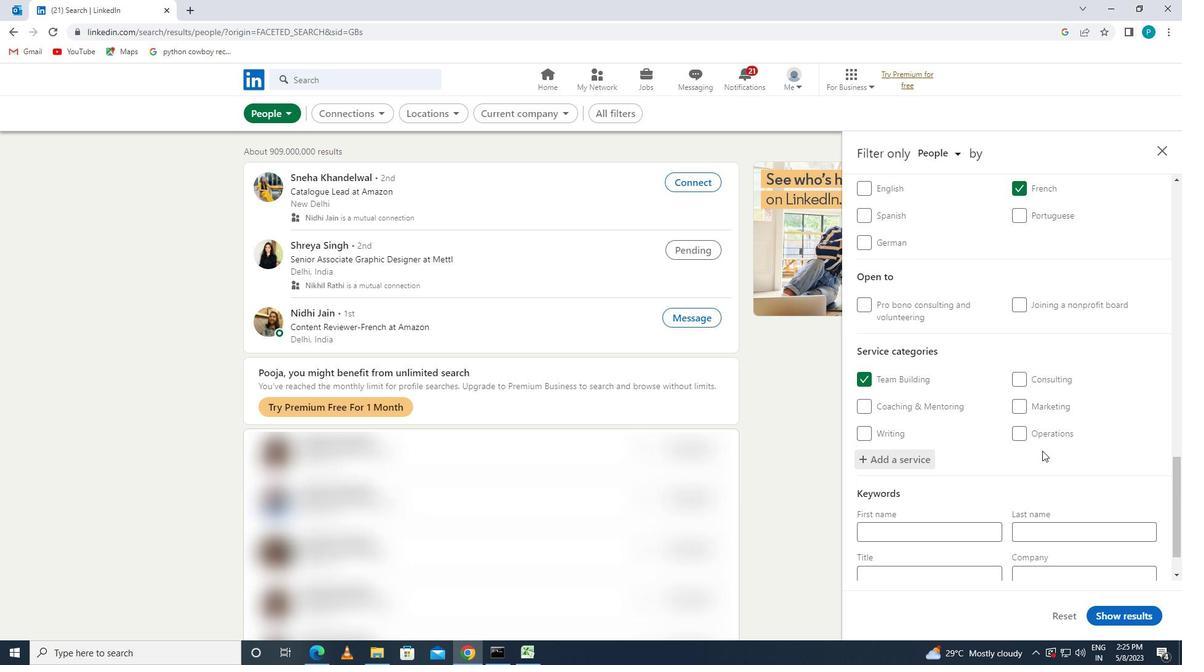 
Action: Mouse scrolled (1042, 450) with delta (0, 0)
Screenshot: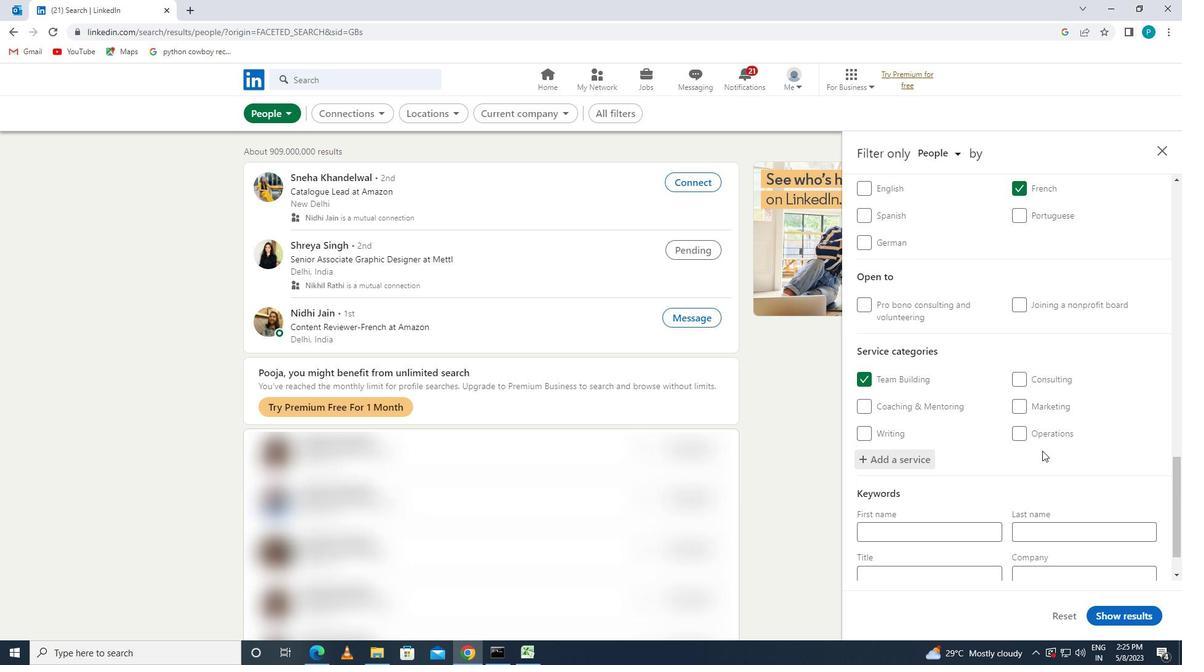 
Action: Mouse moved to (978, 517)
Screenshot: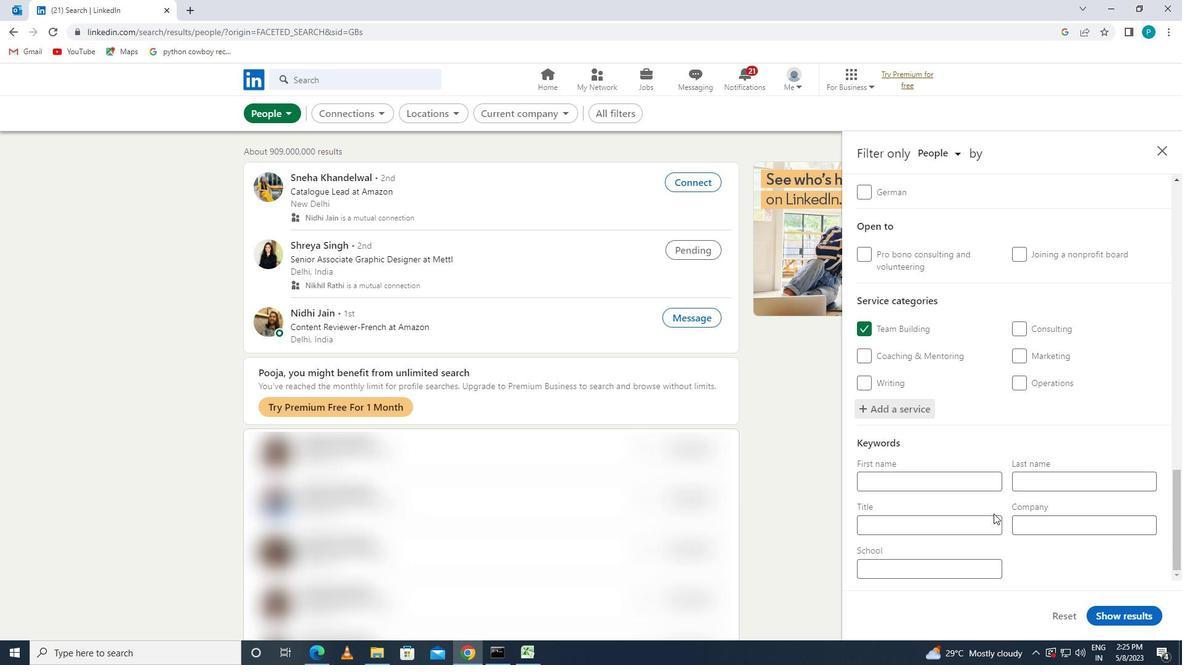 
Action: Mouse pressed left at (978, 517)
Screenshot: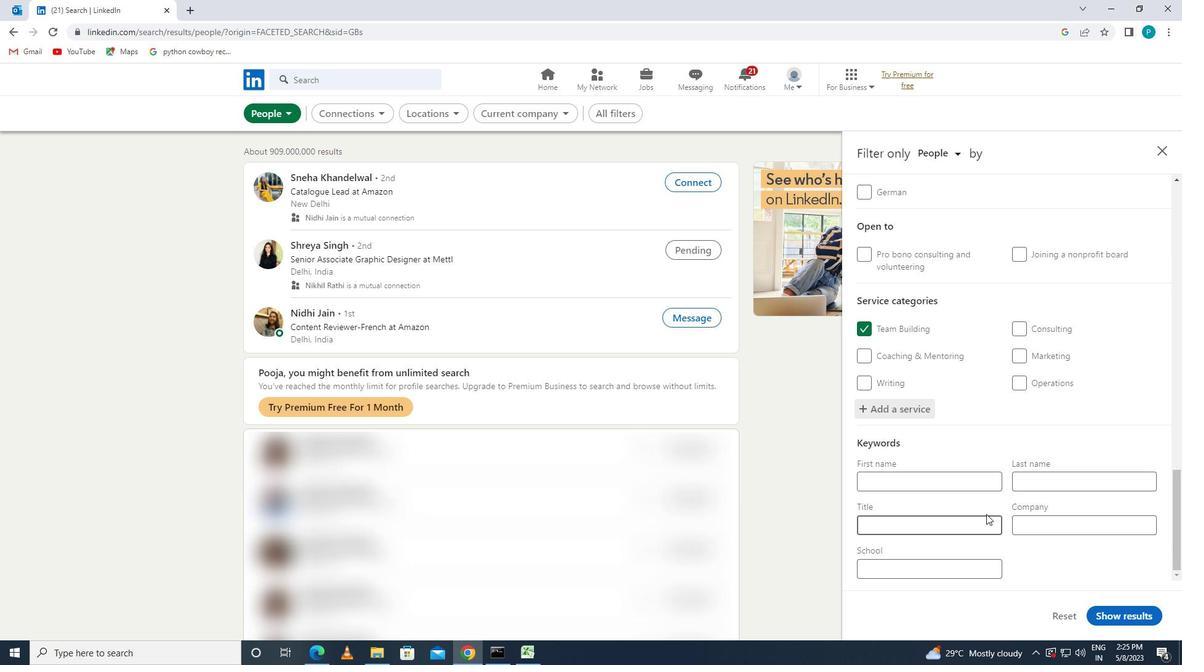 
Action: Mouse moved to (978, 517)
Screenshot: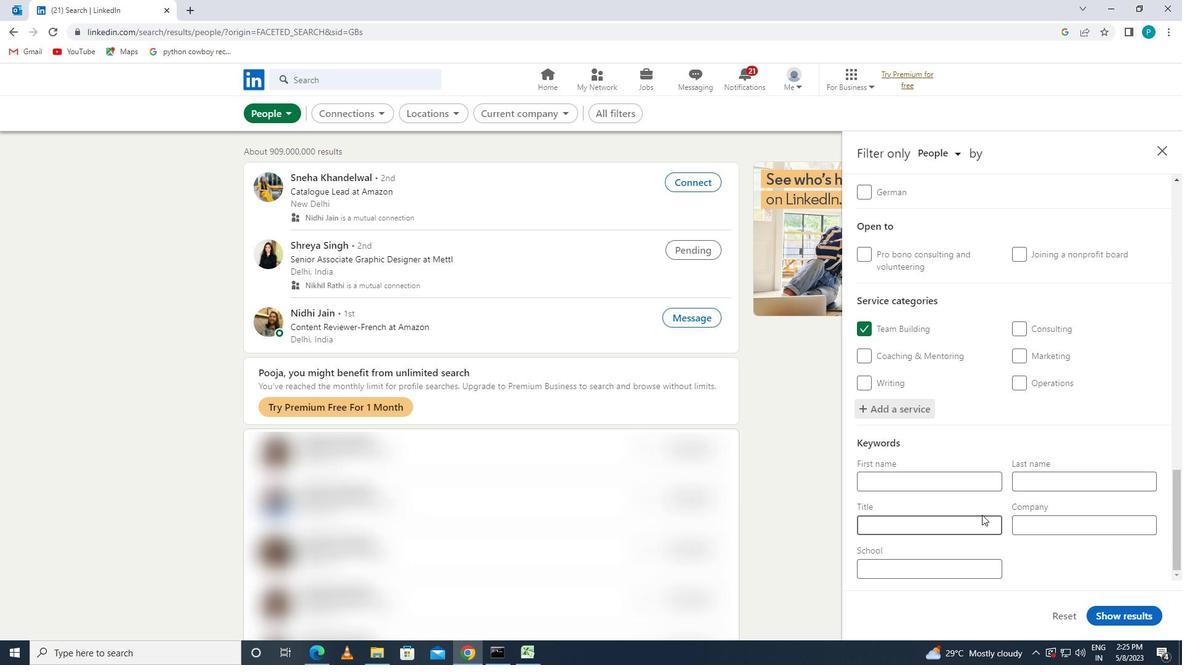 
Action: Key pressed <Key.caps_lock>I<Key.caps_lock>NTERIOR<Key.space><Key.caps_lock>S<Key.backspace>D<Key.caps_lock>ESIGNER
Screenshot: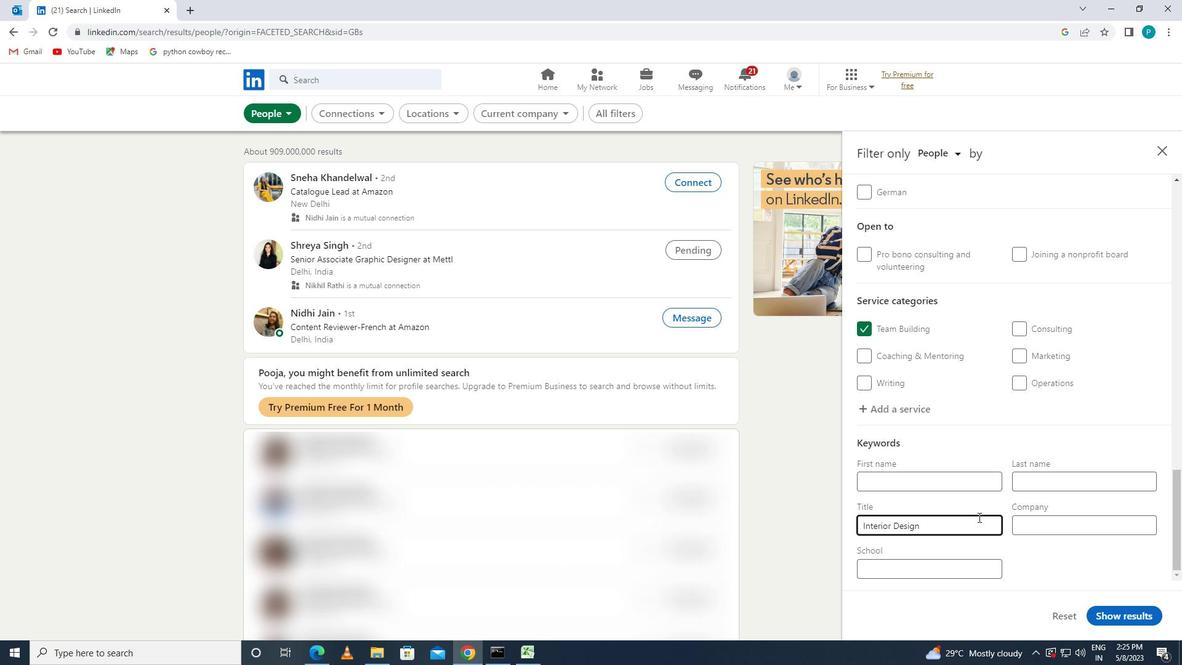 
Action: Mouse moved to (1109, 613)
Screenshot: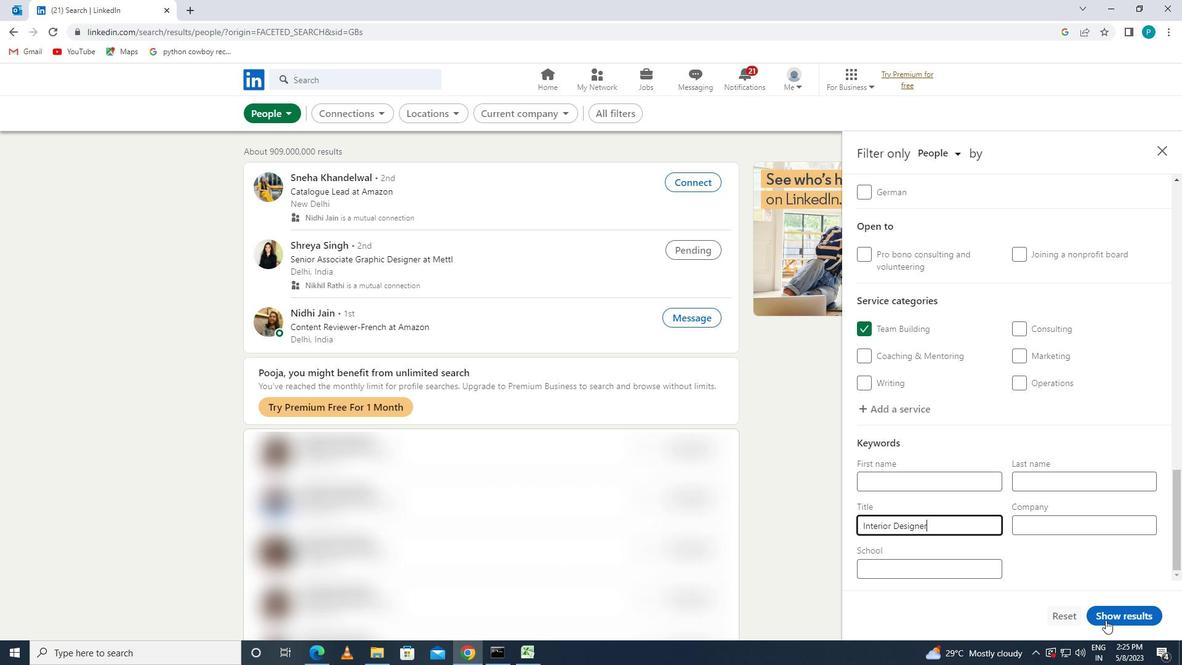 
Action: Mouse pressed left at (1109, 613)
Screenshot: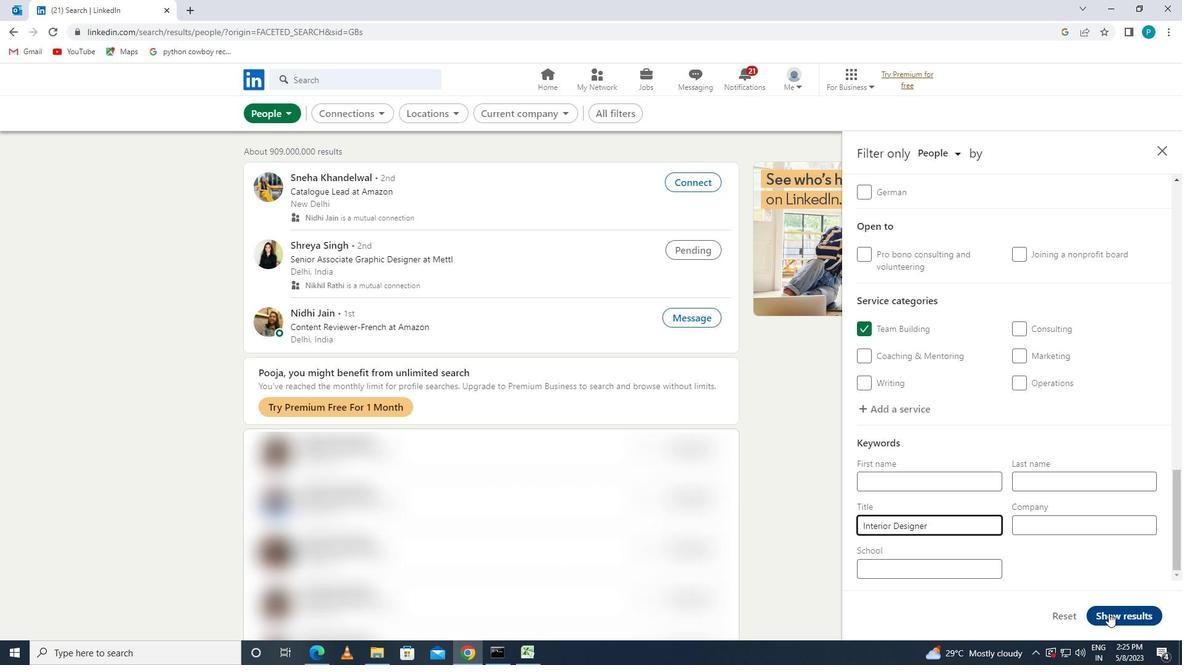 
